 Task: Look for space in Uychi, Uzbekistan from 14th June, 2023 to 30th June, 2023 for 5 adults in price range Rs.8000 to Rs.12000. Place can be entire place or private room with 5 bedrooms having 5 beds and 5 bathrooms. Property type can be house, flat, guest house. Amenities needed are: wifi, TV, free parkinig on premises, gym, breakfast. Booking option can be shelf check-in. Required host language is English.
Action: Mouse moved to (599, 138)
Screenshot: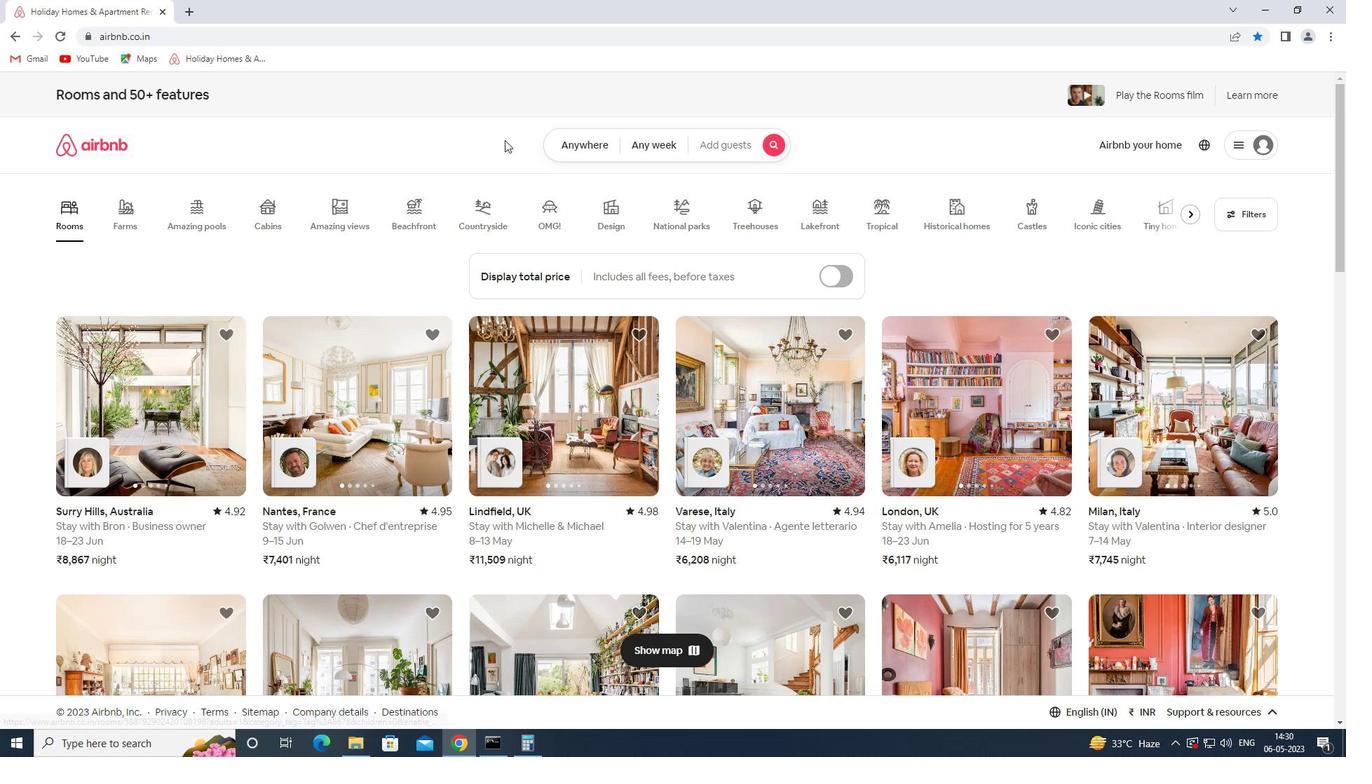 
Action: Mouse pressed left at (599, 138)
Screenshot: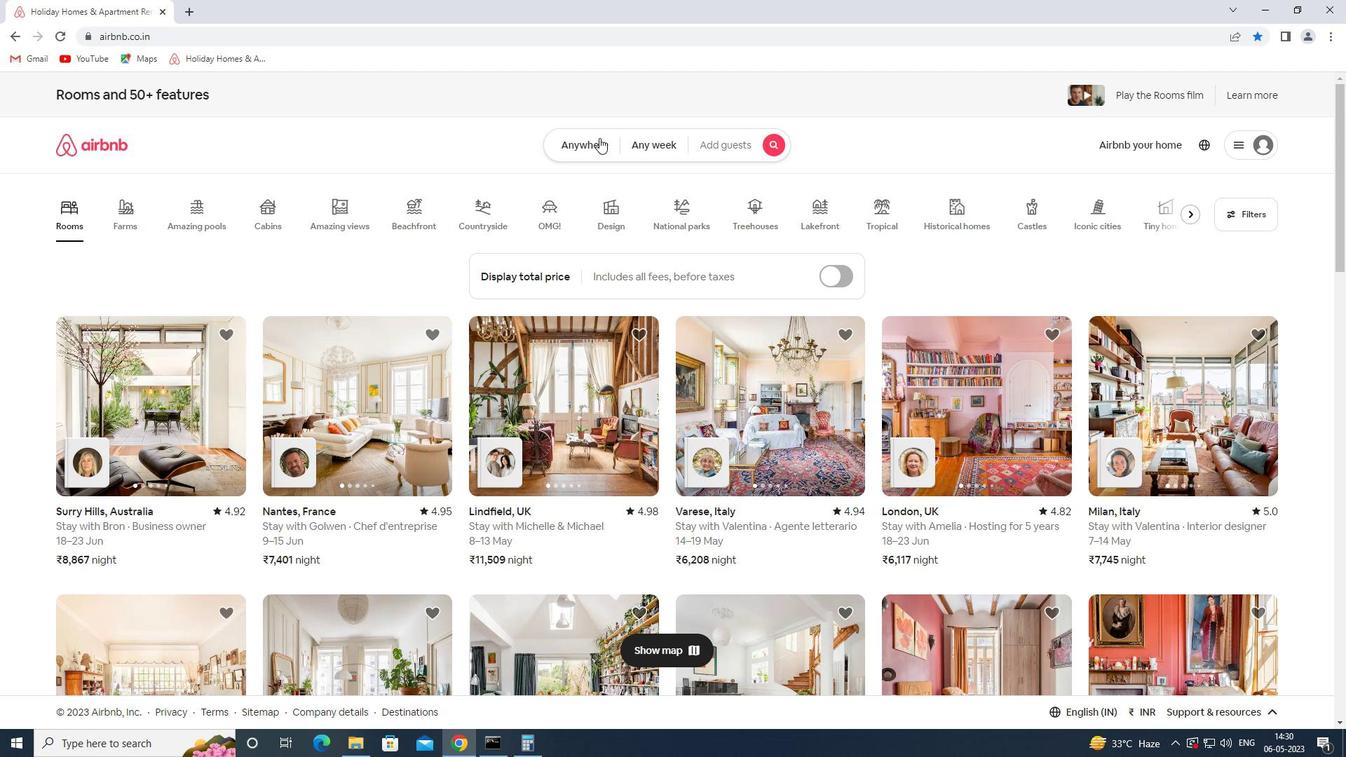 
Action: Mouse moved to (498, 197)
Screenshot: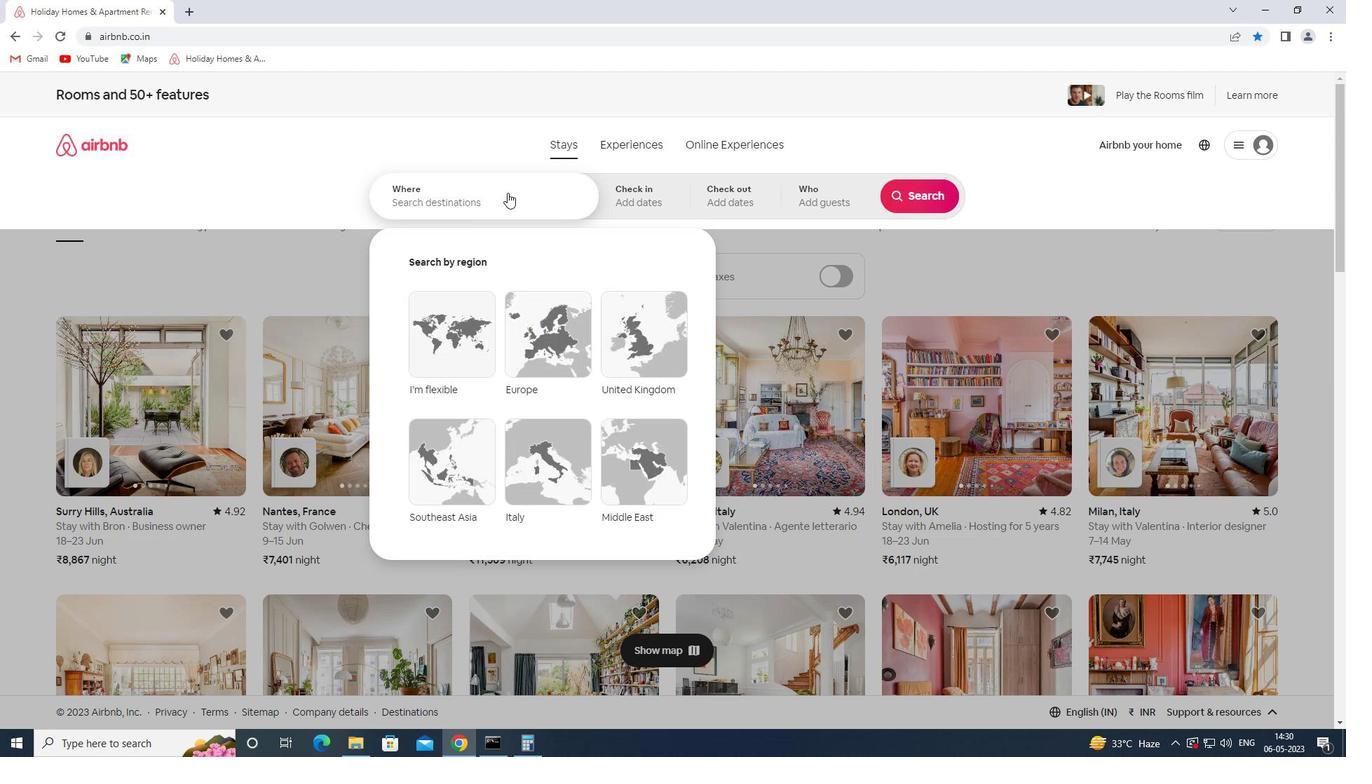 
Action: Mouse pressed left at (498, 197)
Screenshot: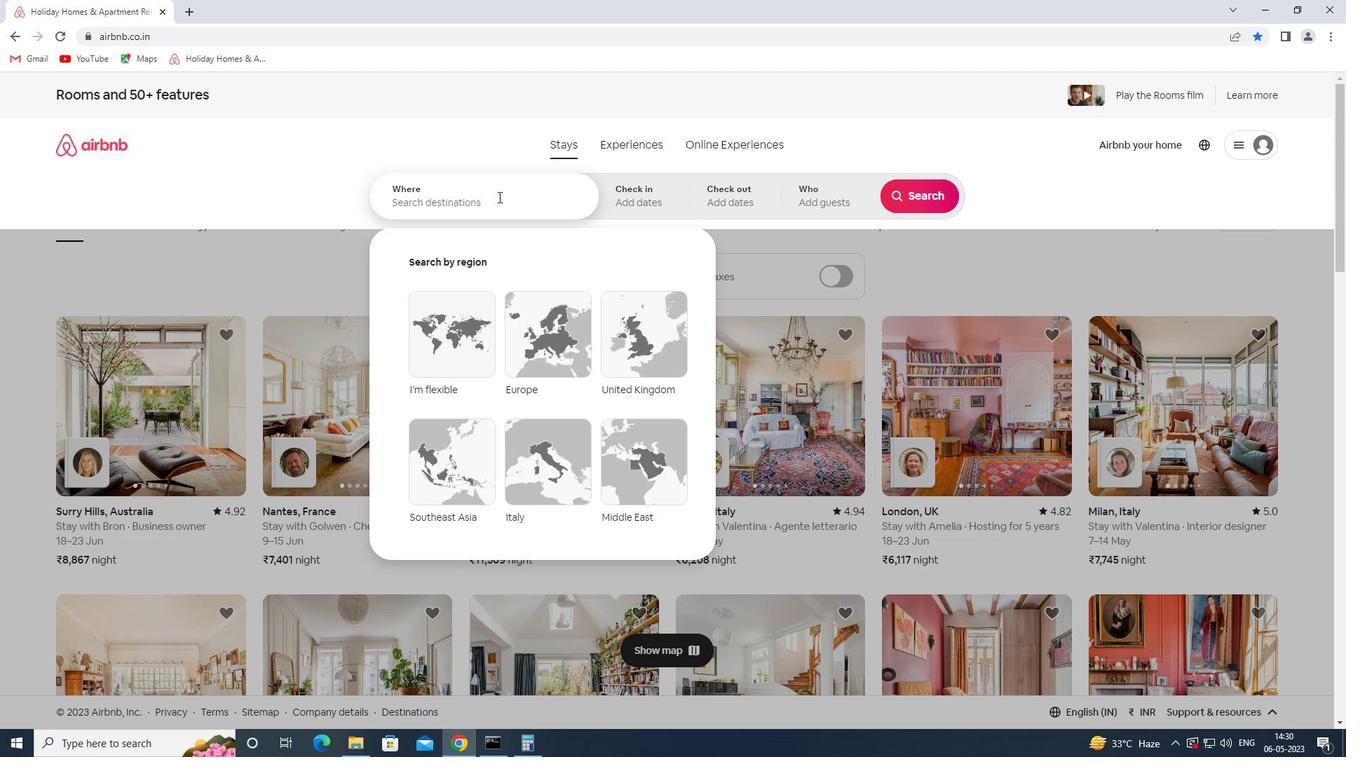 
Action: Key pressed uychi<Key.space>
Screenshot: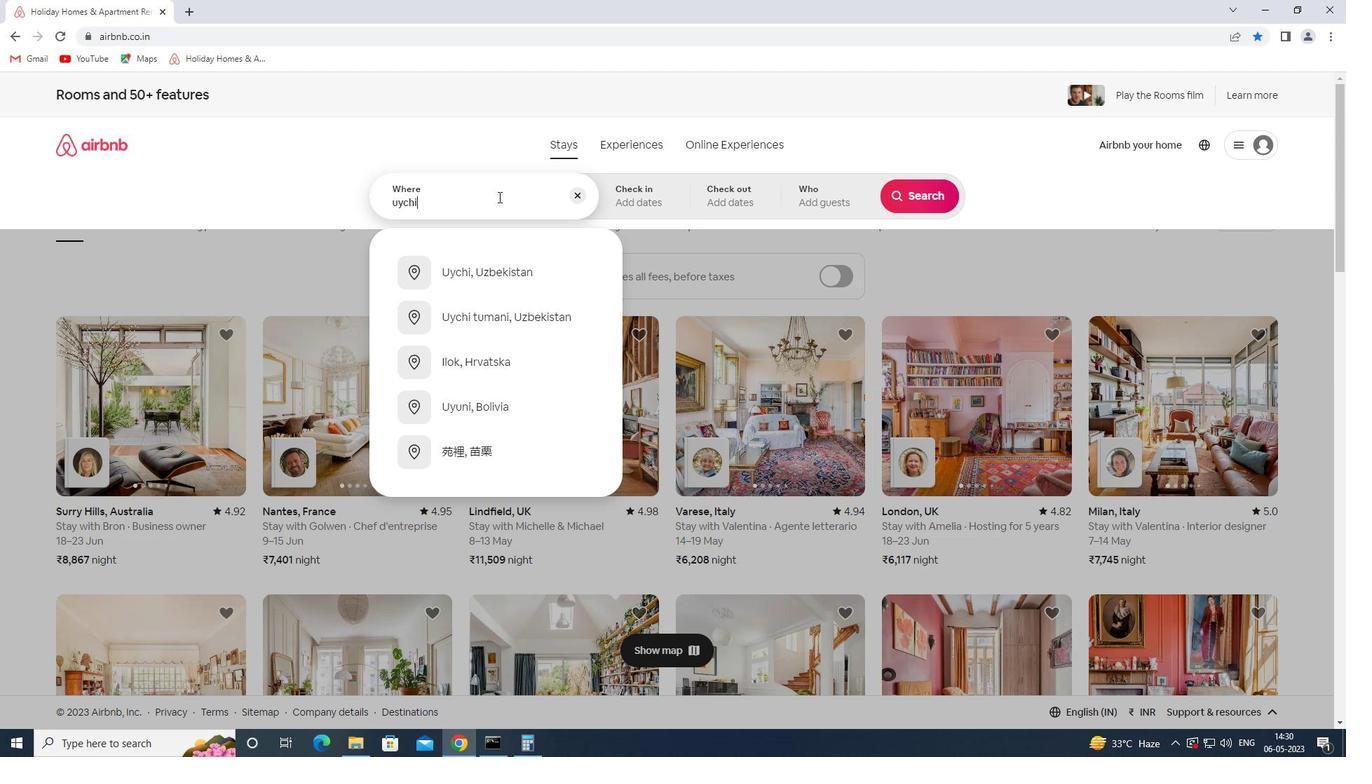 
Action: Mouse moved to (501, 265)
Screenshot: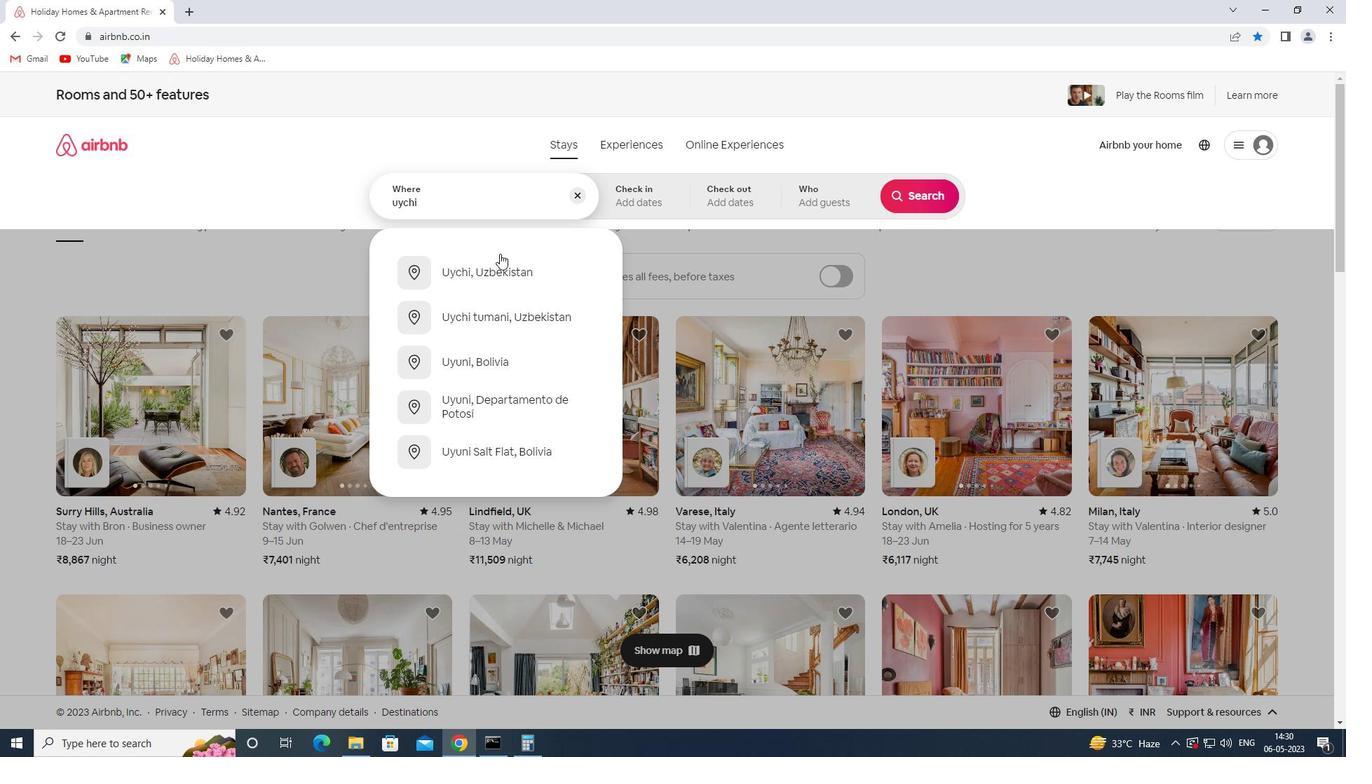 
Action: Mouse pressed left at (501, 265)
Screenshot: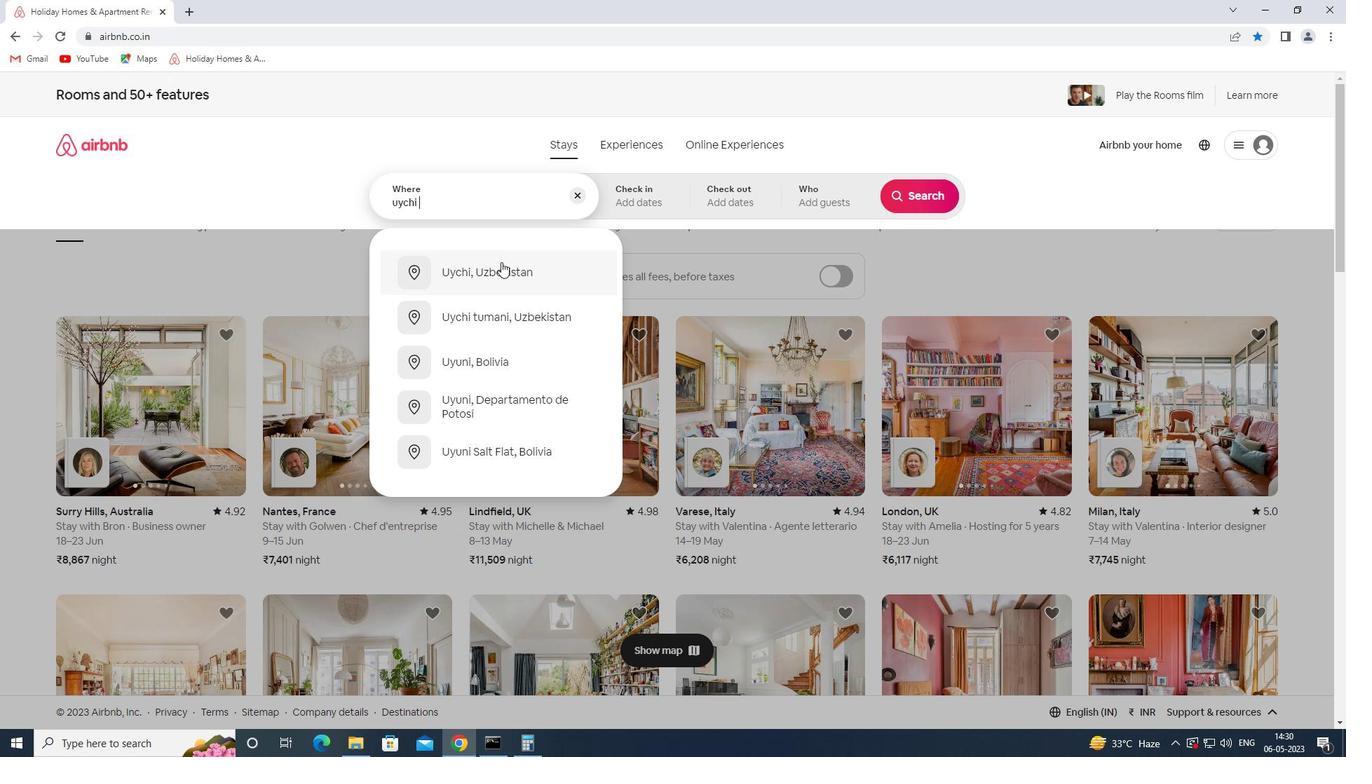 
Action: Mouse moved to (805, 434)
Screenshot: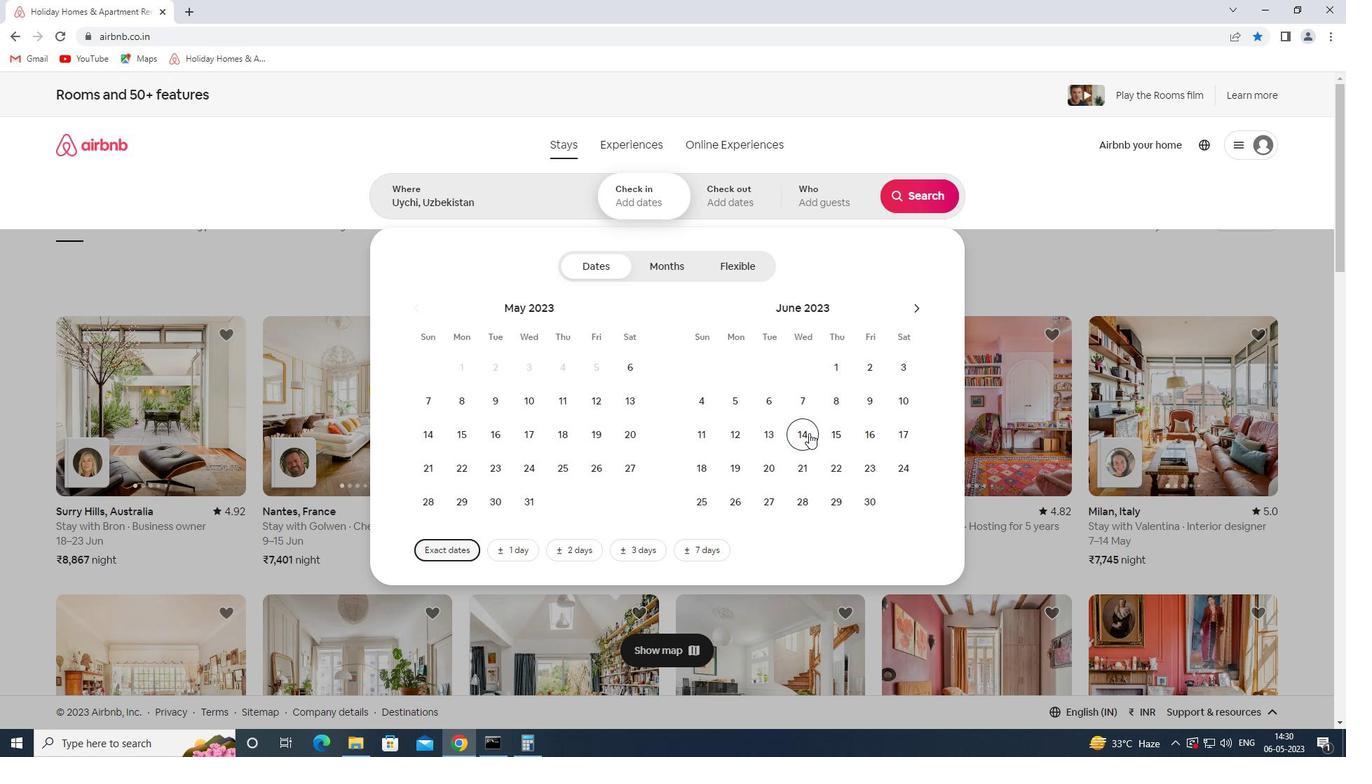 
Action: Mouse pressed left at (805, 434)
Screenshot: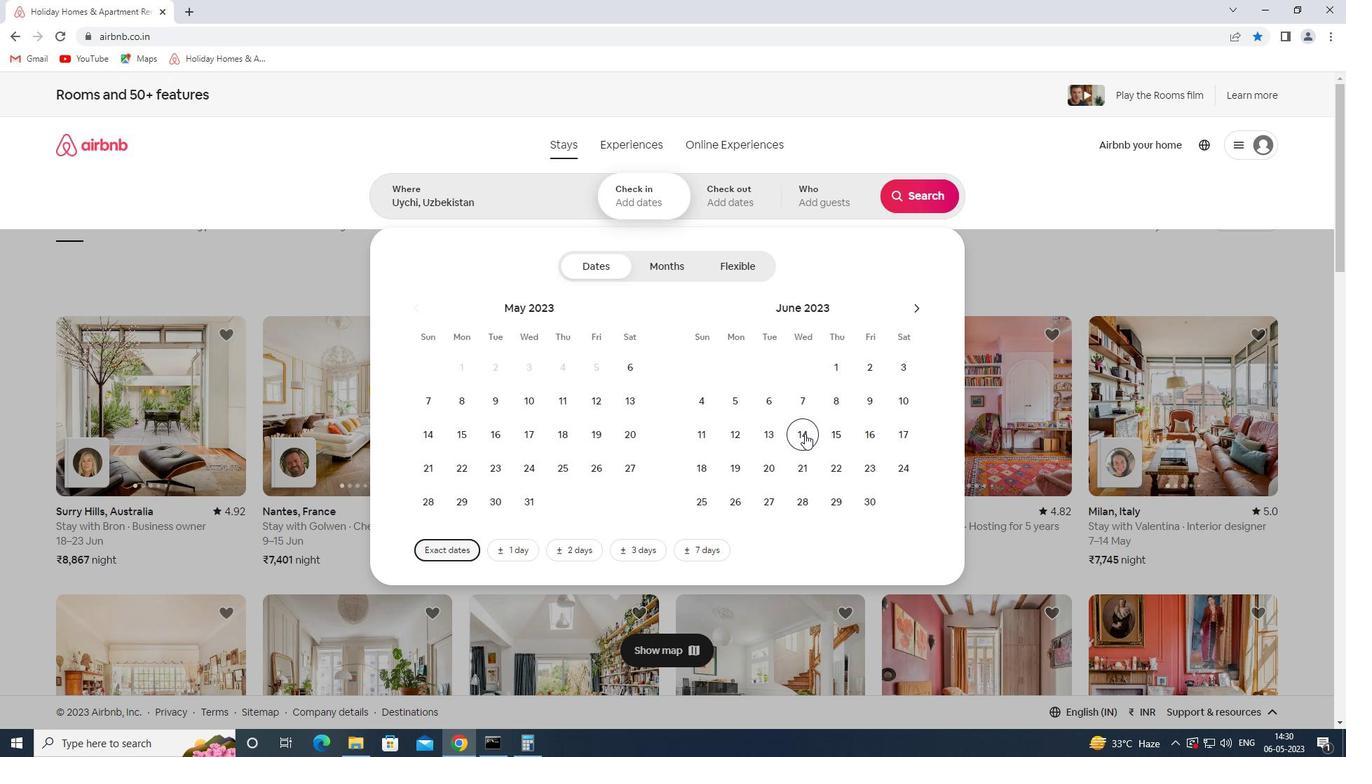 
Action: Mouse moved to (867, 505)
Screenshot: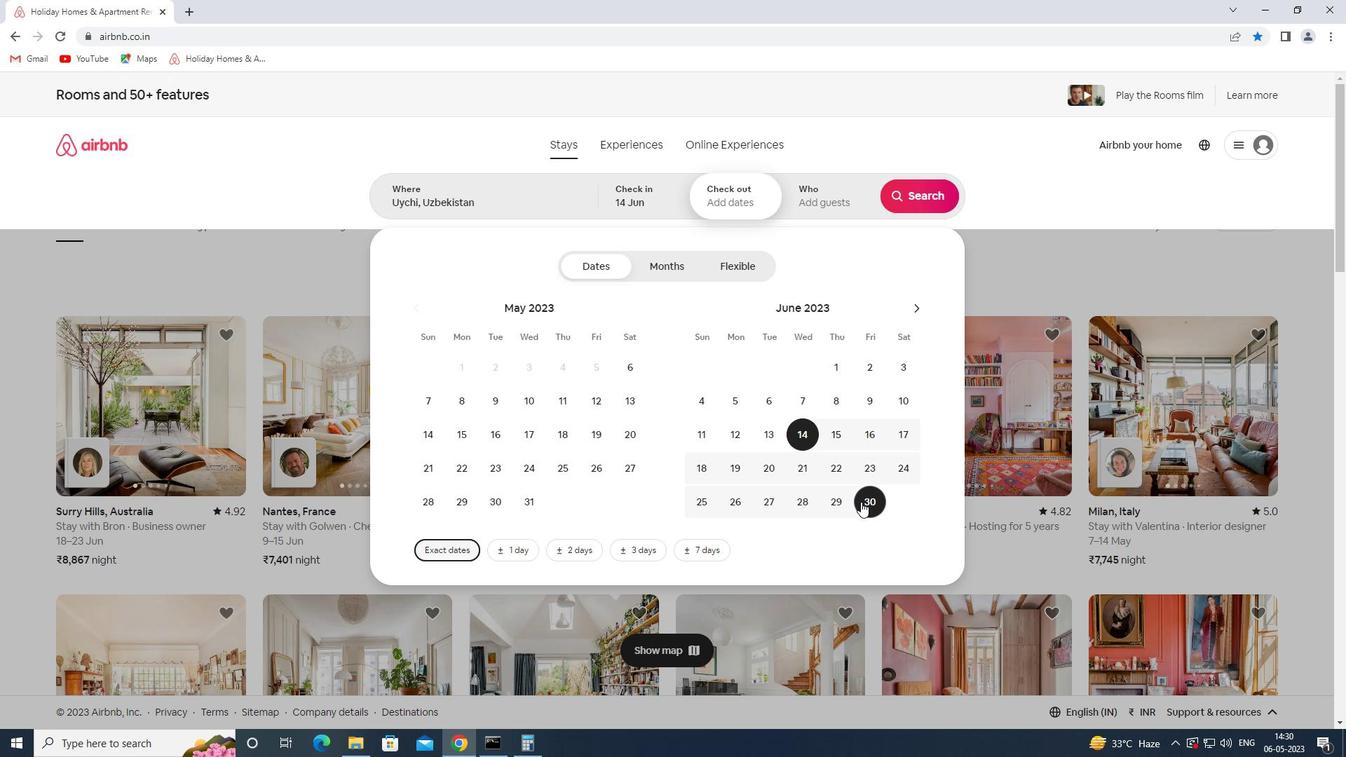 
Action: Mouse pressed left at (867, 505)
Screenshot: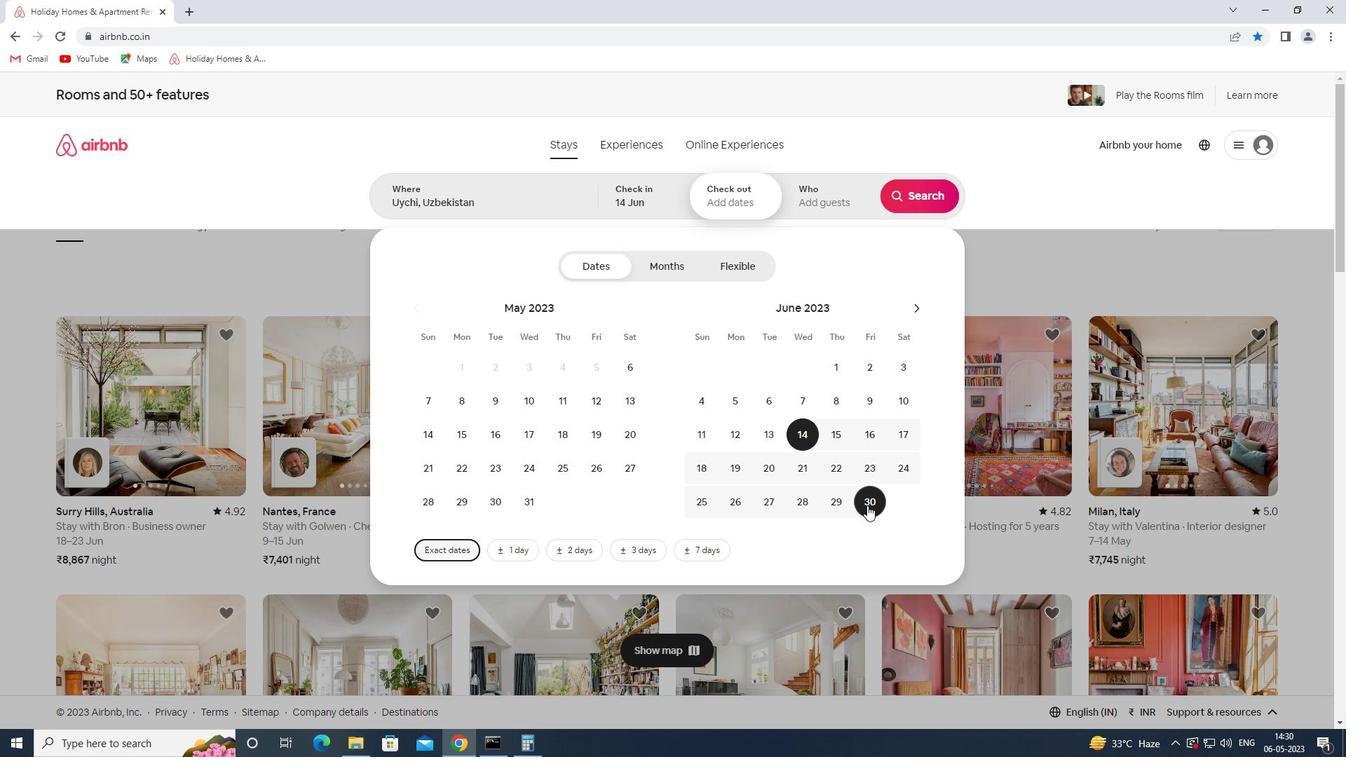 
Action: Mouse moved to (824, 207)
Screenshot: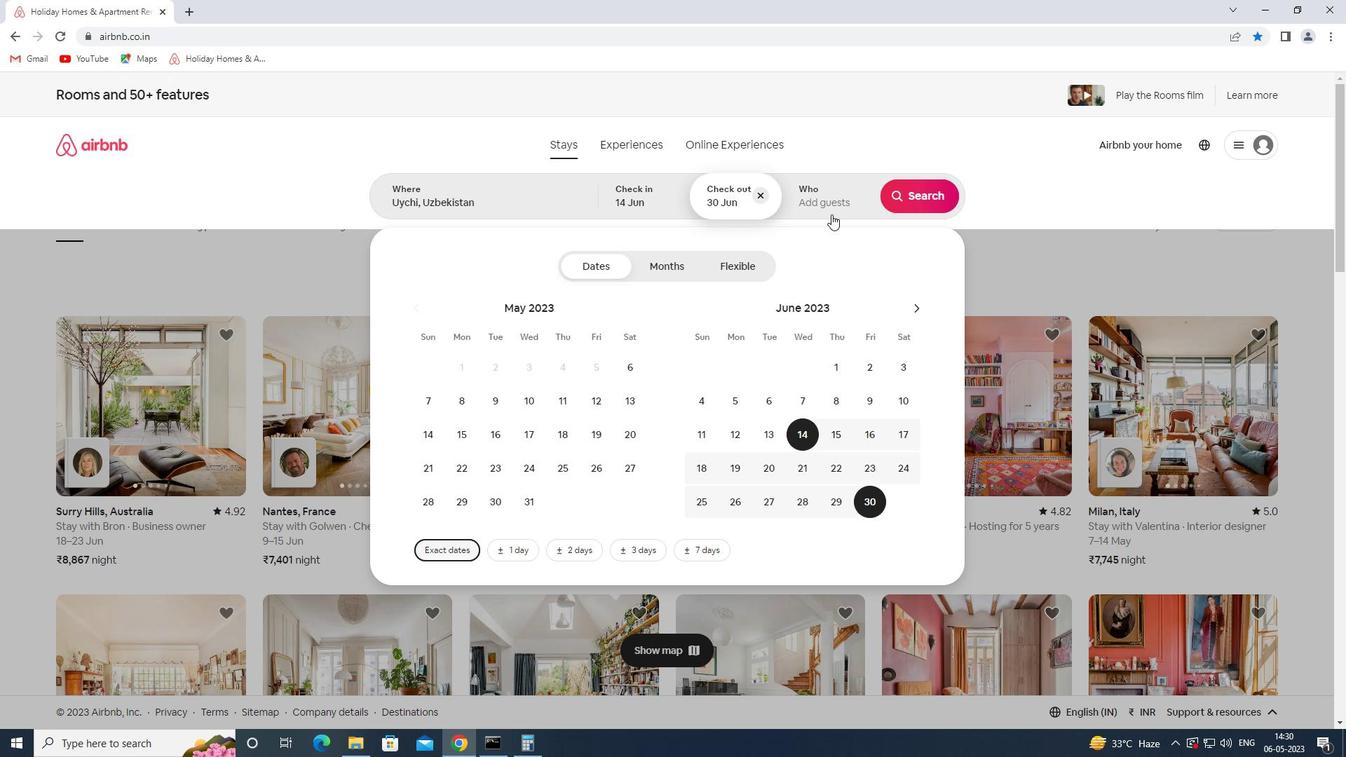 
Action: Mouse pressed left at (824, 207)
Screenshot: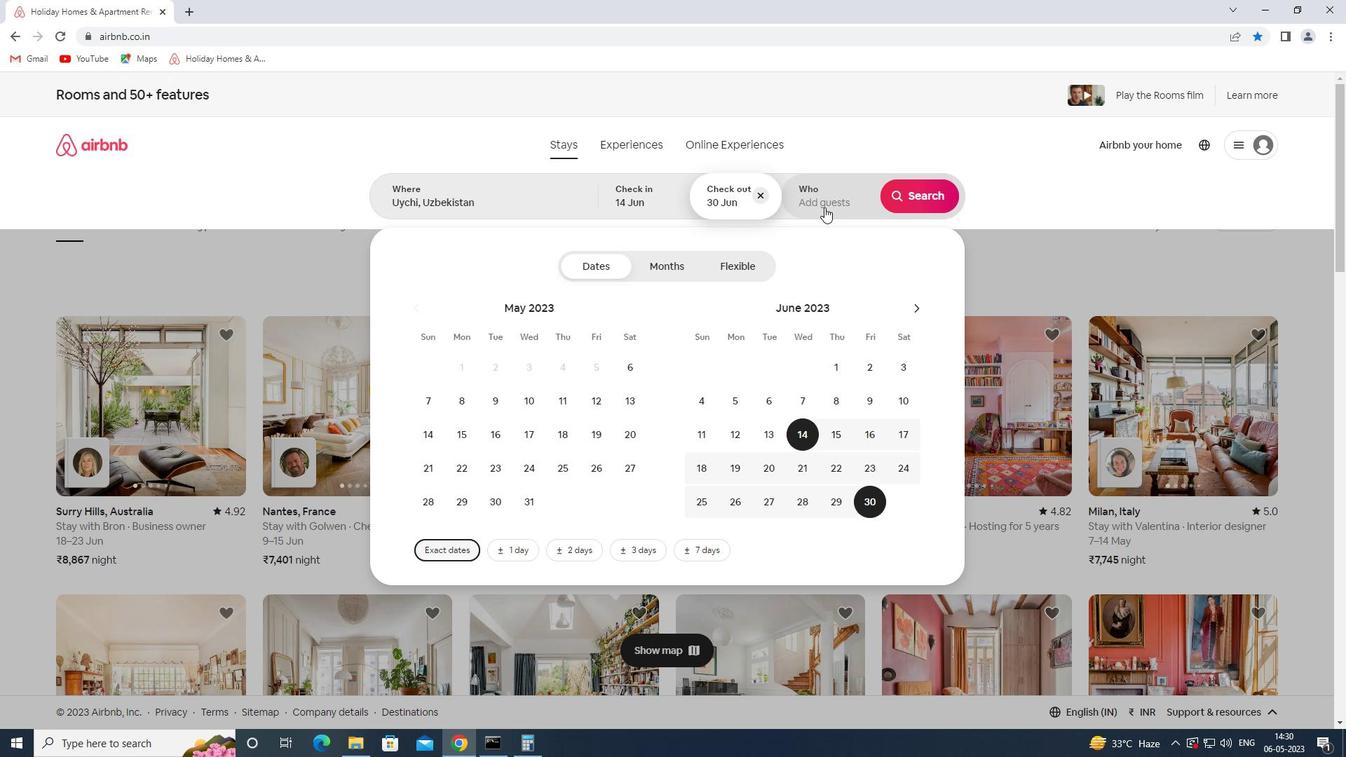 
Action: Mouse moved to (919, 268)
Screenshot: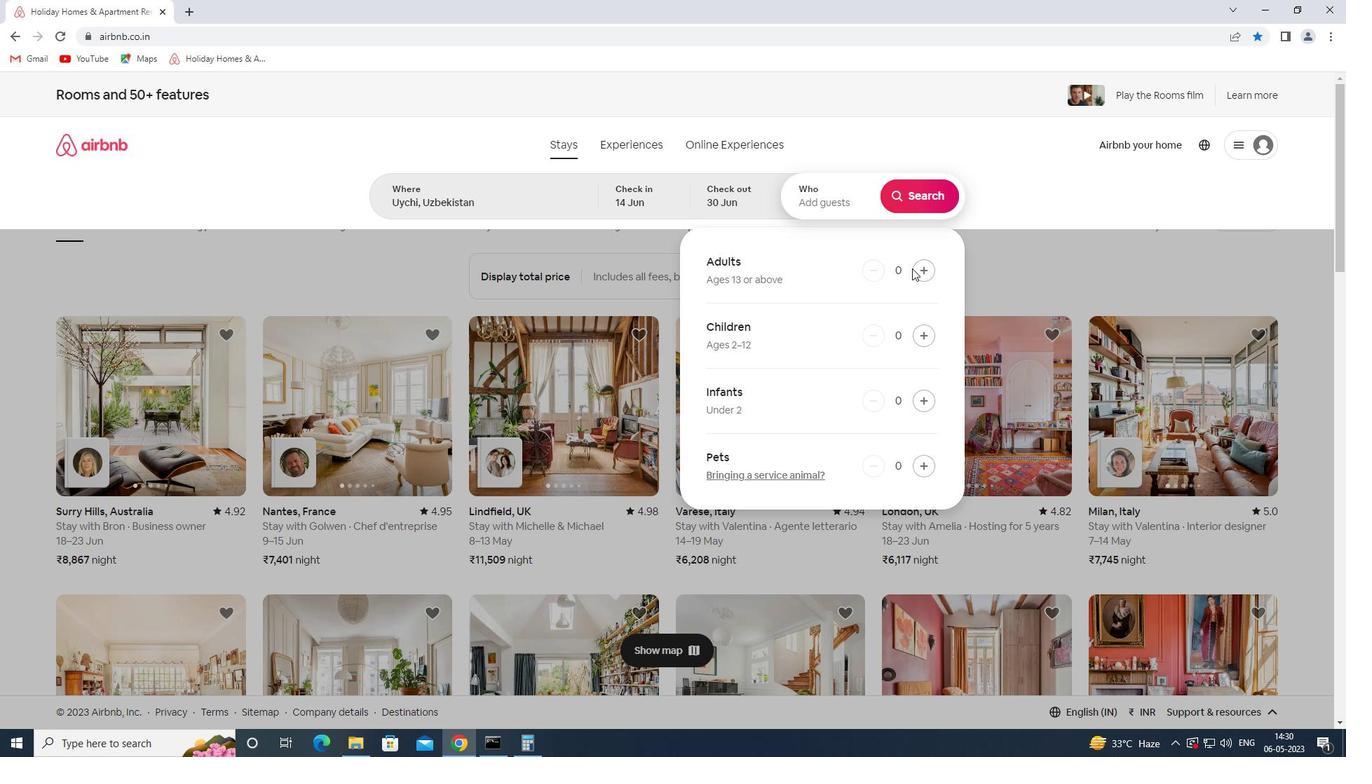
Action: Mouse pressed left at (919, 268)
Screenshot: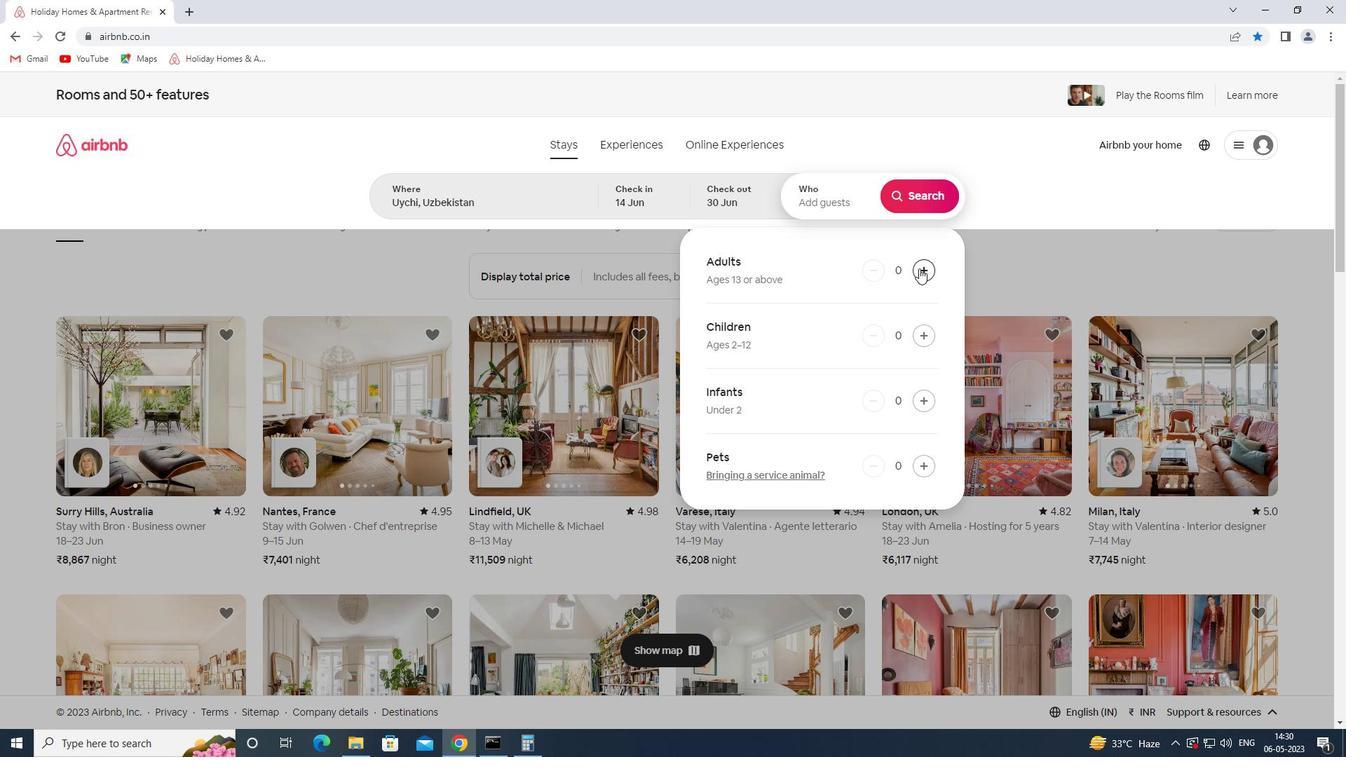 
Action: Mouse pressed left at (919, 268)
Screenshot: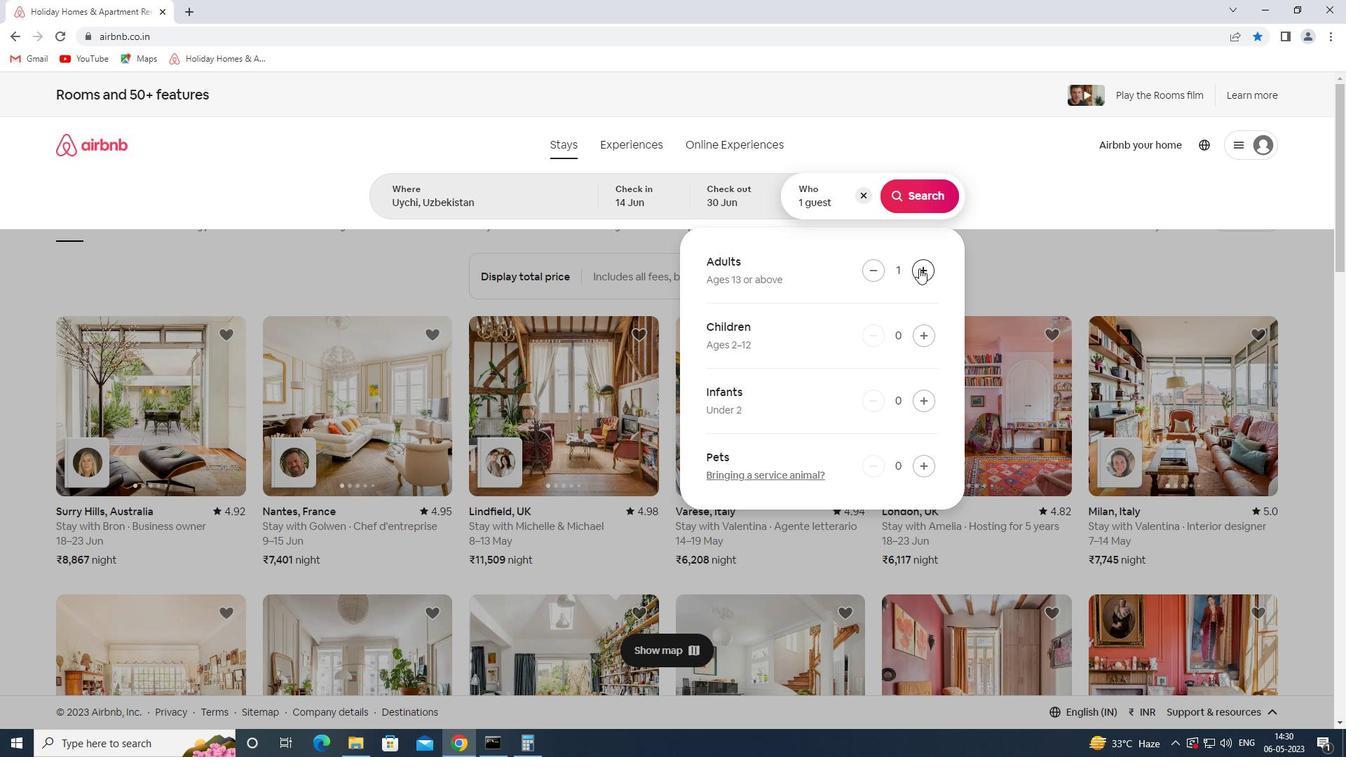 
Action: Mouse pressed left at (919, 268)
Screenshot: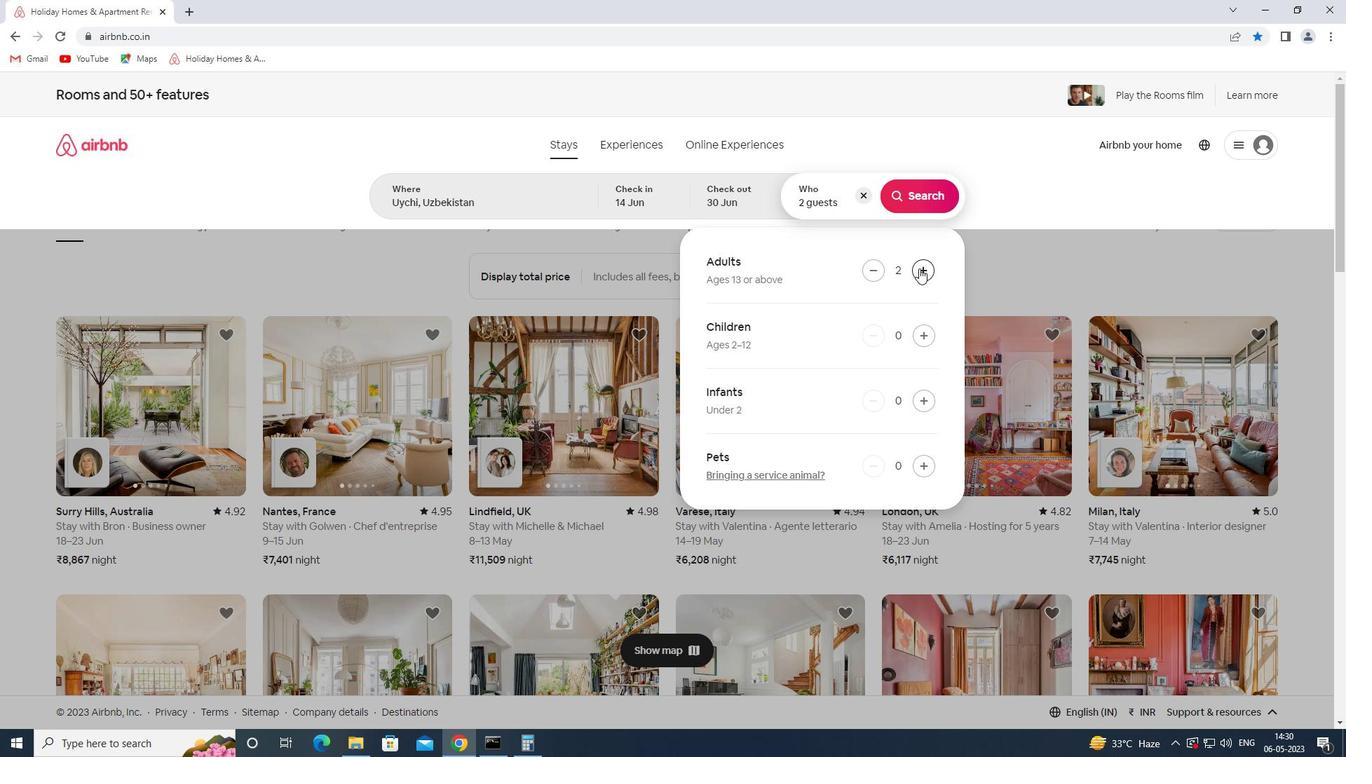 
Action: Mouse pressed left at (919, 268)
Screenshot: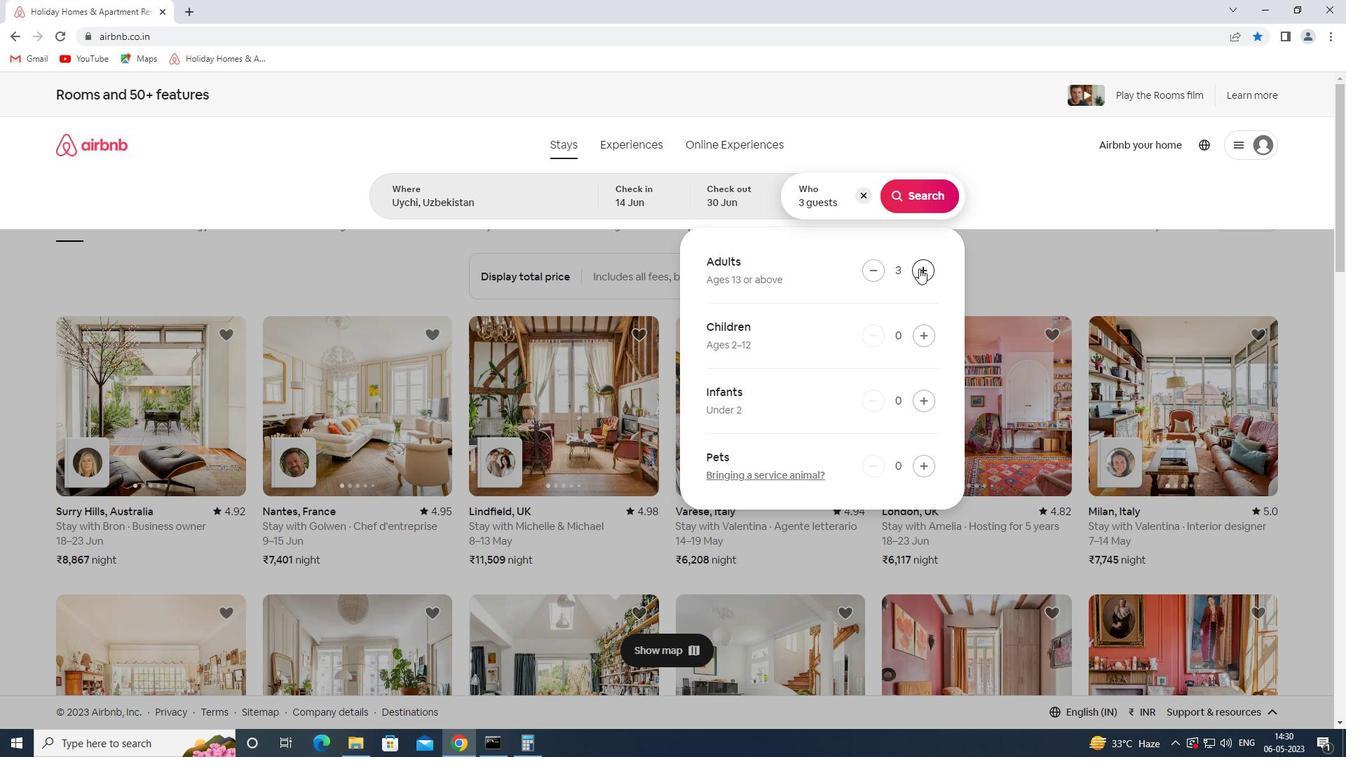 
Action: Mouse pressed left at (919, 268)
Screenshot: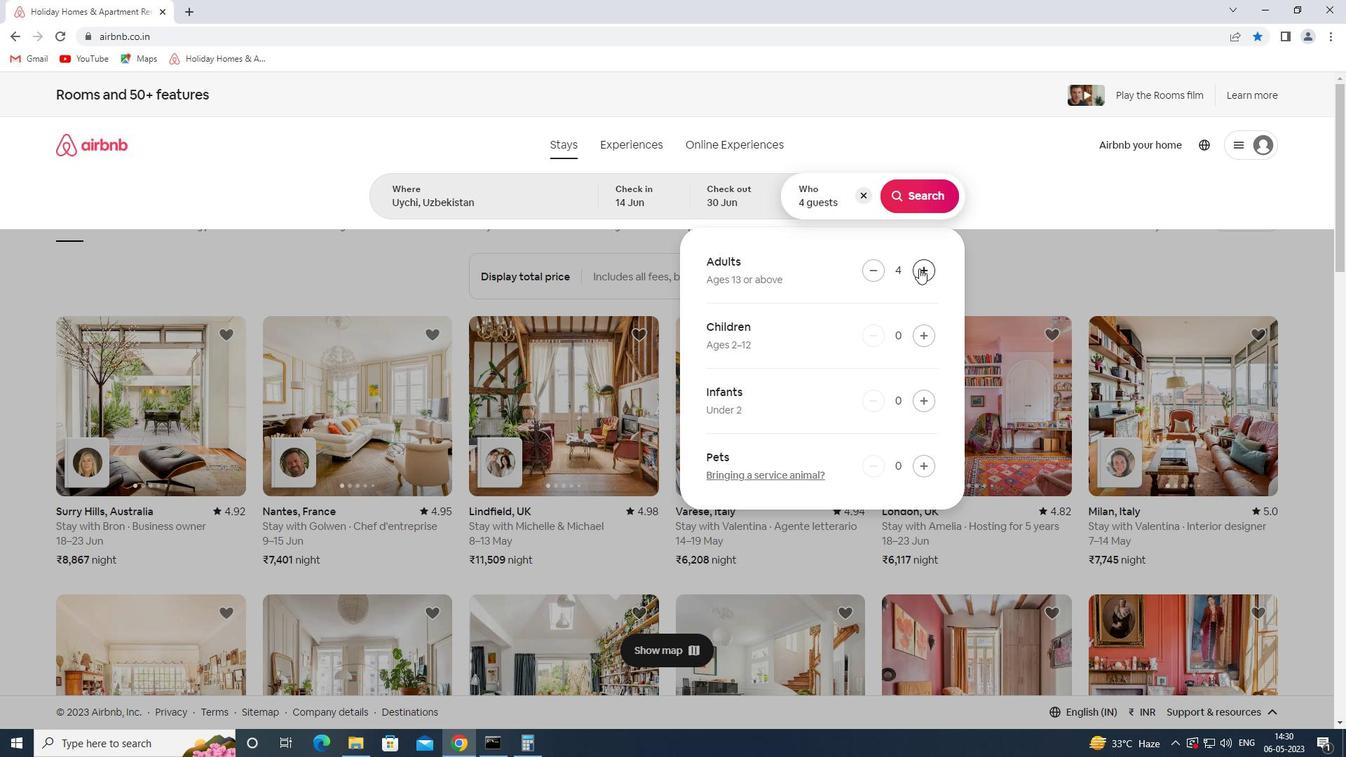 
Action: Mouse moved to (912, 199)
Screenshot: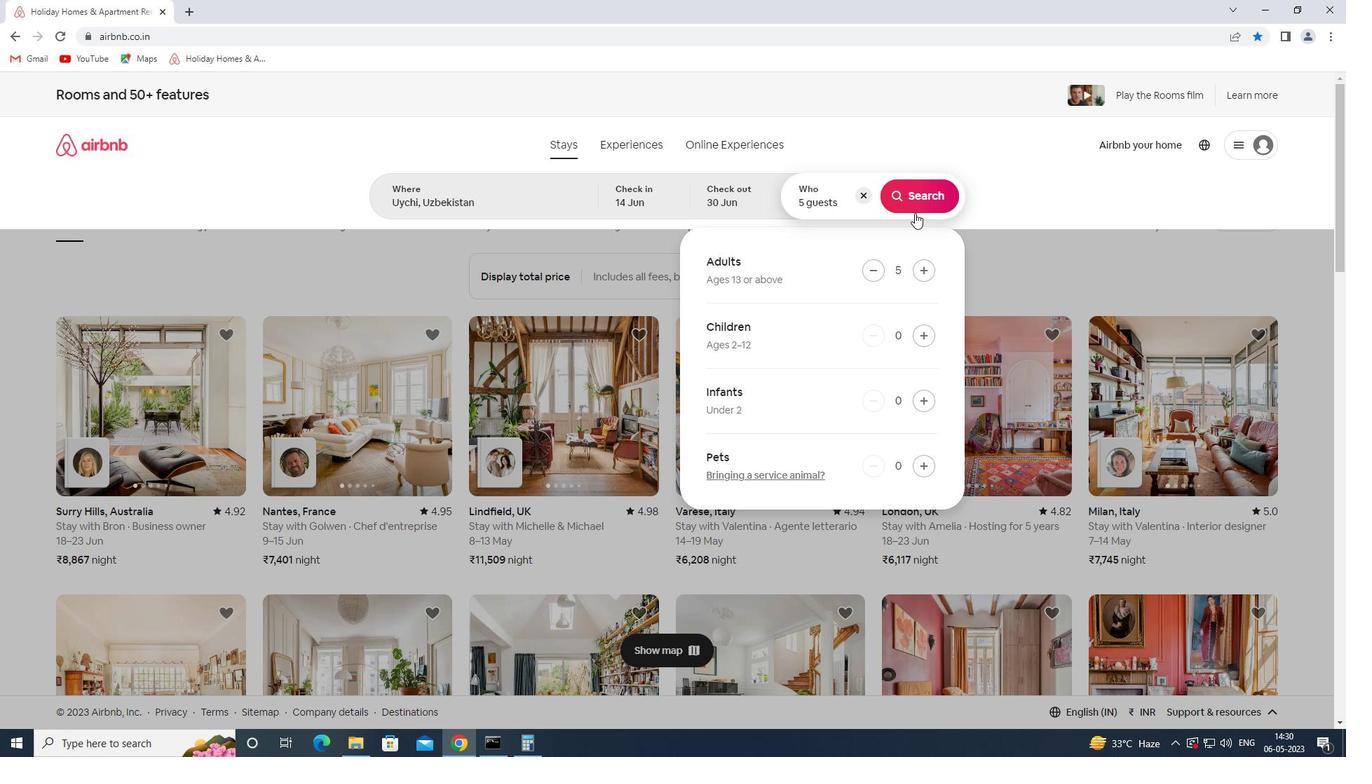 
Action: Mouse pressed left at (912, 199)
Screenshot: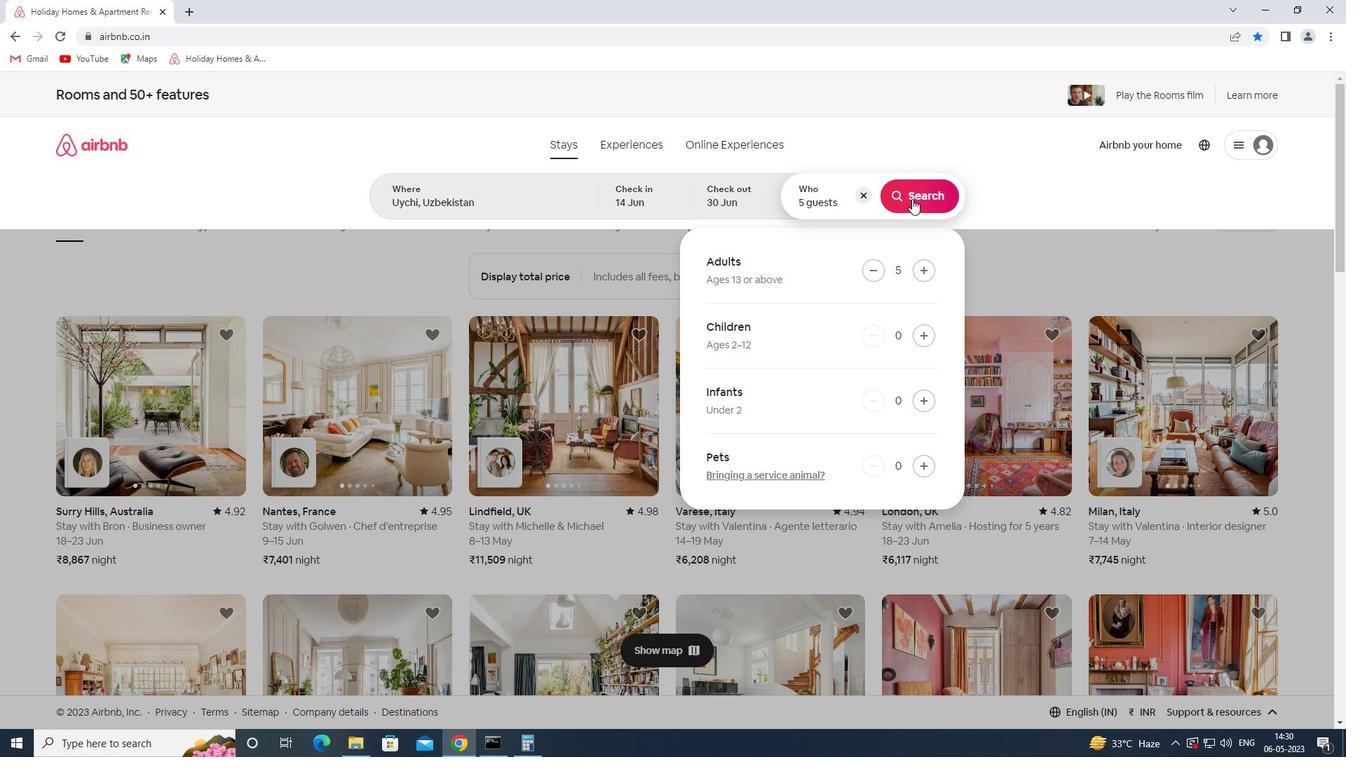 
Action: Mouse moved to (1279, 160)
Screenshot: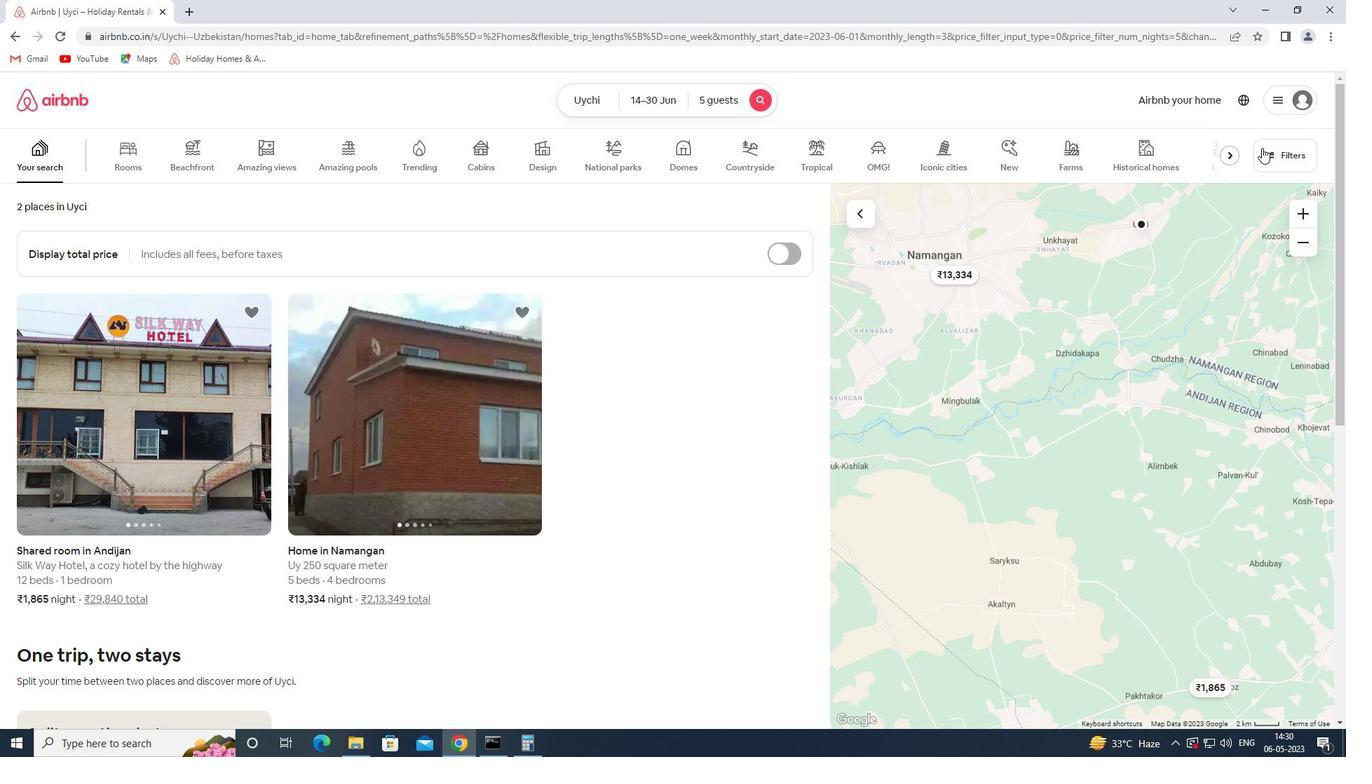 
Action: Mouse pressed left at (1279, 160)
Screenshot: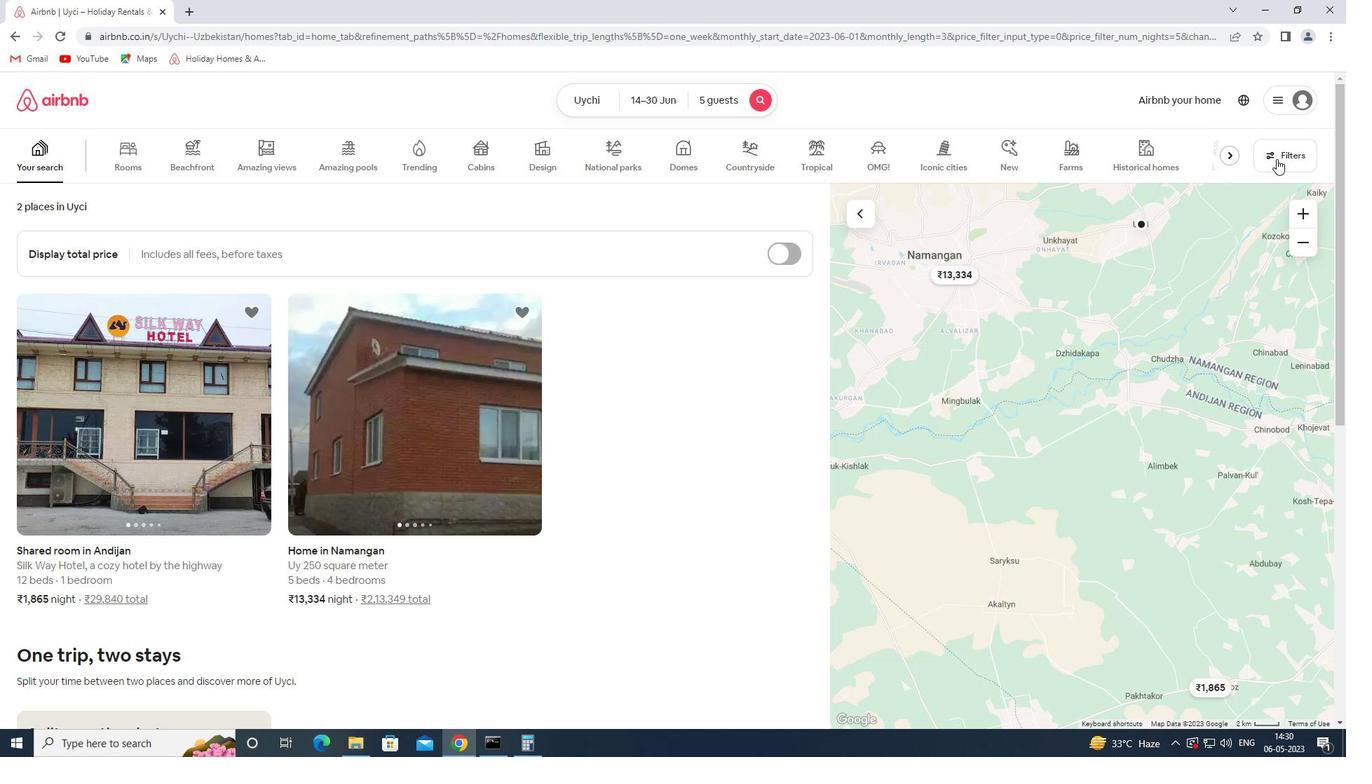 
Action: Mouse moved to (518, 501)
Screenshot: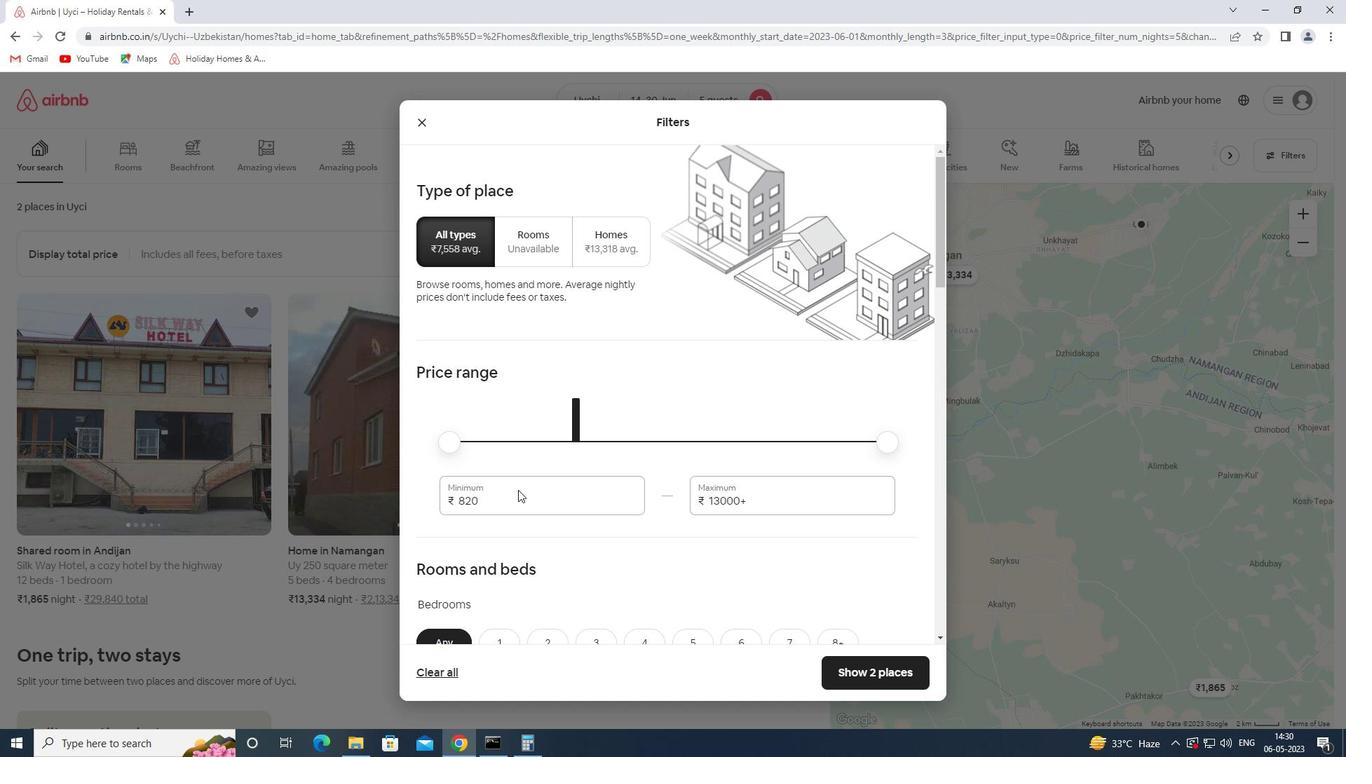 
Action: Mouse pressed left at (518, 501)
Screenshot: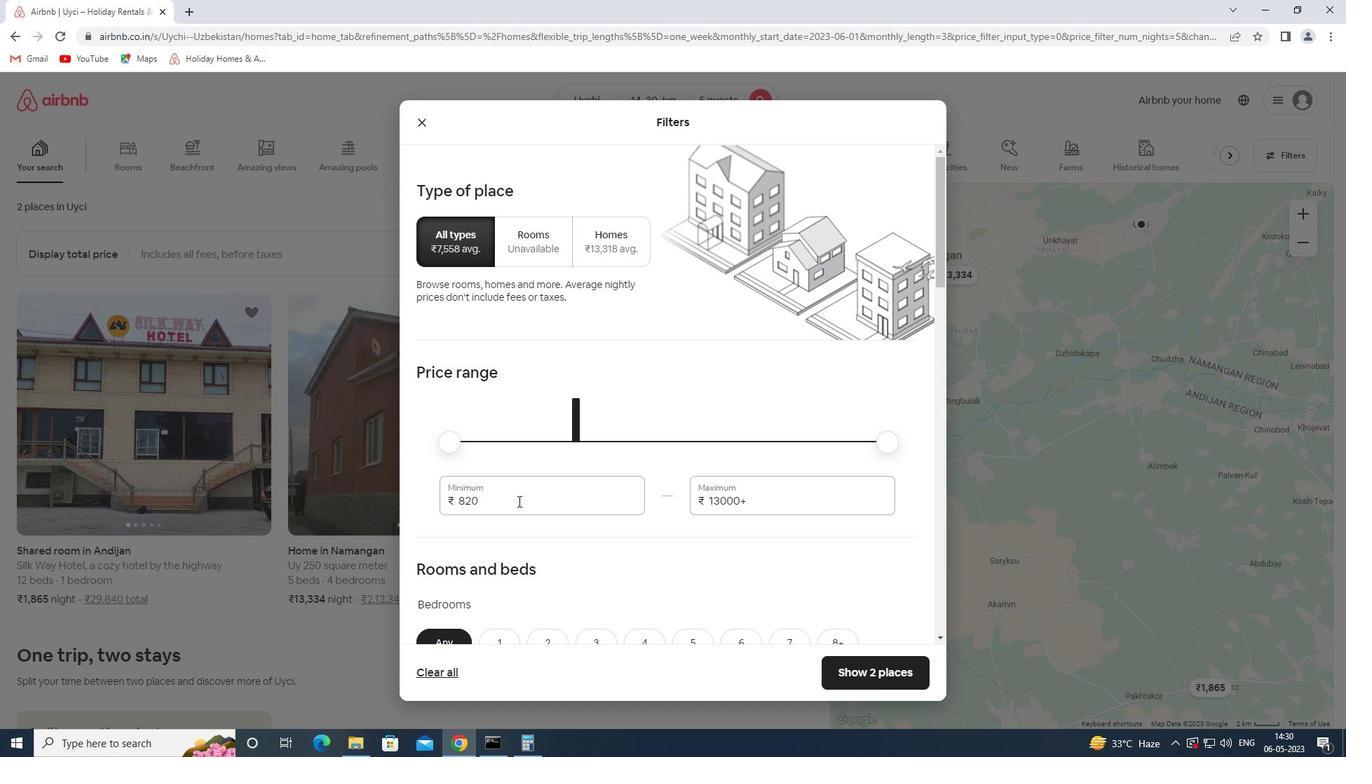 
Action: Mouse pressed left at (518, 501)
Screenshot: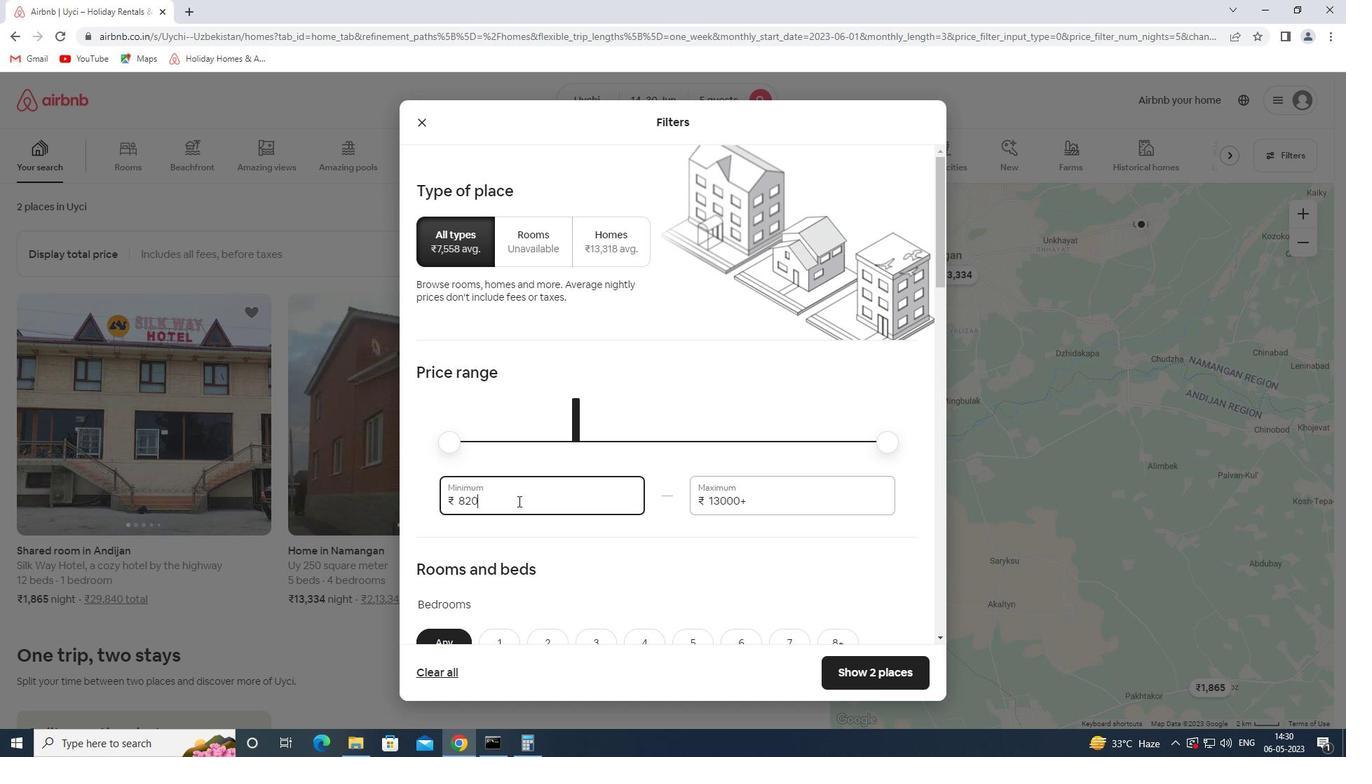 
Action: Mouse pressed left at (518, 501)
Screenshot: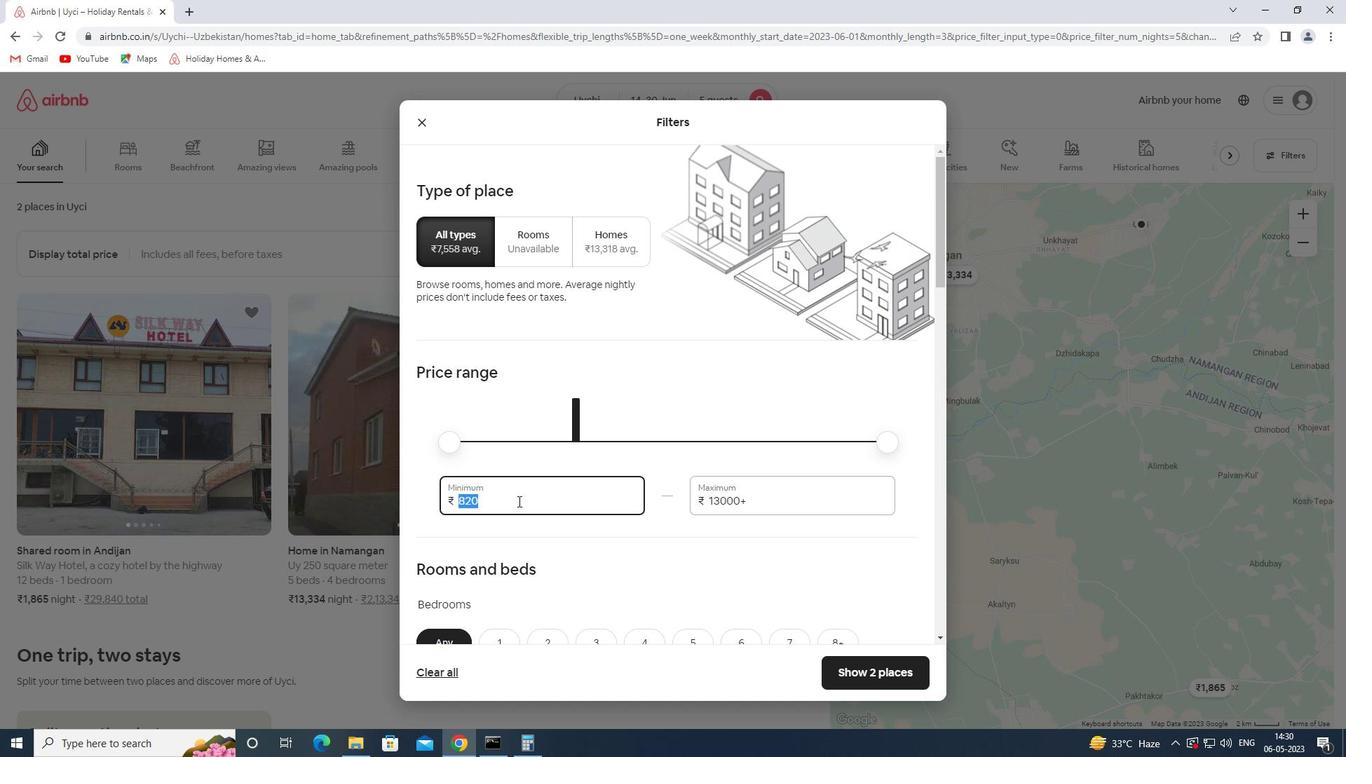 
Action: Mouse pressed left at (518, 501)
Screenshot: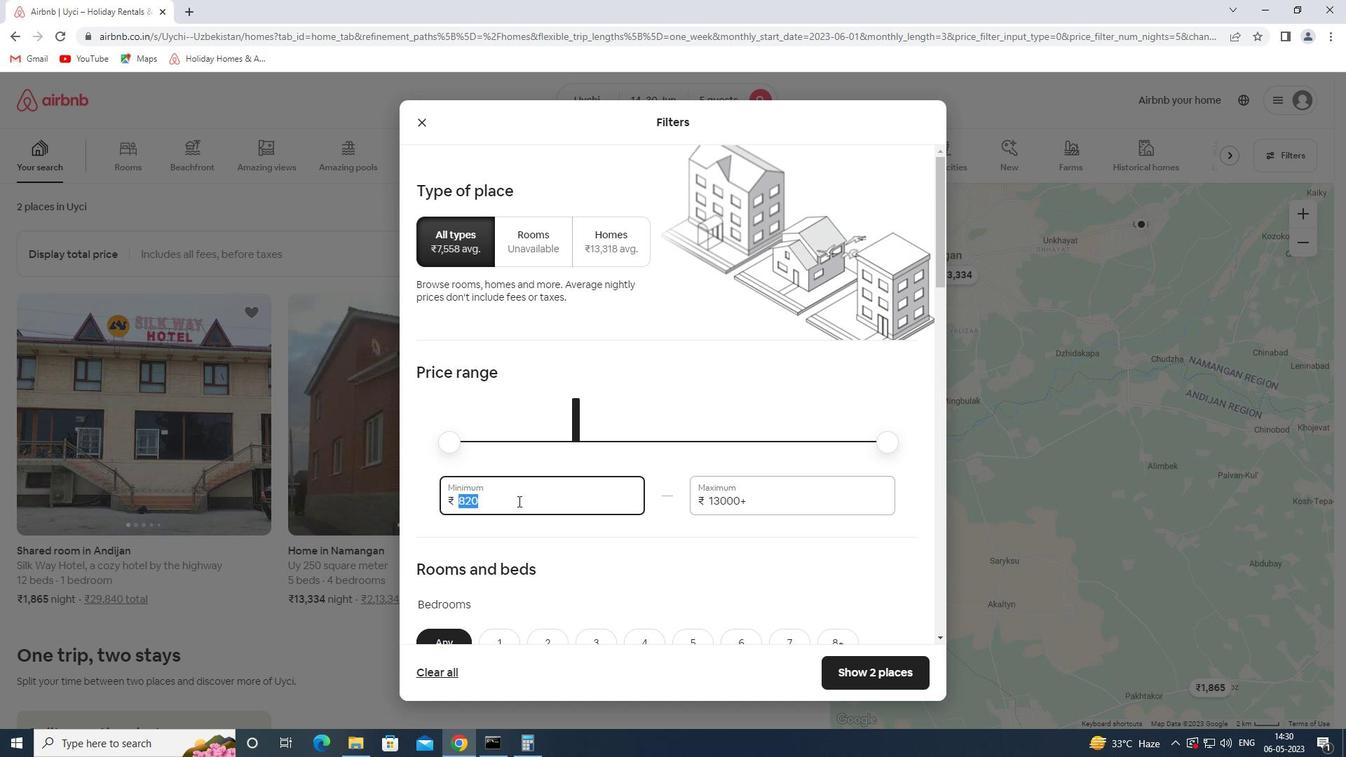 
Action: Key pressed 0<Key.backspace><Key.backspace>8000<Key.tab>12000
Screenshot: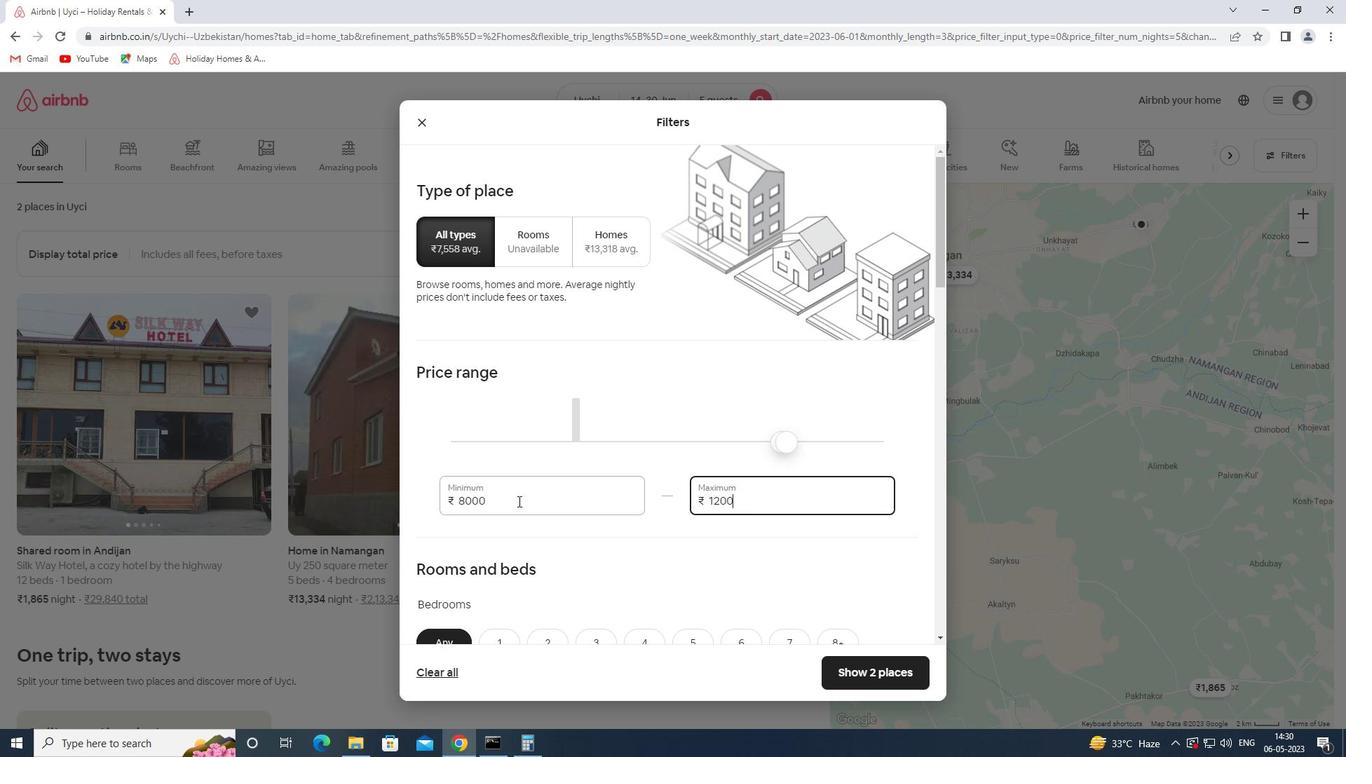 
Action: Mouse moved to (543, 457)
Screenshot: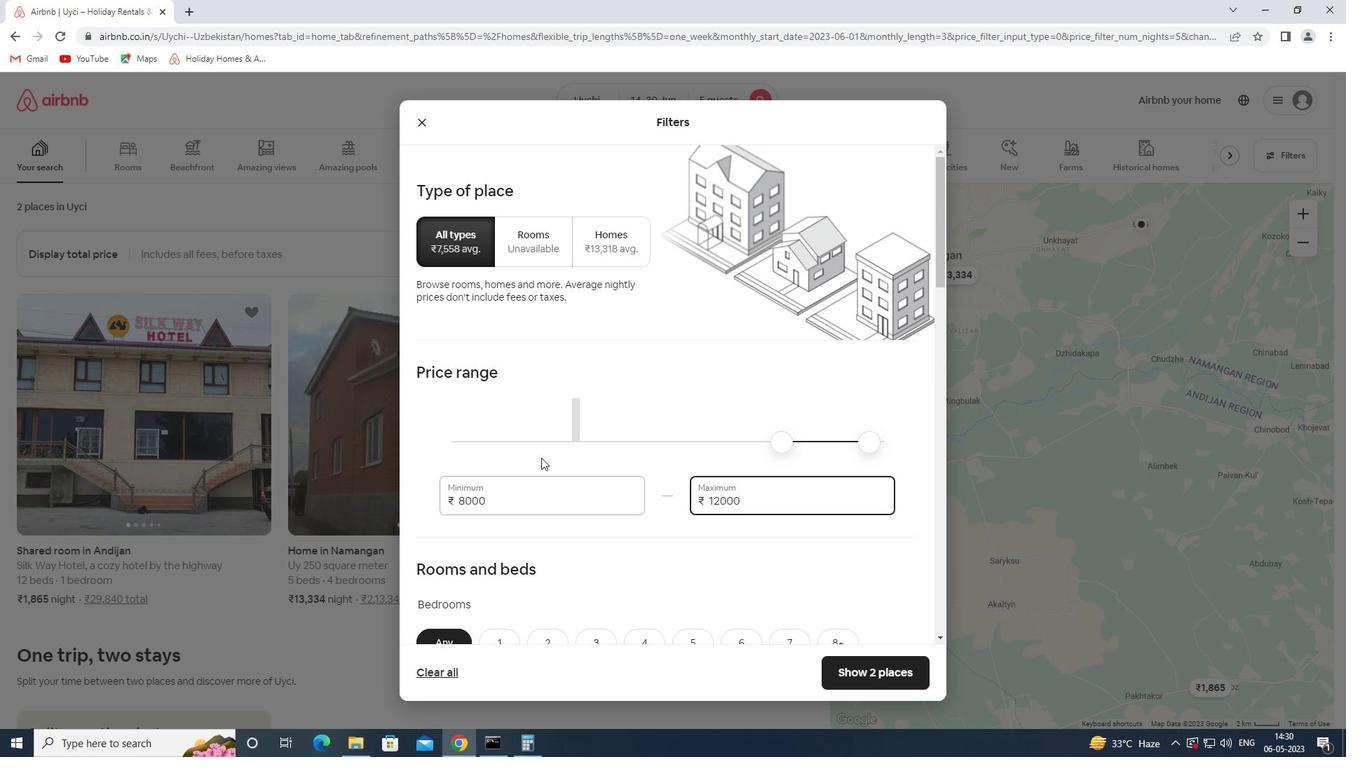 
Action: Mouse scrolled (543, 456) with delta (0, 0)
Screenshot: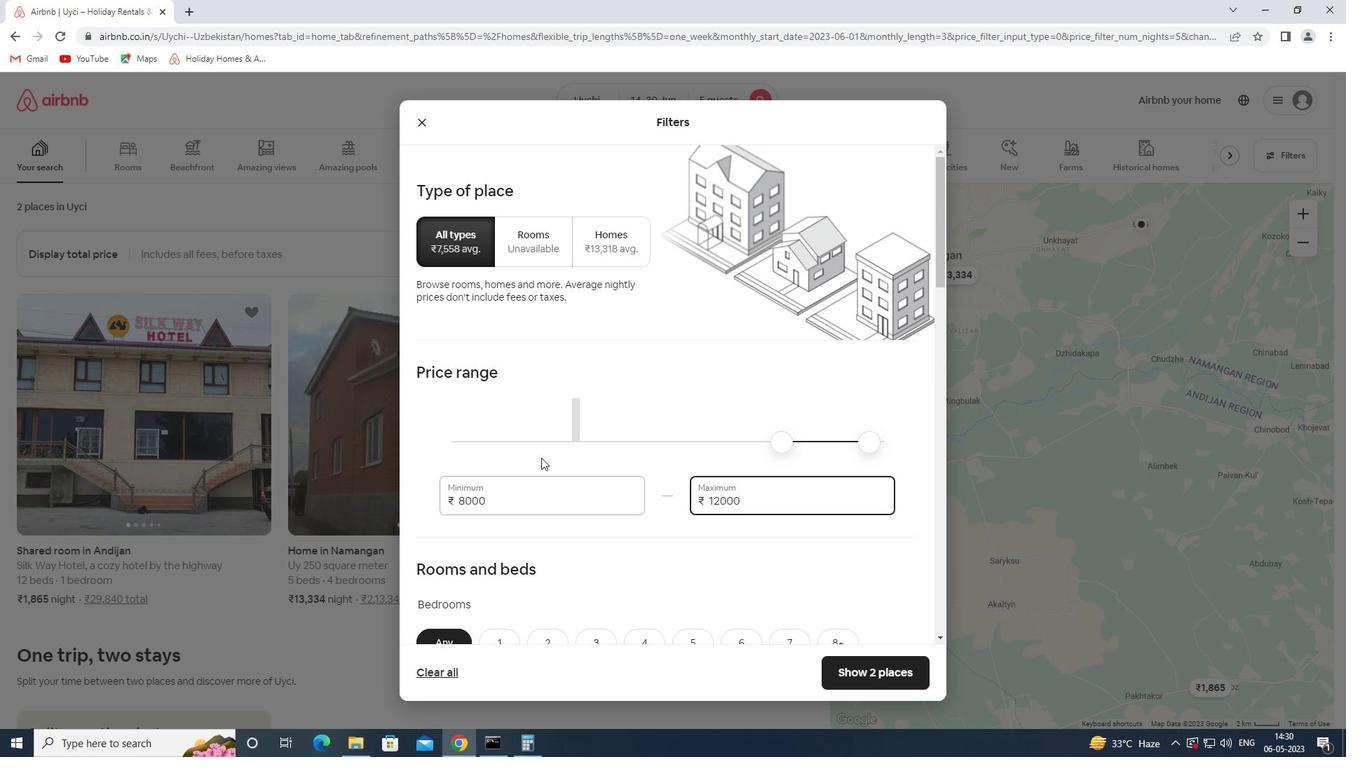 
Action: Mouse moved to (547, 455)
Screenshot: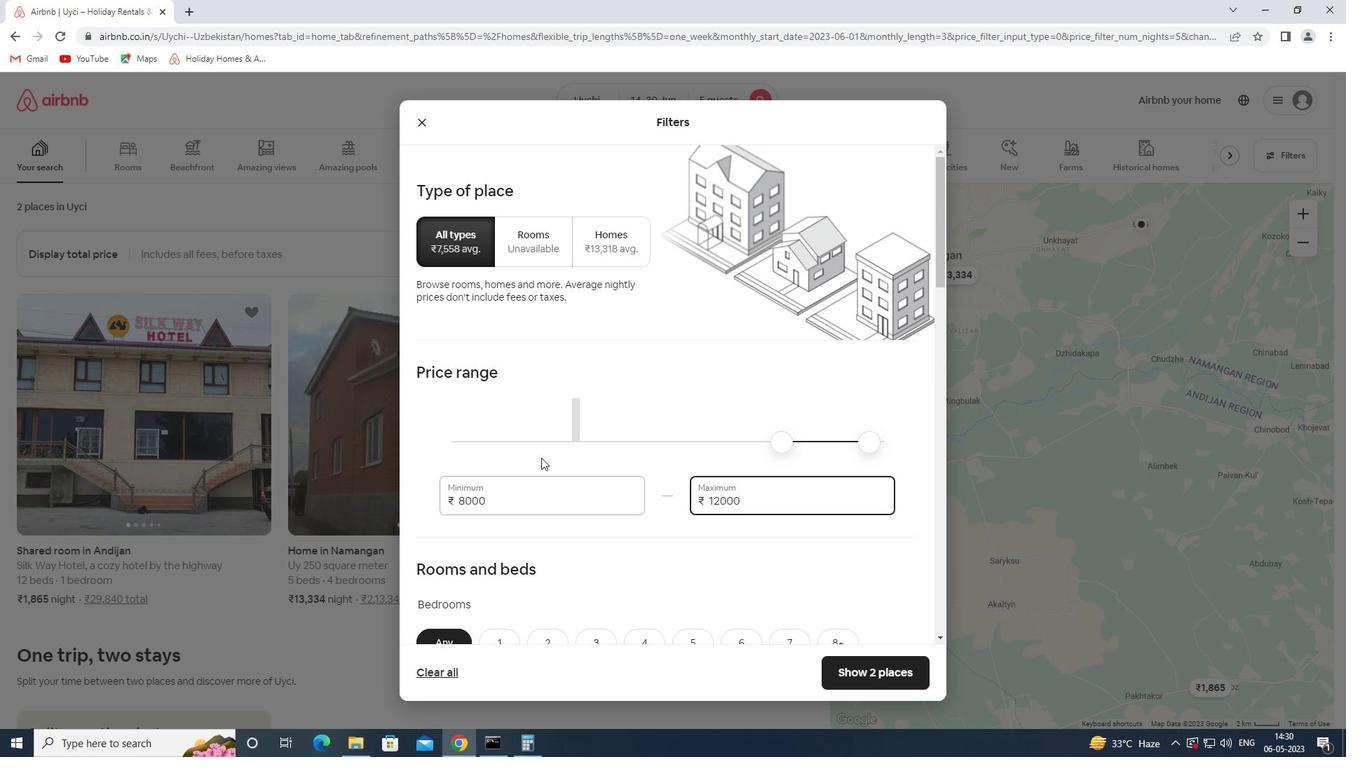 
Action: Mouse scrolled (547, 455) with delta (0, 0)
Screenshot: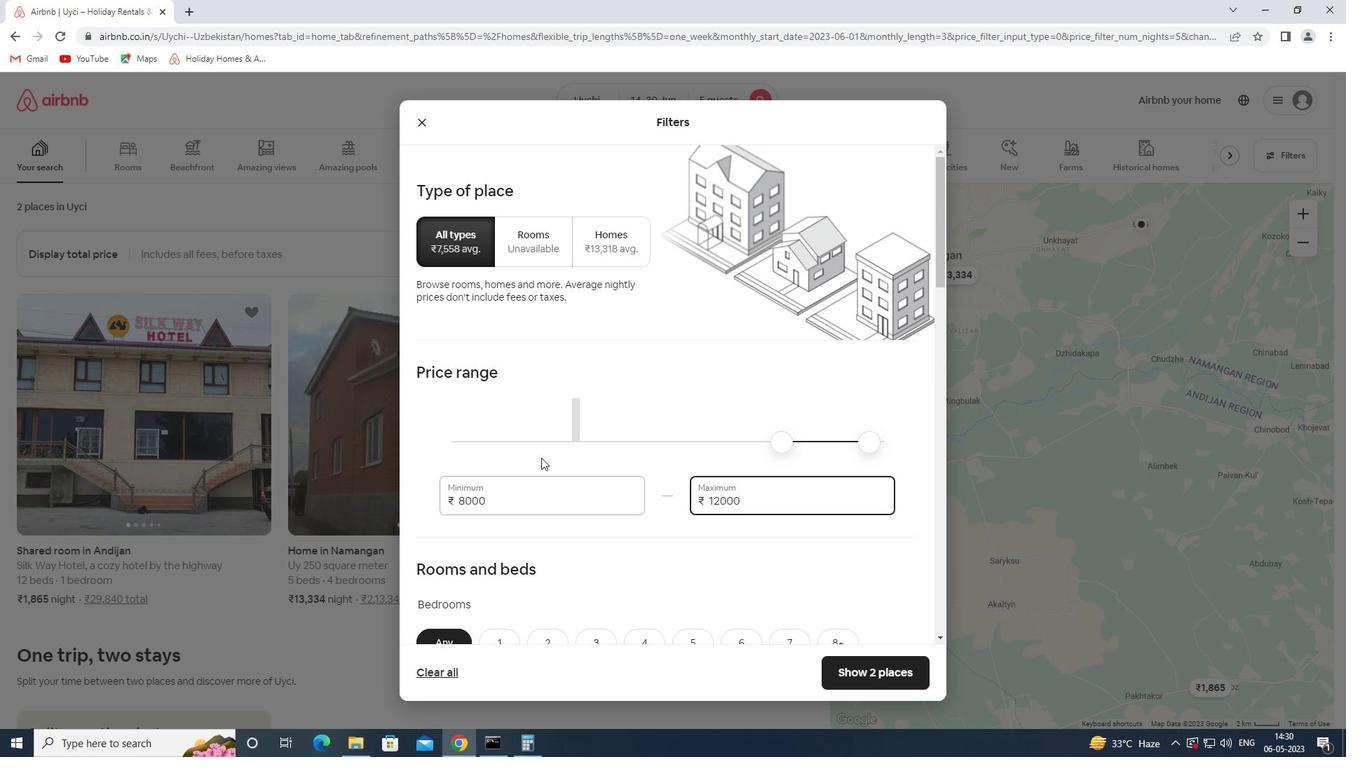 
Action: Mouse moved to (551, 455)
Screenshot: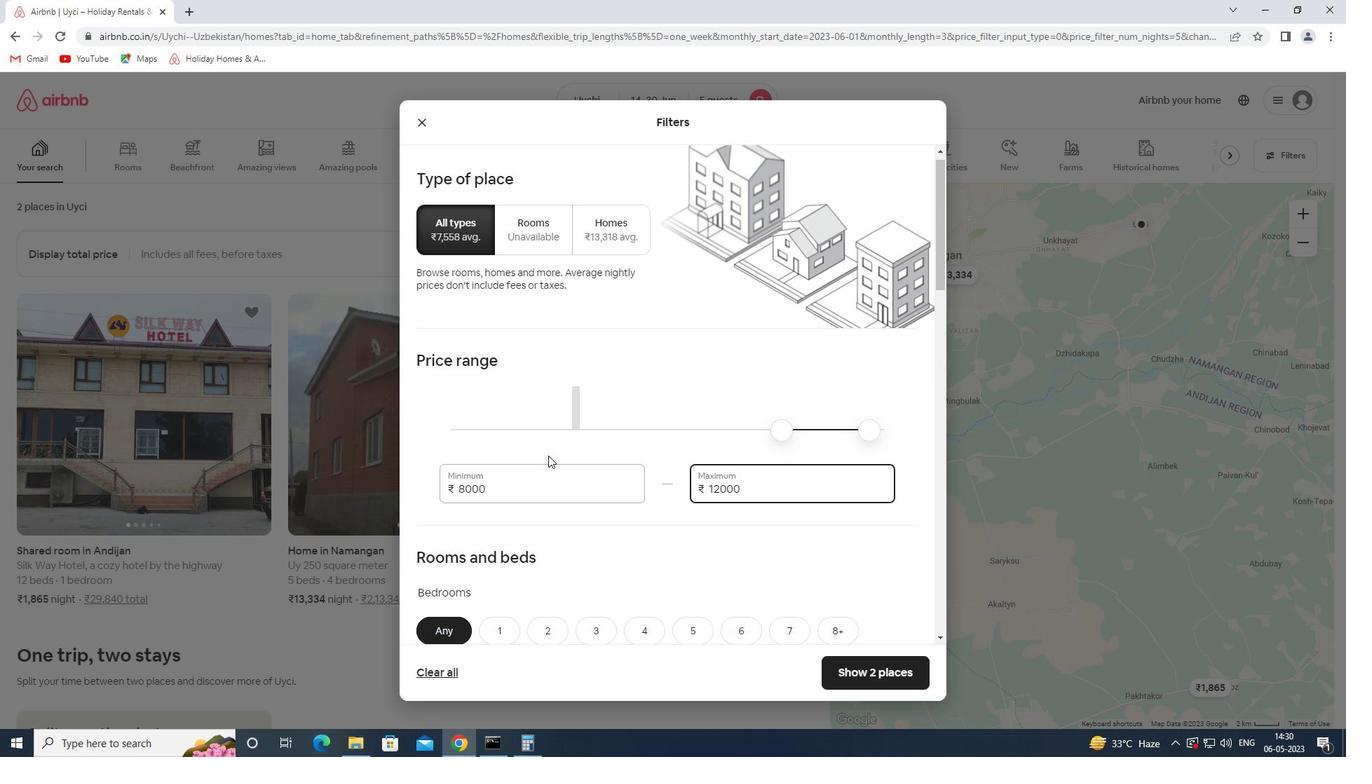 
Action: Mouse scrolled (551, 454) with delta (0, 0)
Screenshot: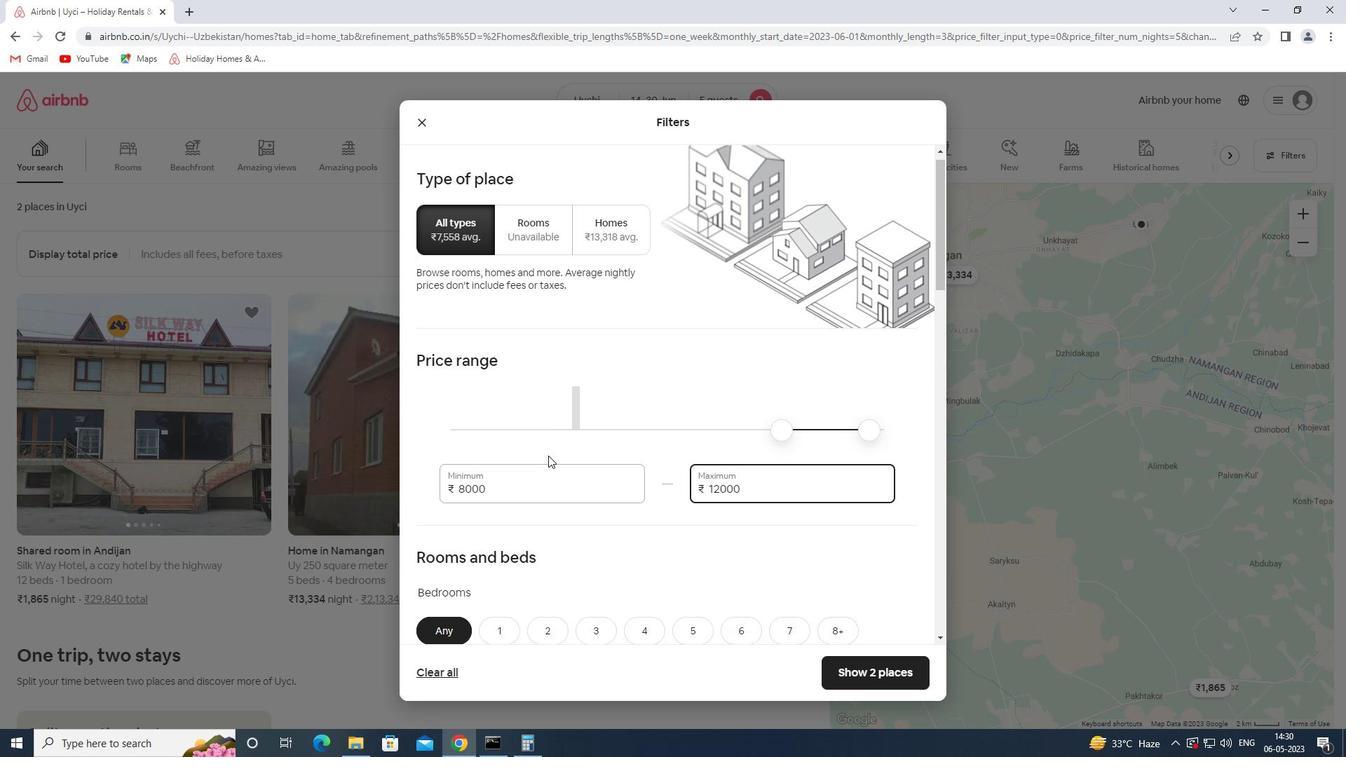 
Action: Mouse scrolled (551, 454) with delta (0, 0)
Screenshot: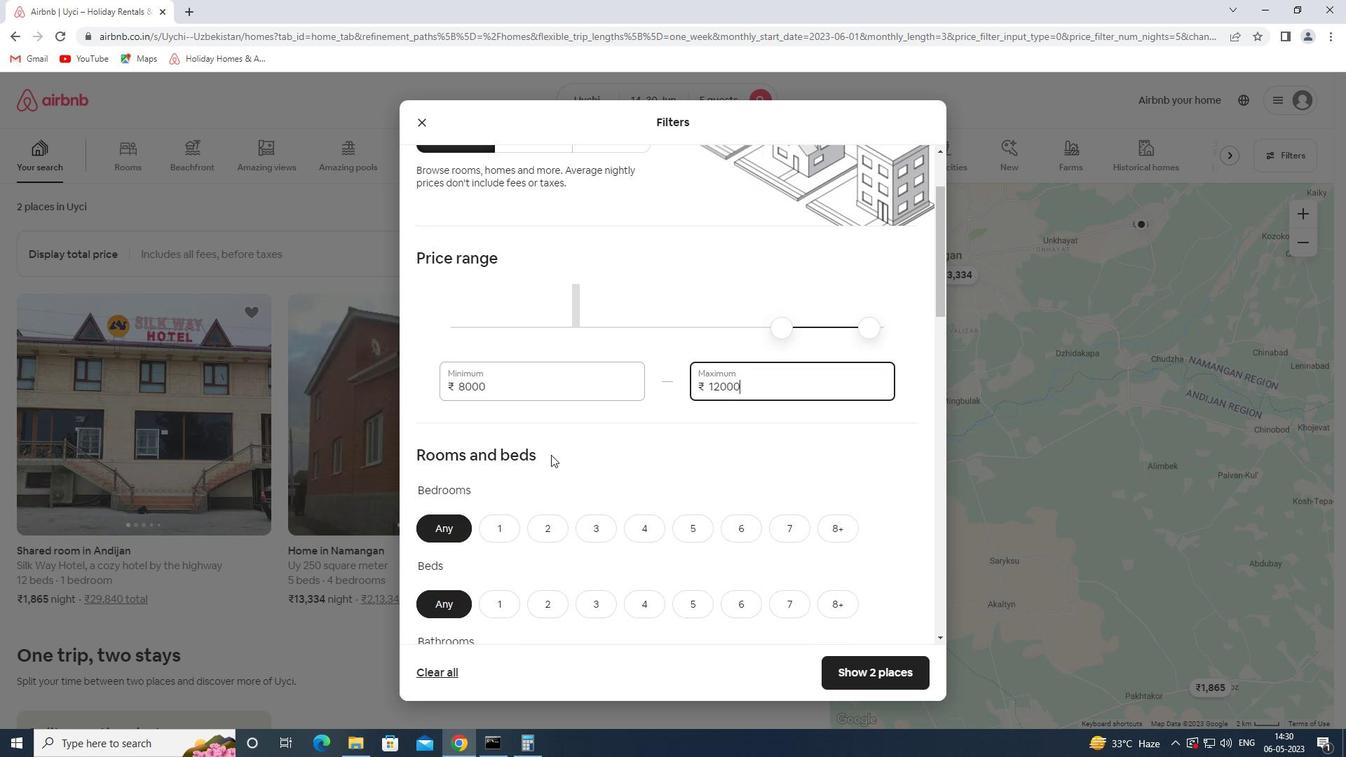 
Action: Mouse scrolled (551, 454) with delta (0, 0)
Screenshot: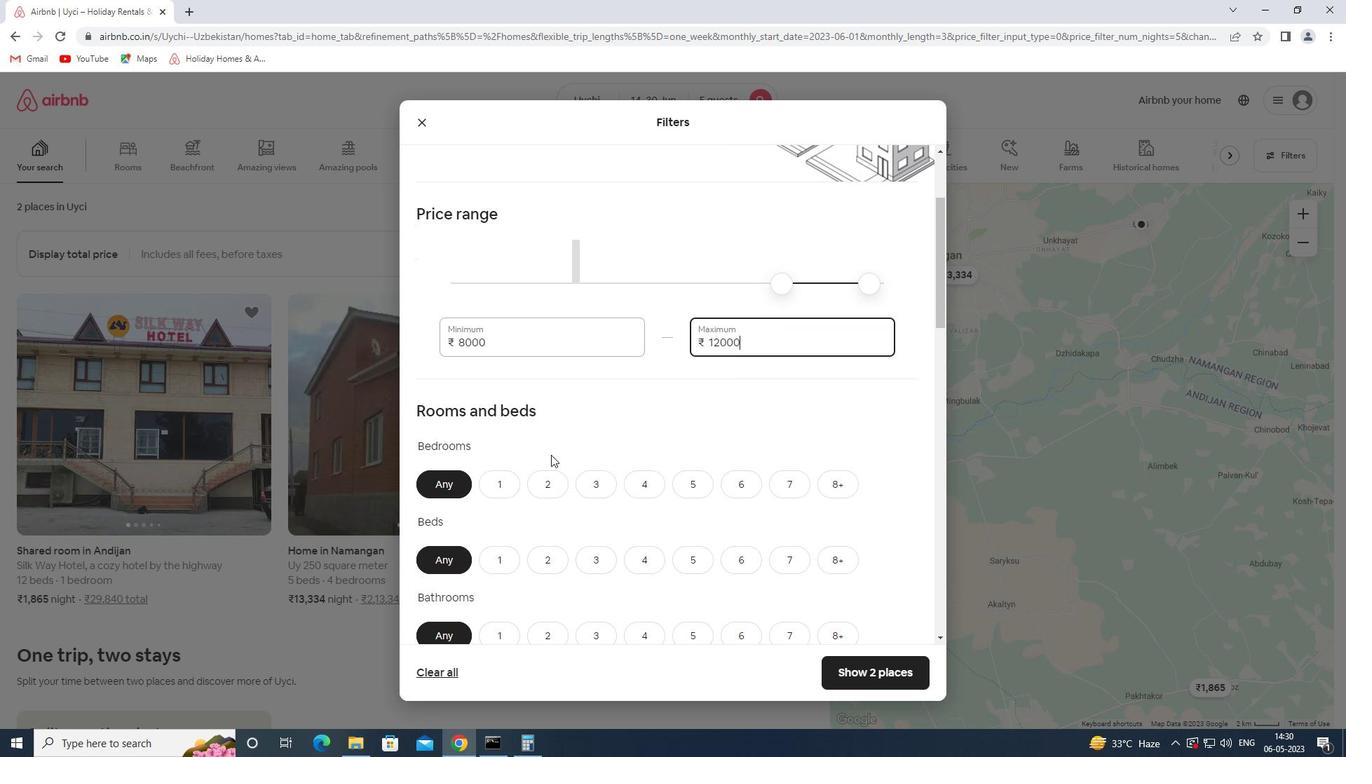 
Action: Mouse moved to (554, 453)
Screenshot: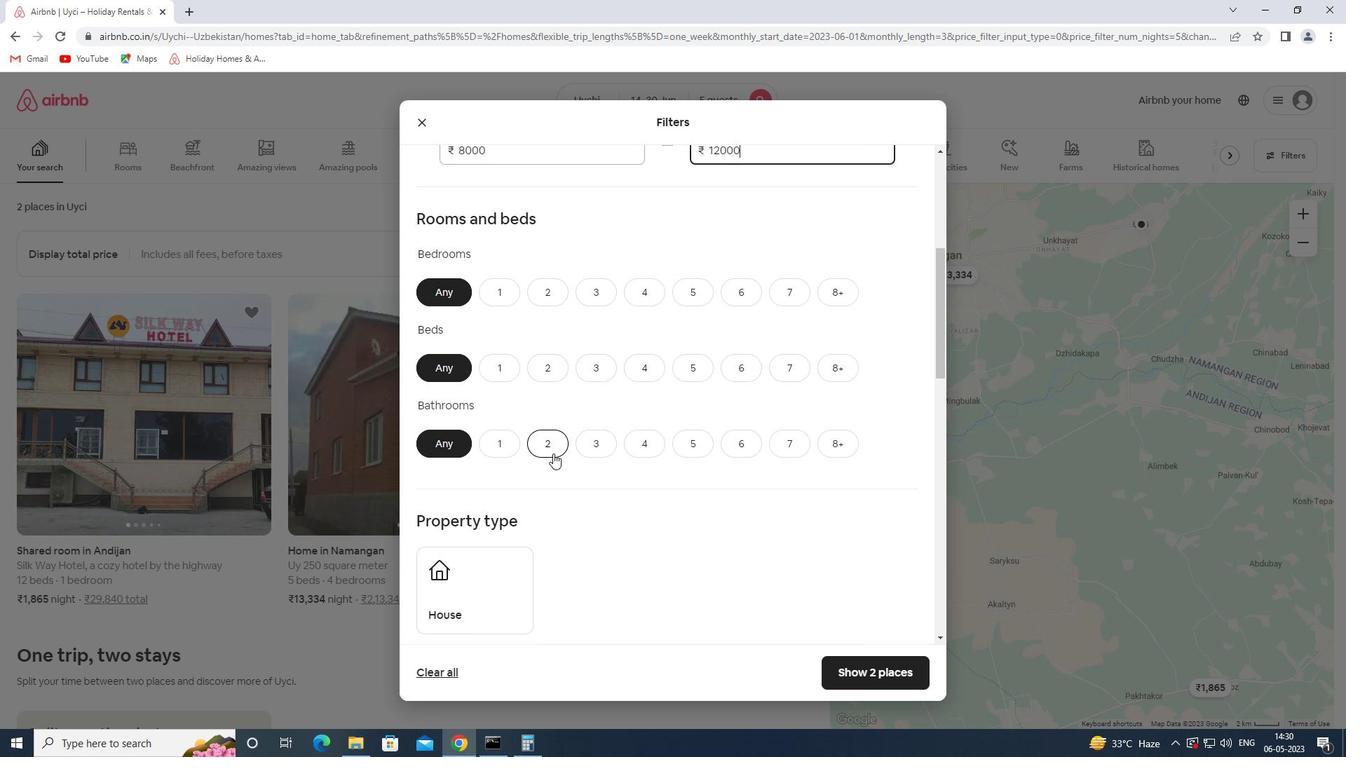 
Action: Mouse scrolled (554, 453) with delta (0, 0)
Screenshot: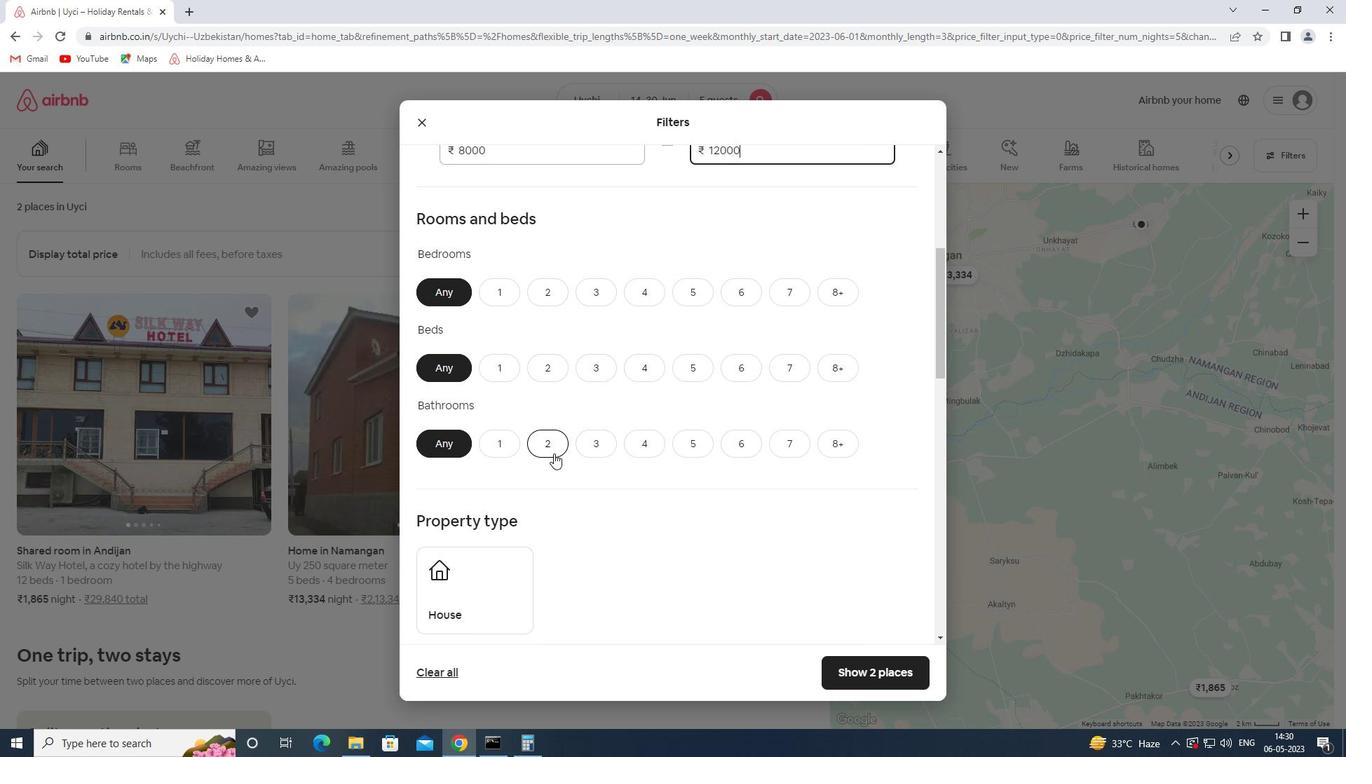 
Action: Mouse moved to (691, 223)
Screenshot: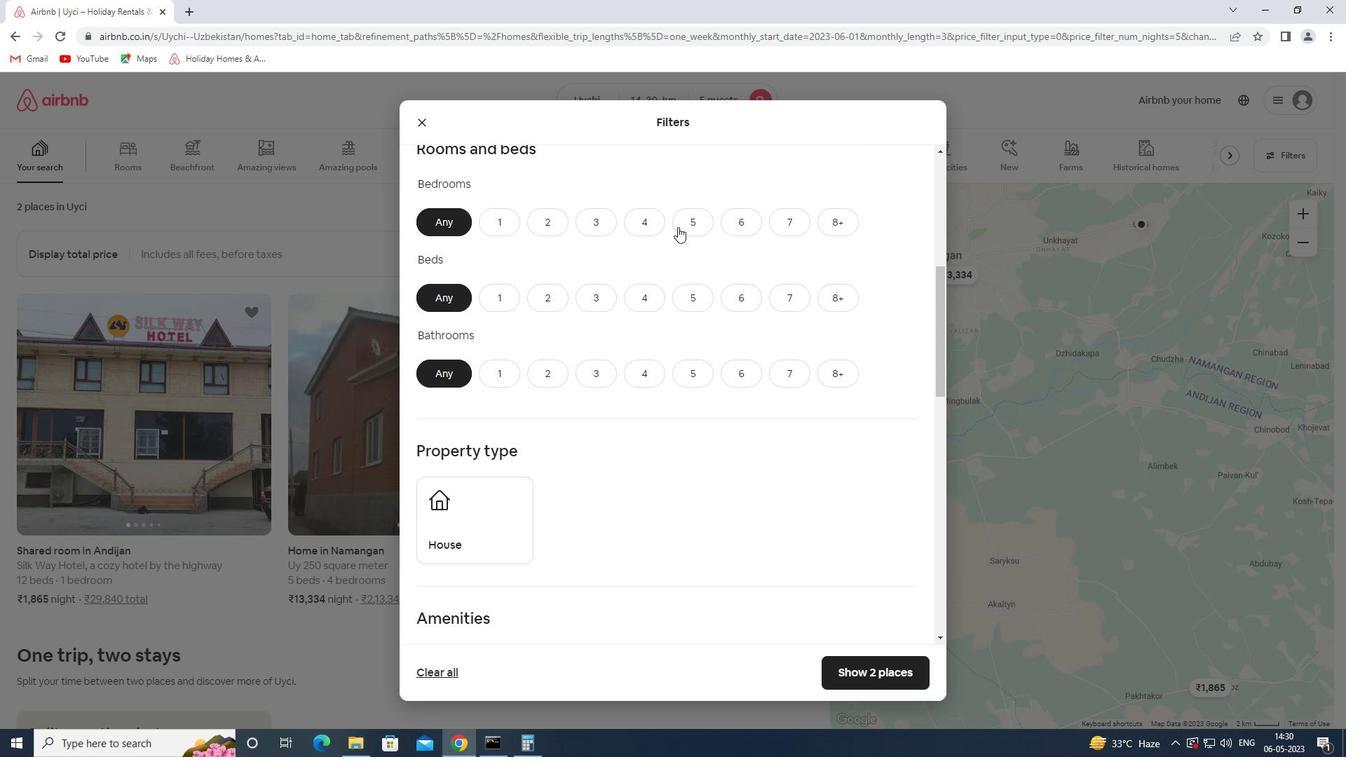 
Action: Mouse pressed left at (691, 223)
Screenshot: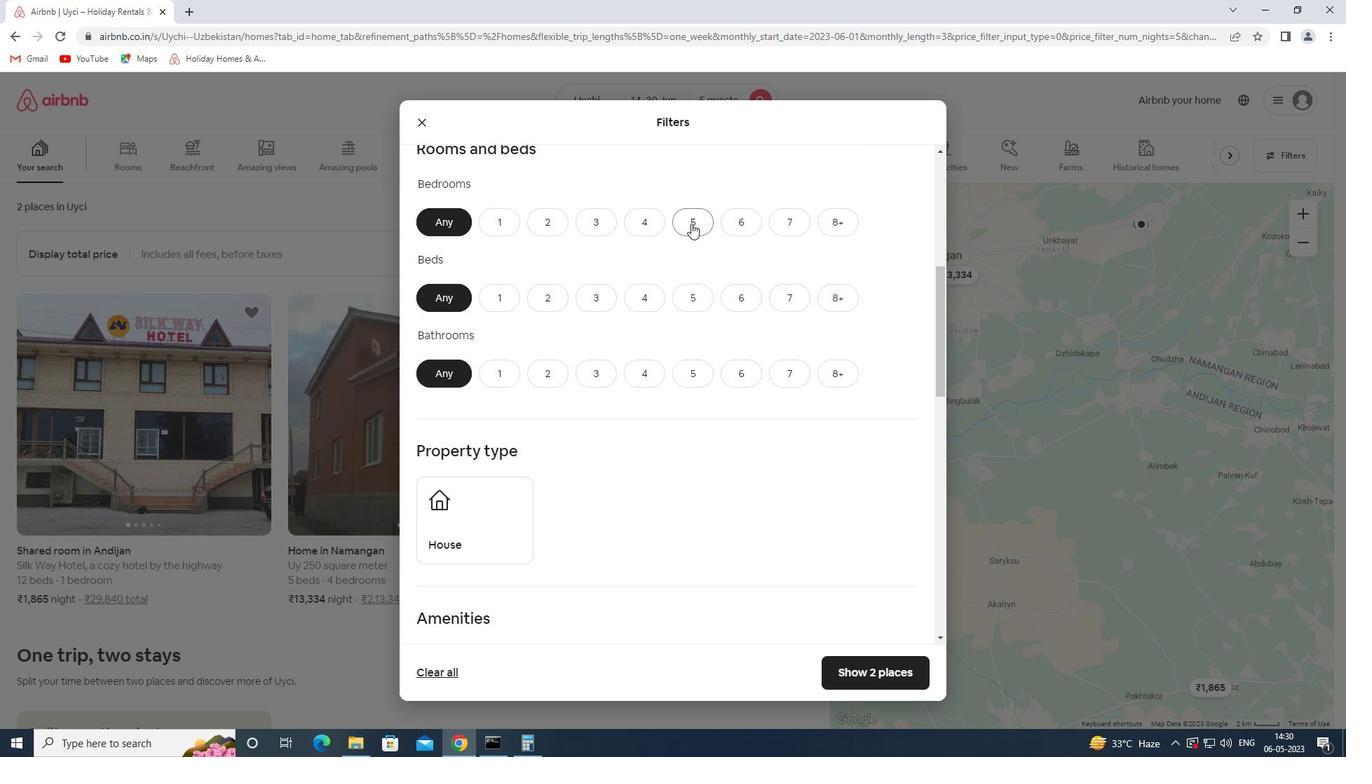 
Action: Mouse moved to (691, 299)
Screenshot: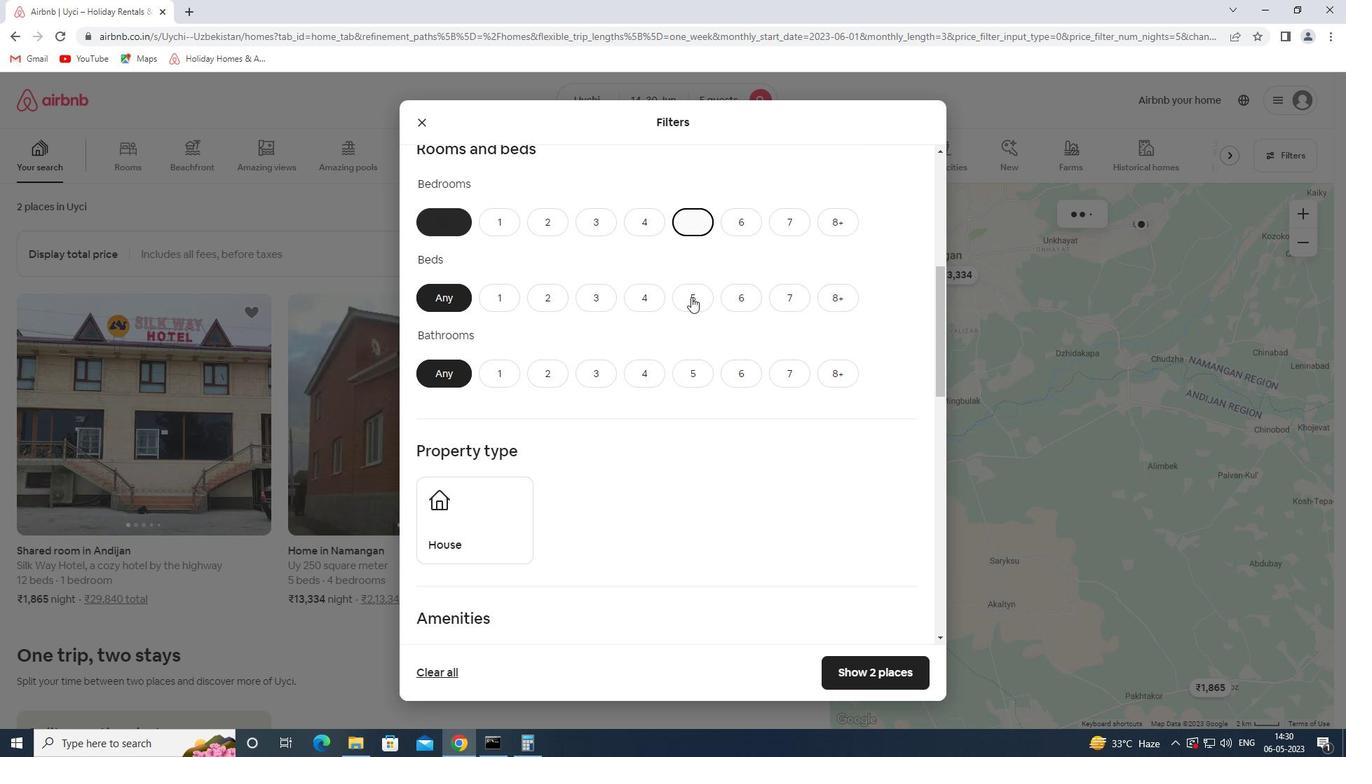 
Action: Mouse pressed left at (691, 299)
Screenshot: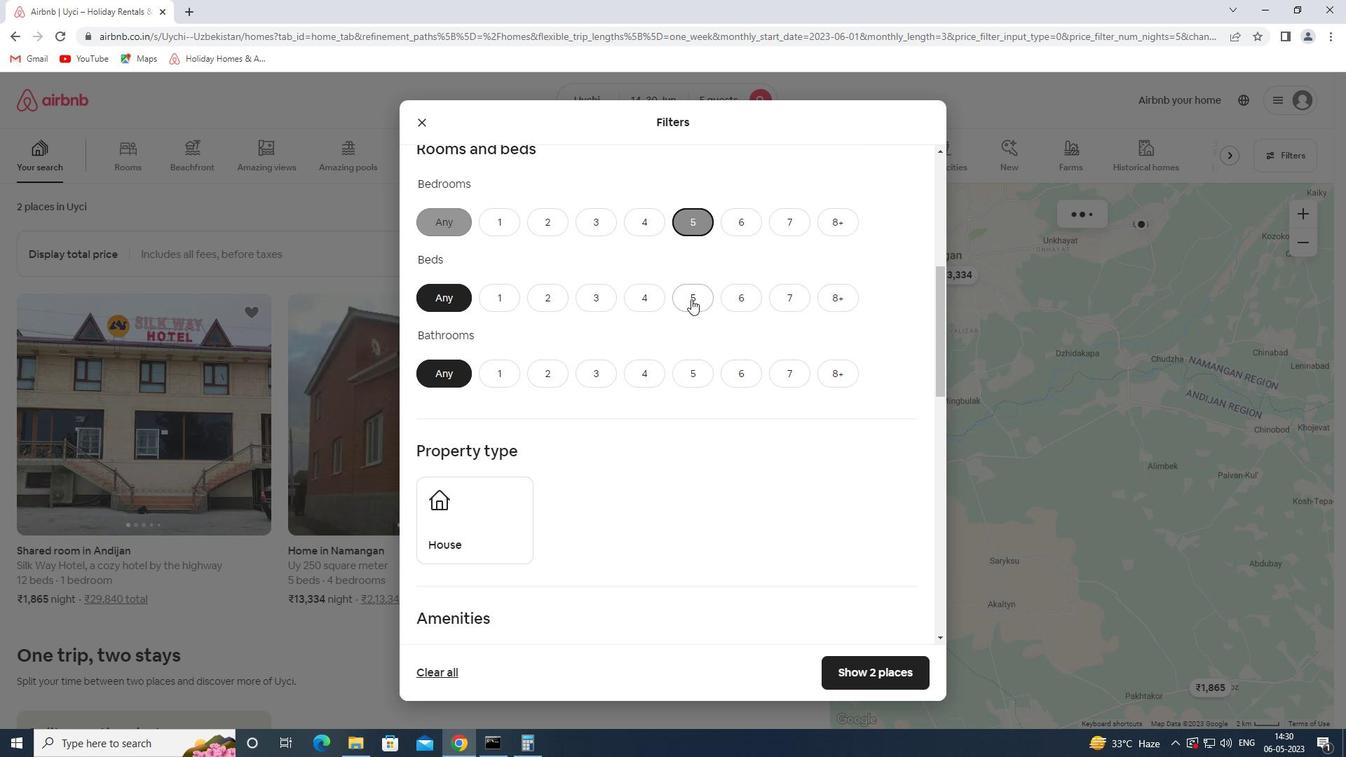 
Action: Mouse moved to (695, 372)
Screenshot: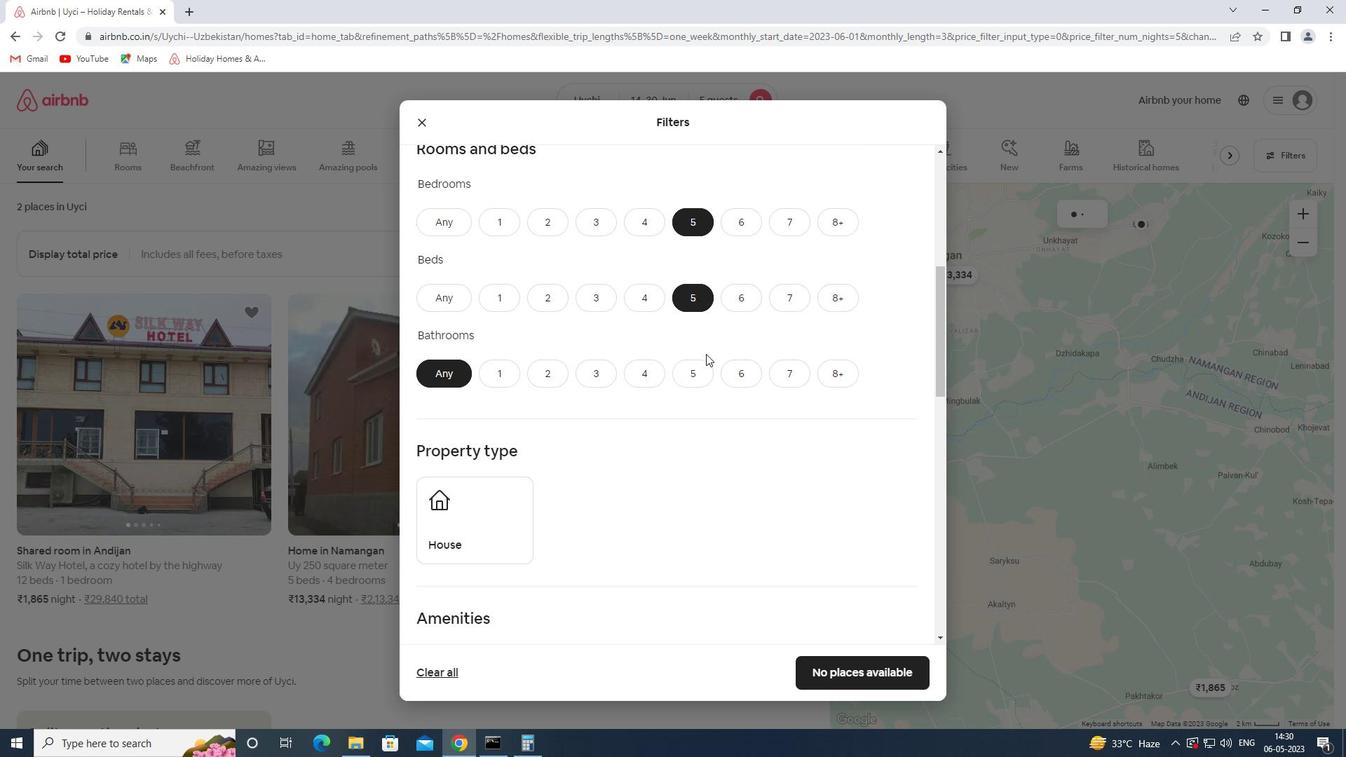 
Action: Mouse pressed left at (695, 372)
Screenshot: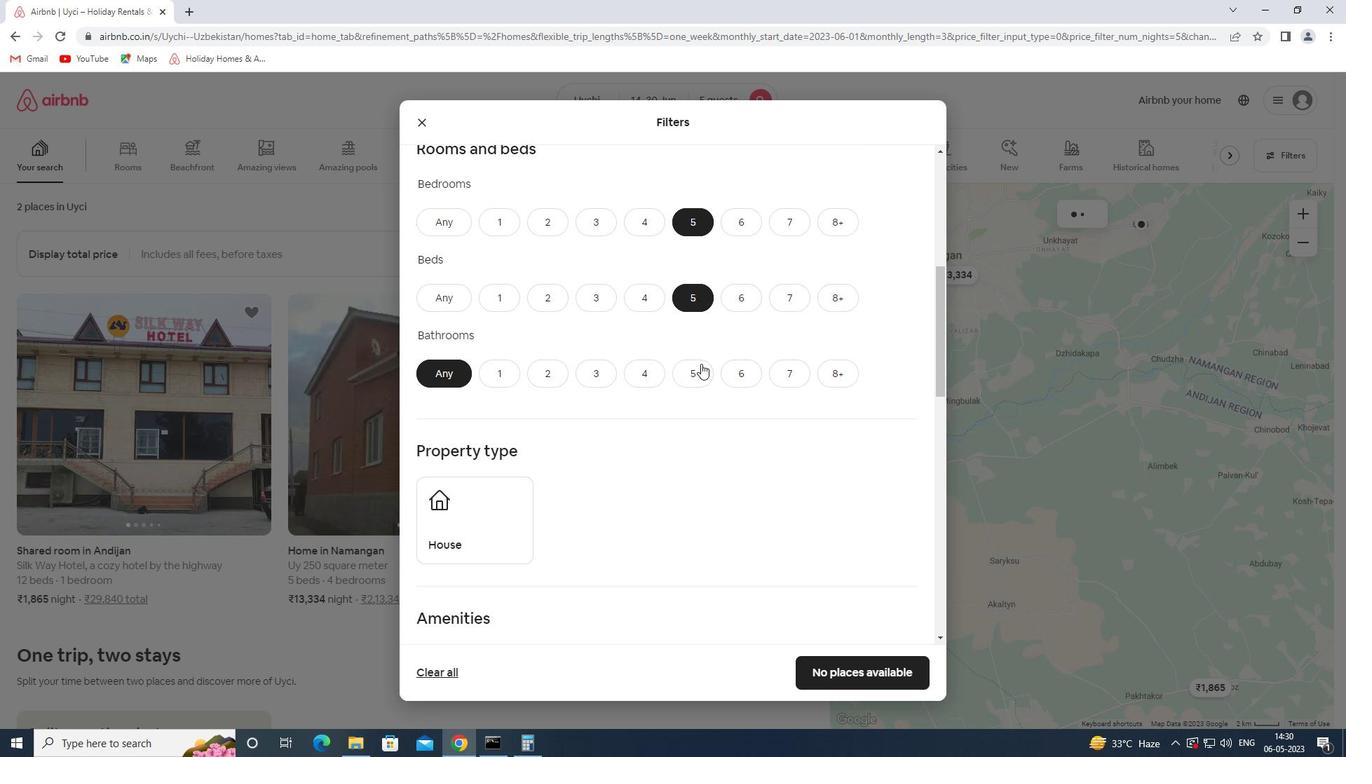 
Action: Mouse moved to (465, 508)
Screenshot: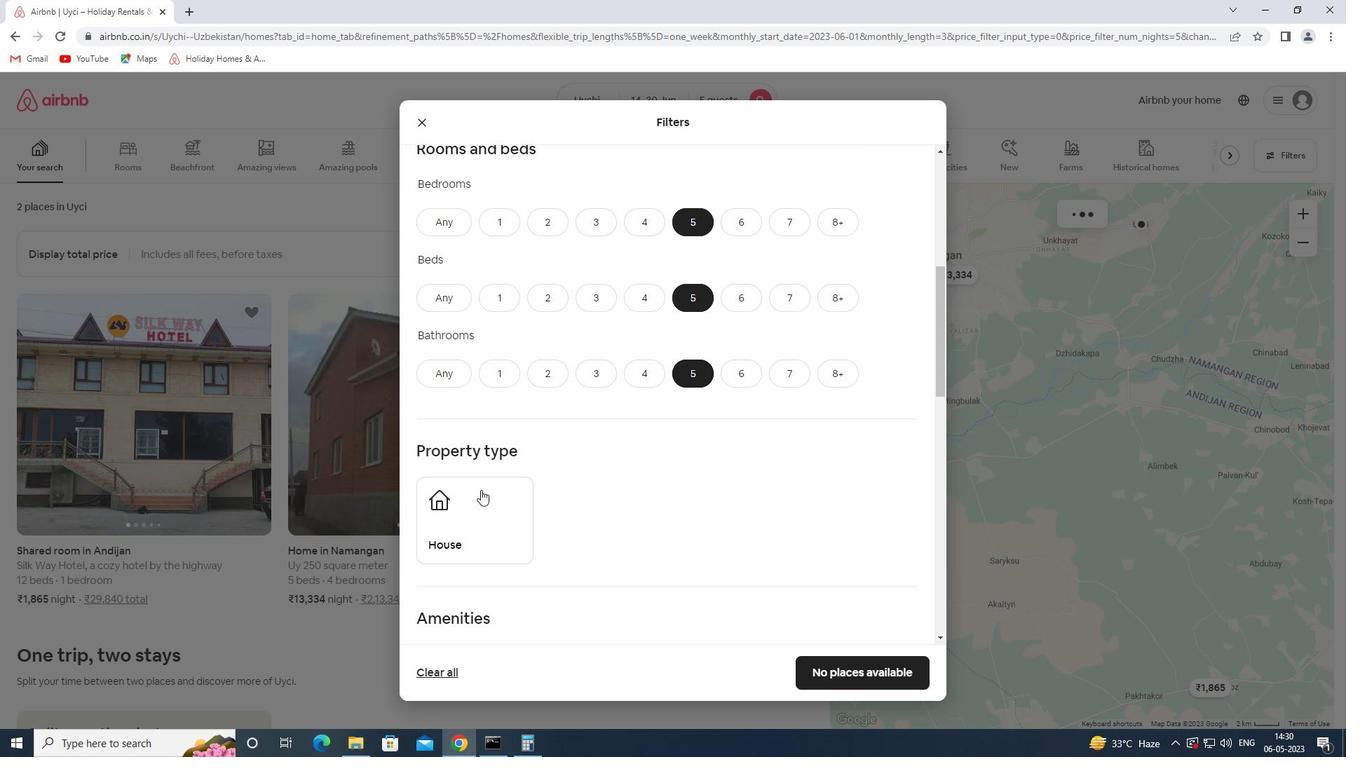 
Action: Mouse pressed left at (465, 508)
Screenshot: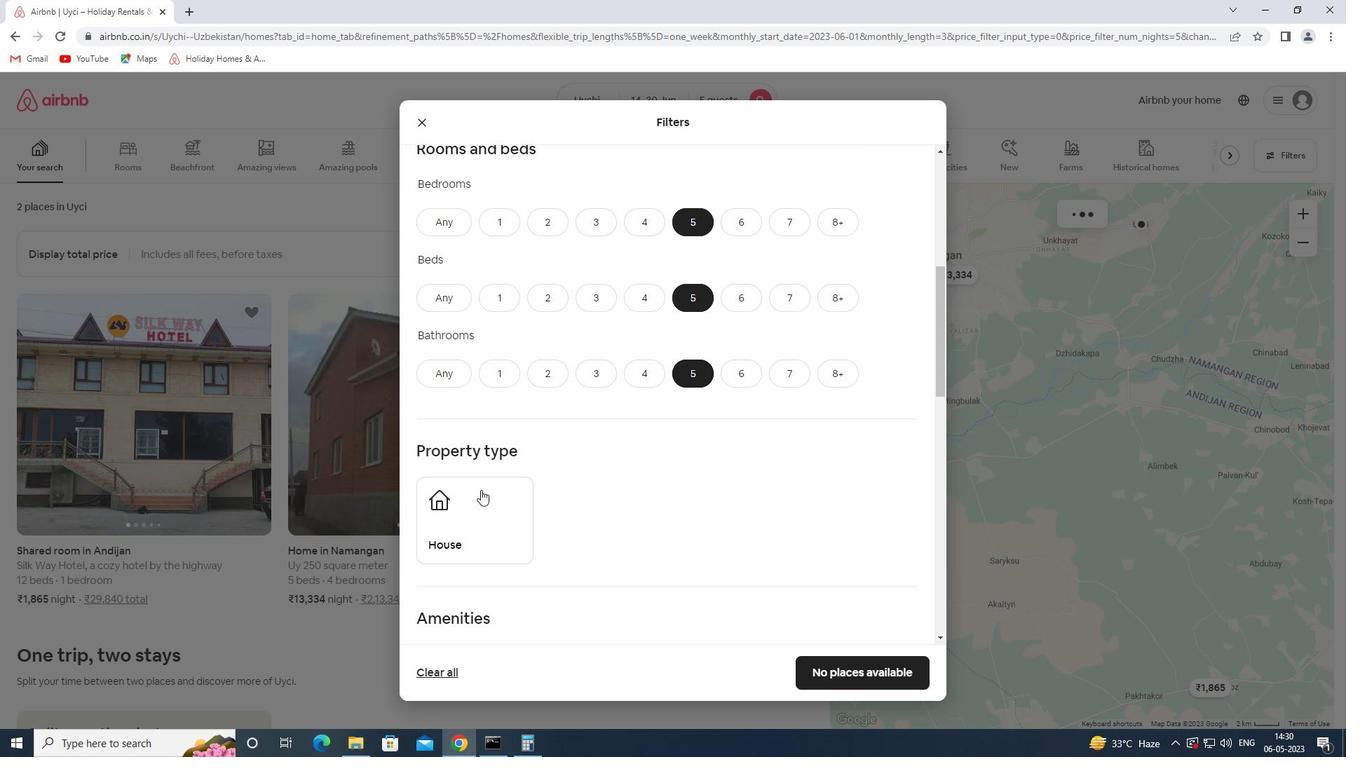 
Action: Mouse moved to (649, 408)
Screenshot: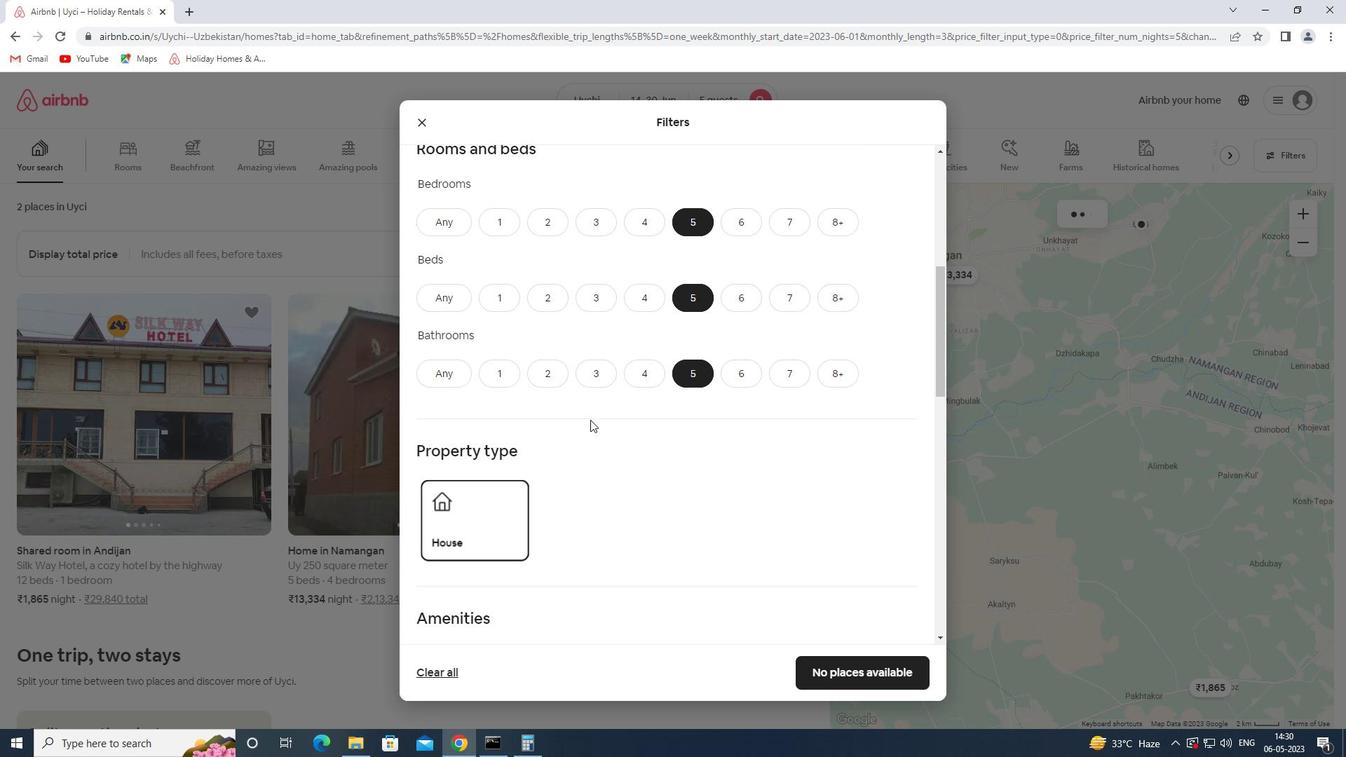 
Action: Mouse scrolled (649, 408) with delta (0, 0)
Screenshot: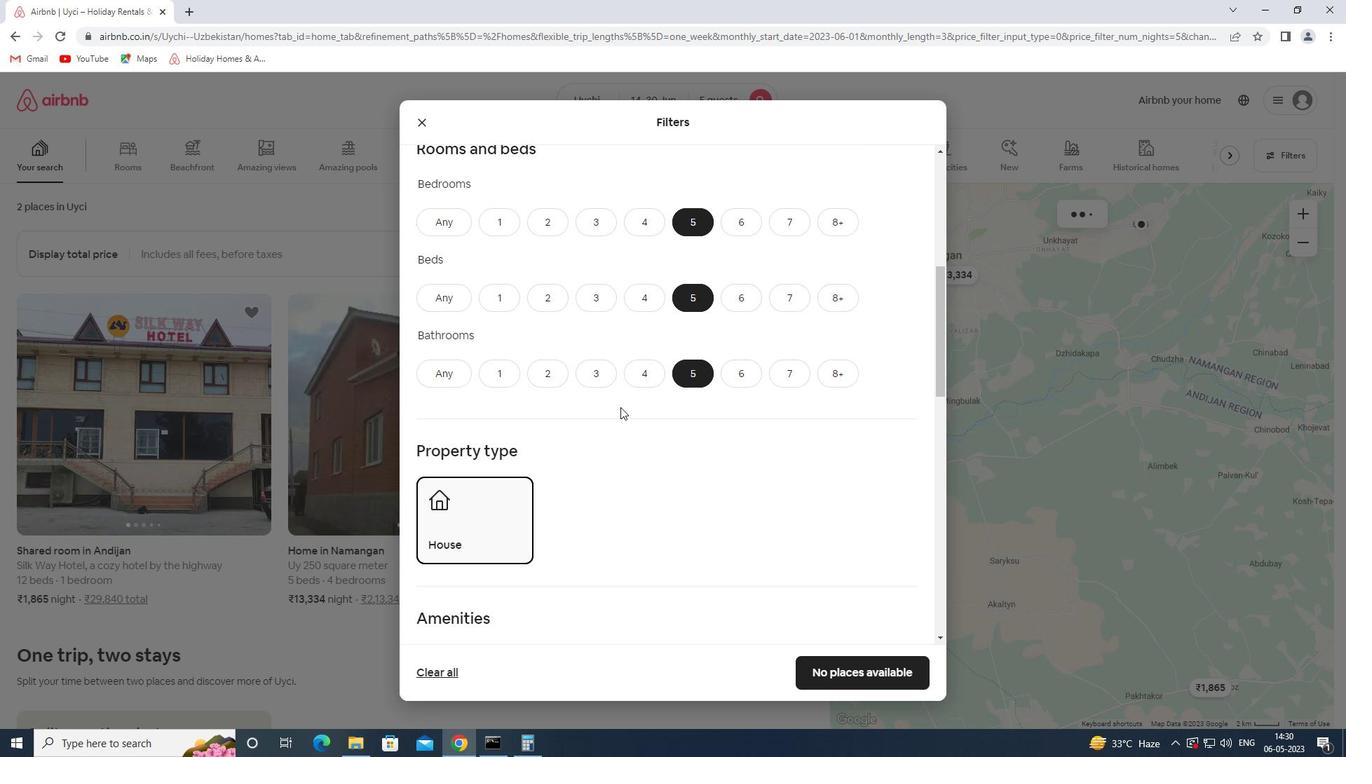 
Action: Mouse scrolled (649, 408) with delta (0, 0)
Screenshot: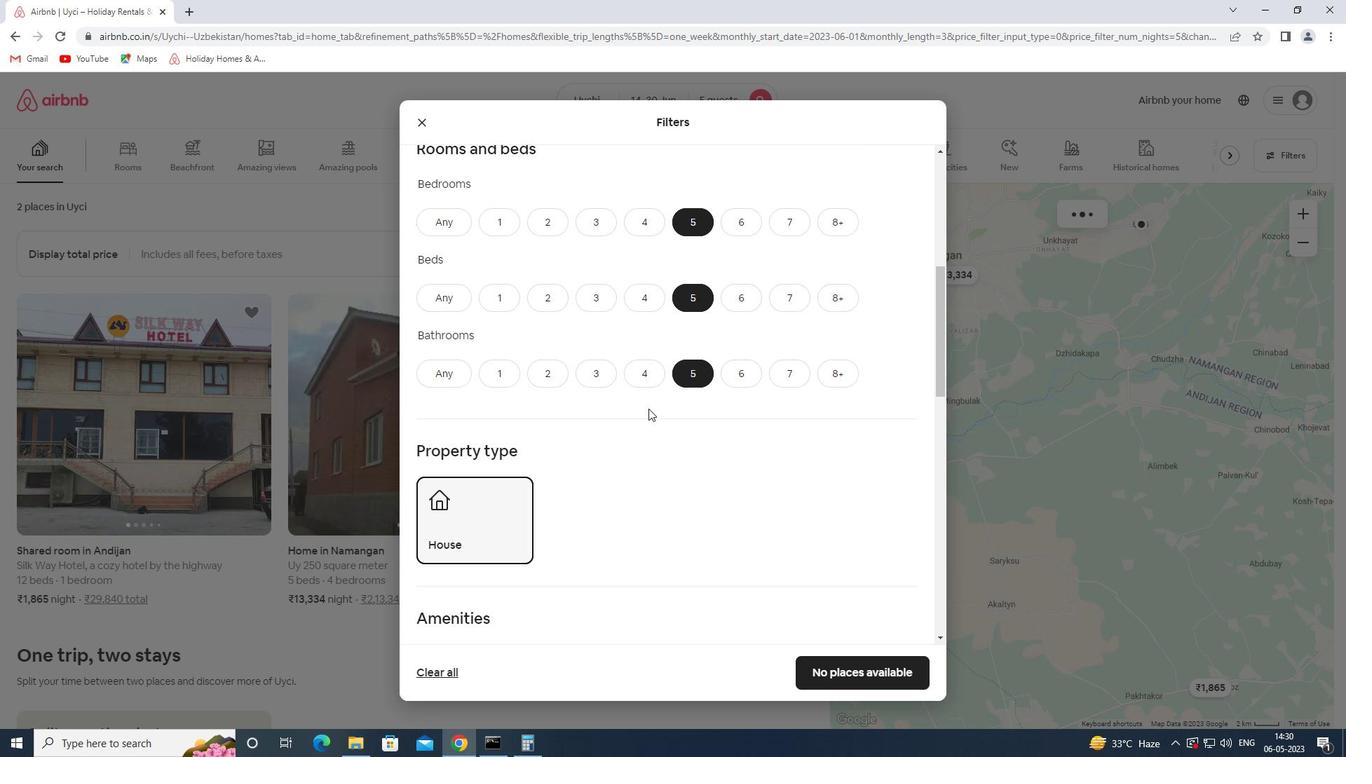 
Action: Mouse scrolled (649, 408) with delta (0, 0)
Screenshot: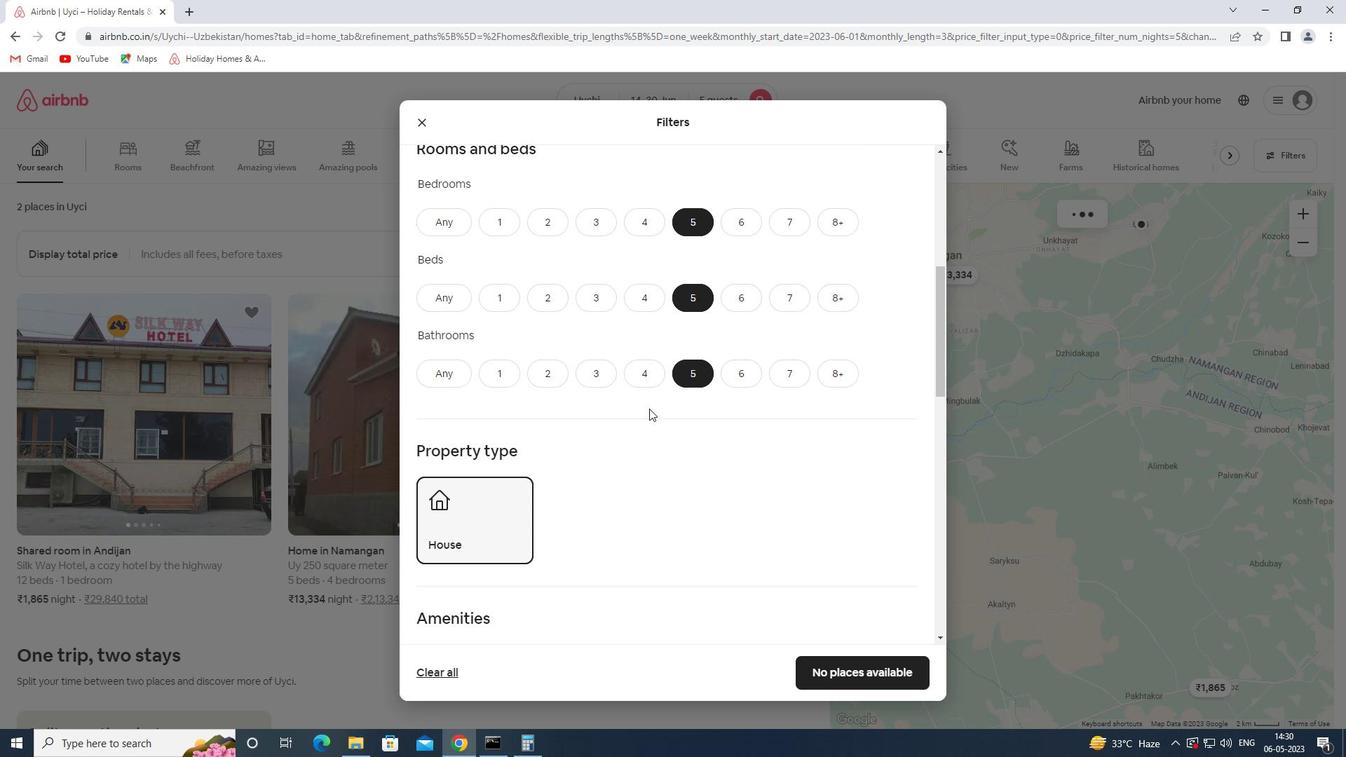 
Action: Mouse moved to (474, 479)
Screenshot: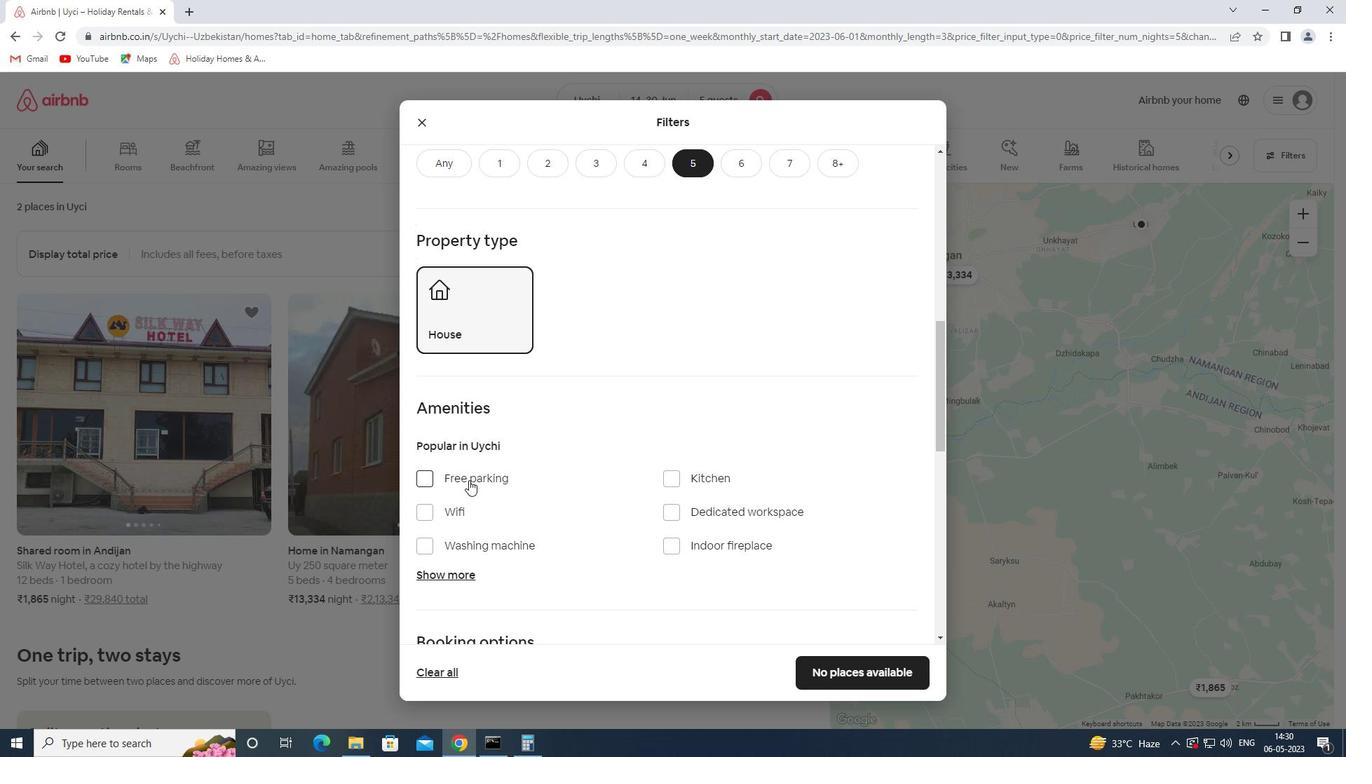 
Action: Mouse pressed left at (474, 479)
Screenshot: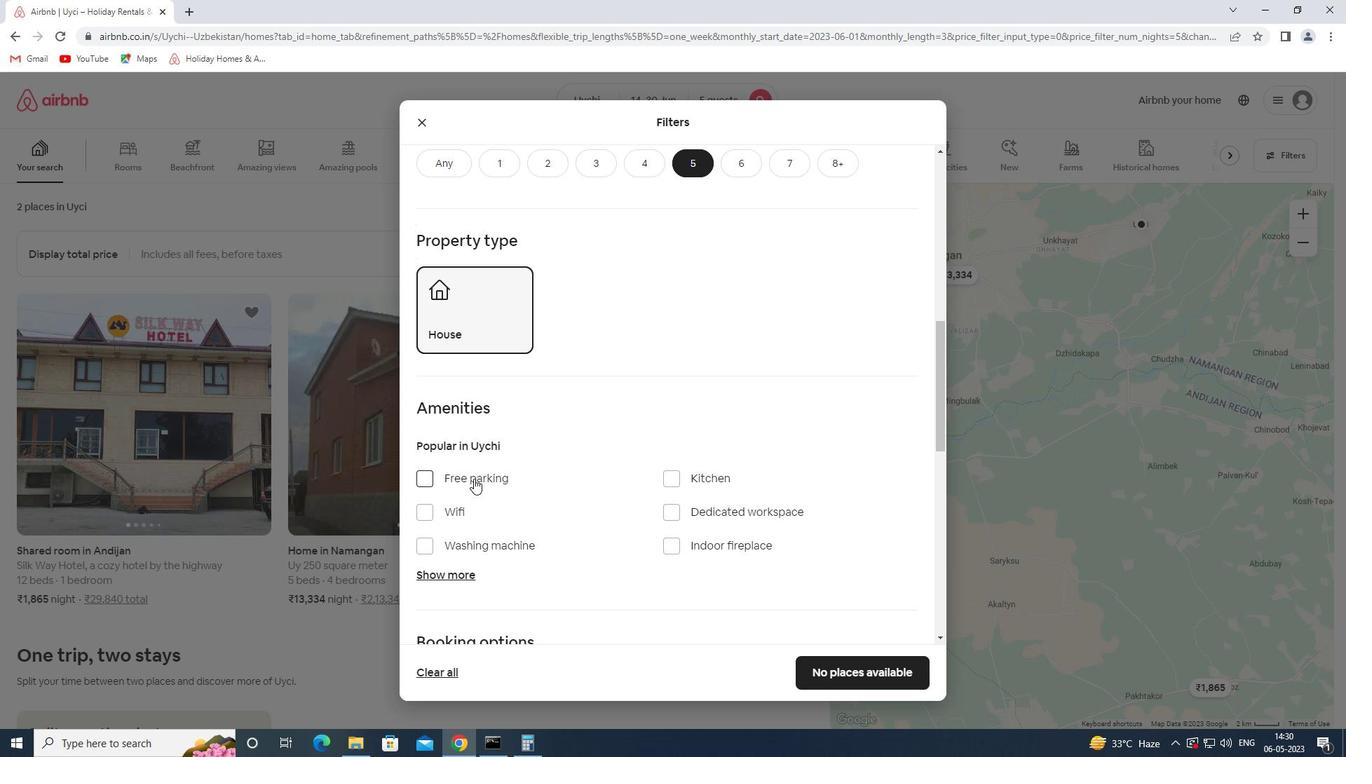
Action: Mouse moved to (441, 514)
Screenshot: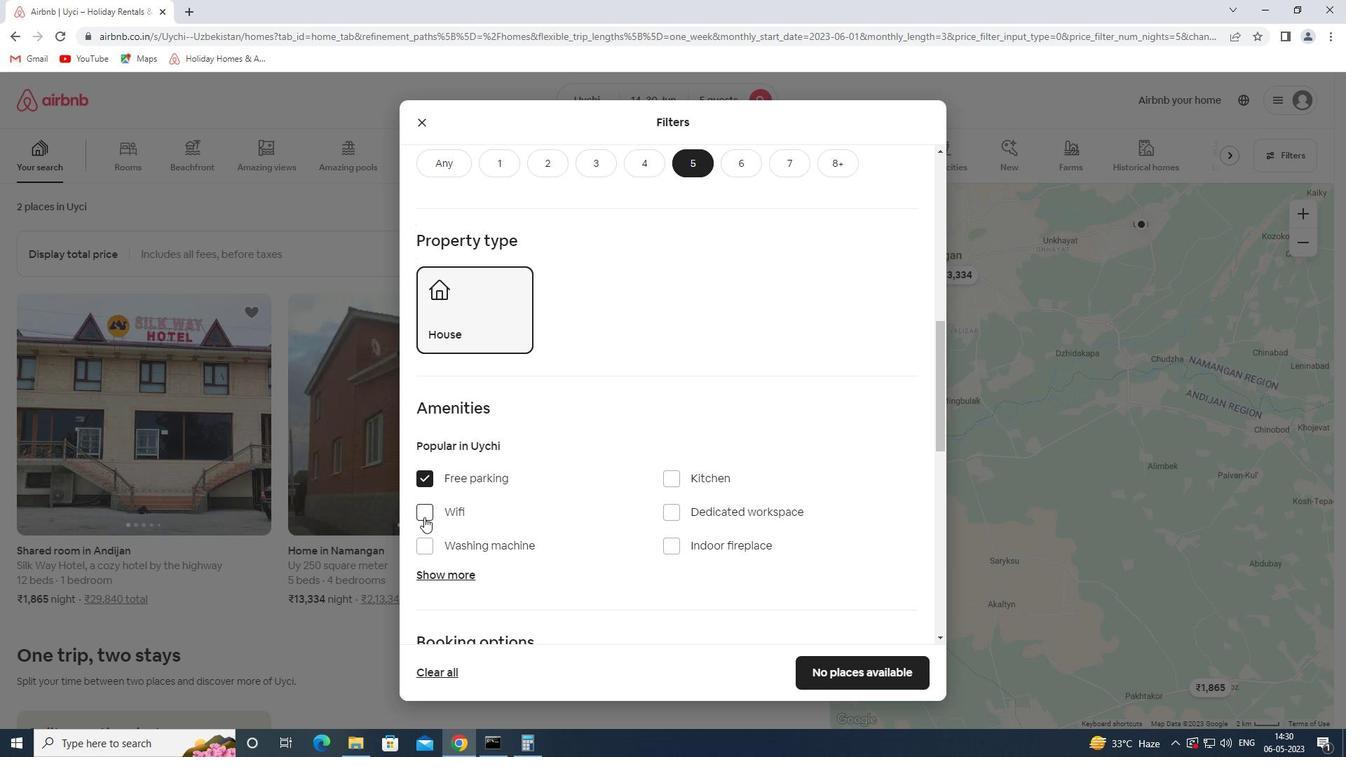
Action: Mouse pressed left at (441, 514)
Screenshot: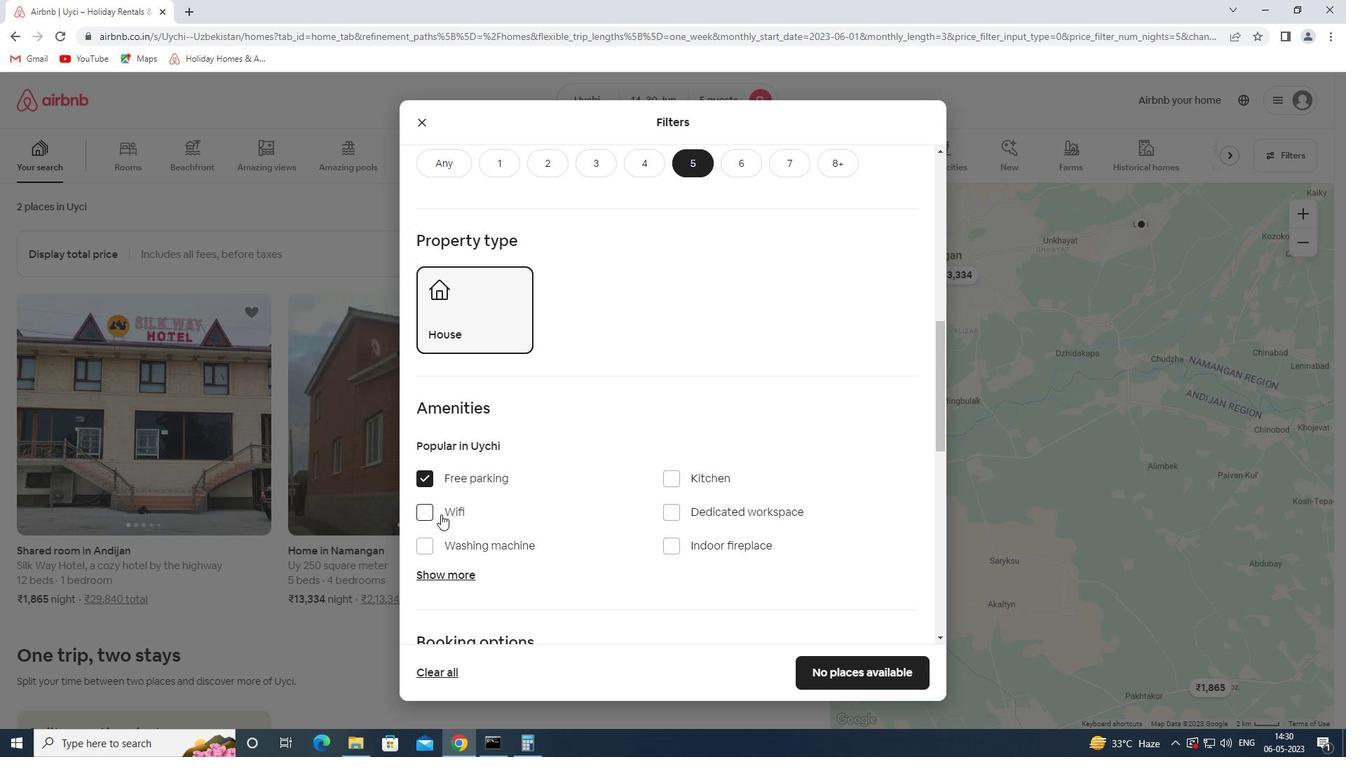
Action: Mouse moved to (458, 572)
Screenshot: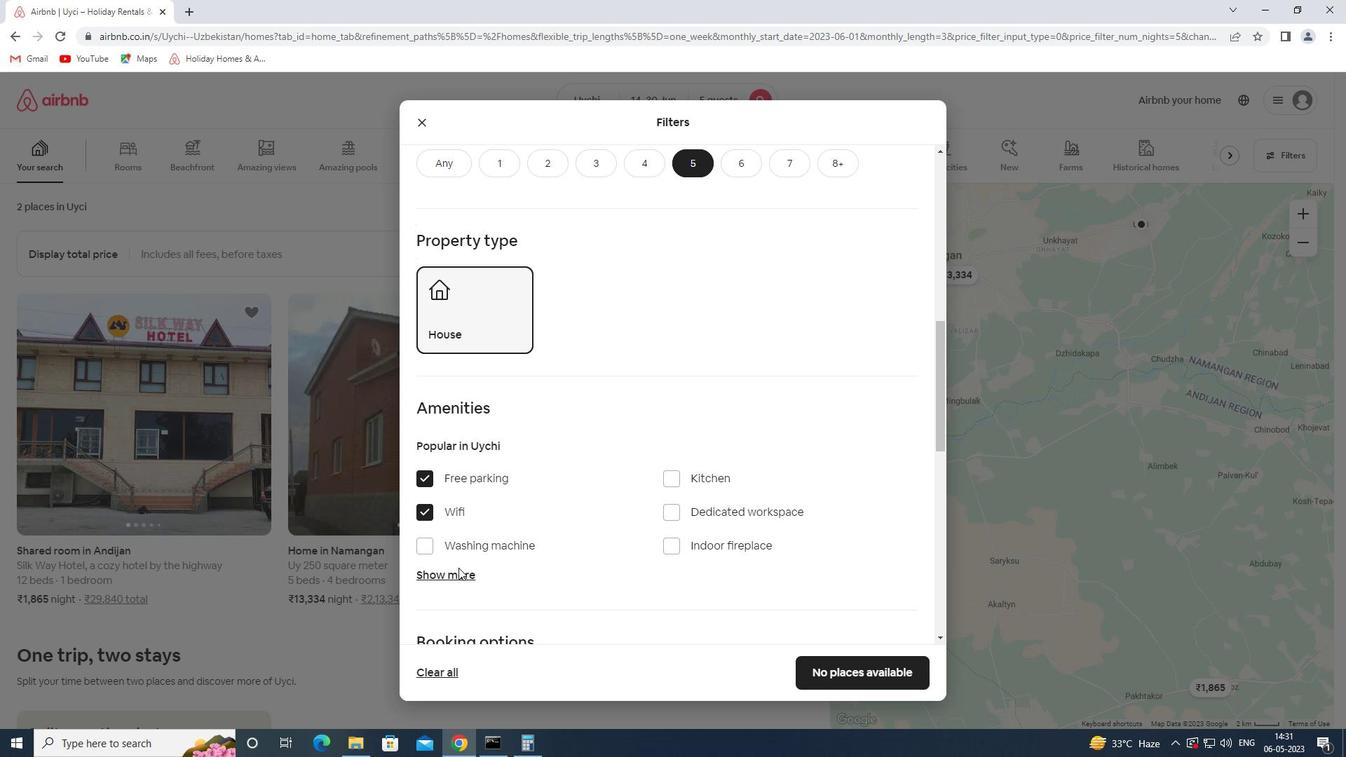 
Action: Mouse pressed left at (458, 572)
Screenshot: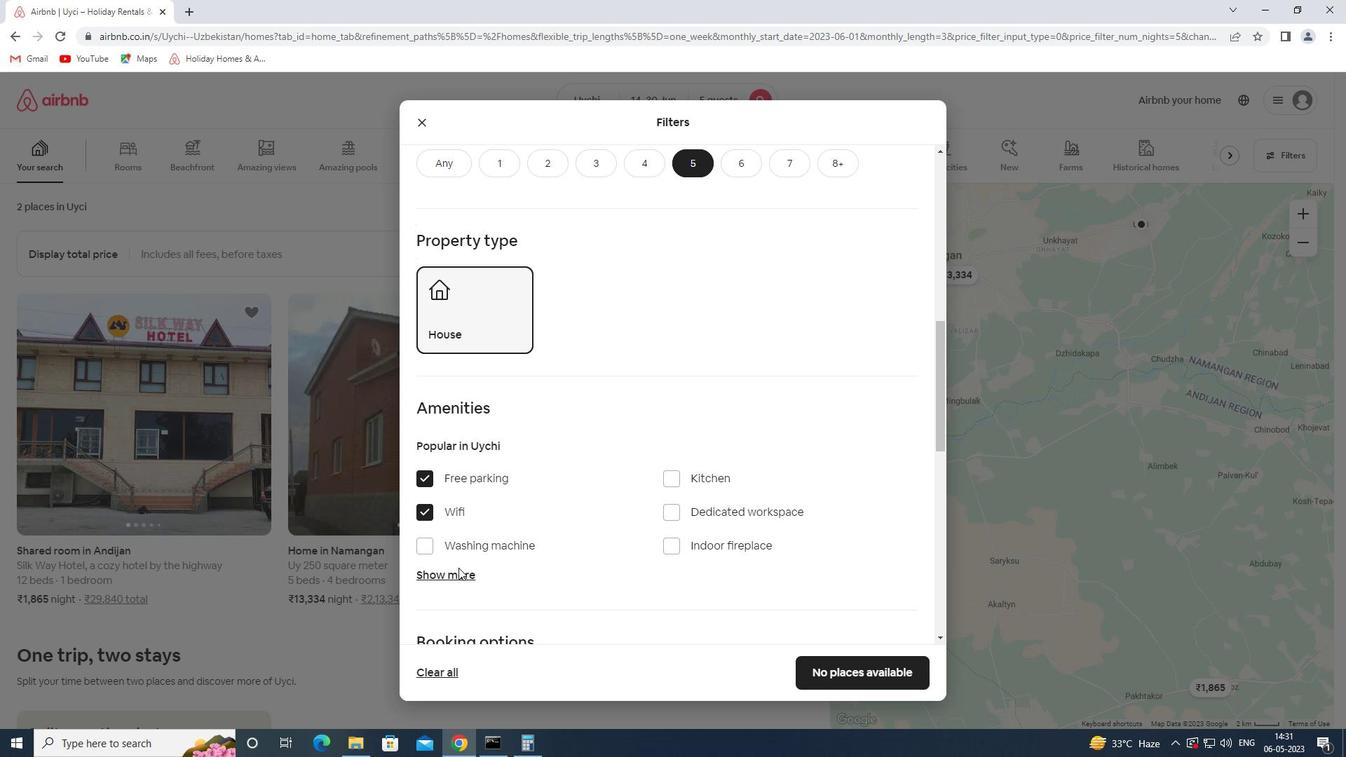 
Action: Mouse moved to (594, 531)
Screenshot: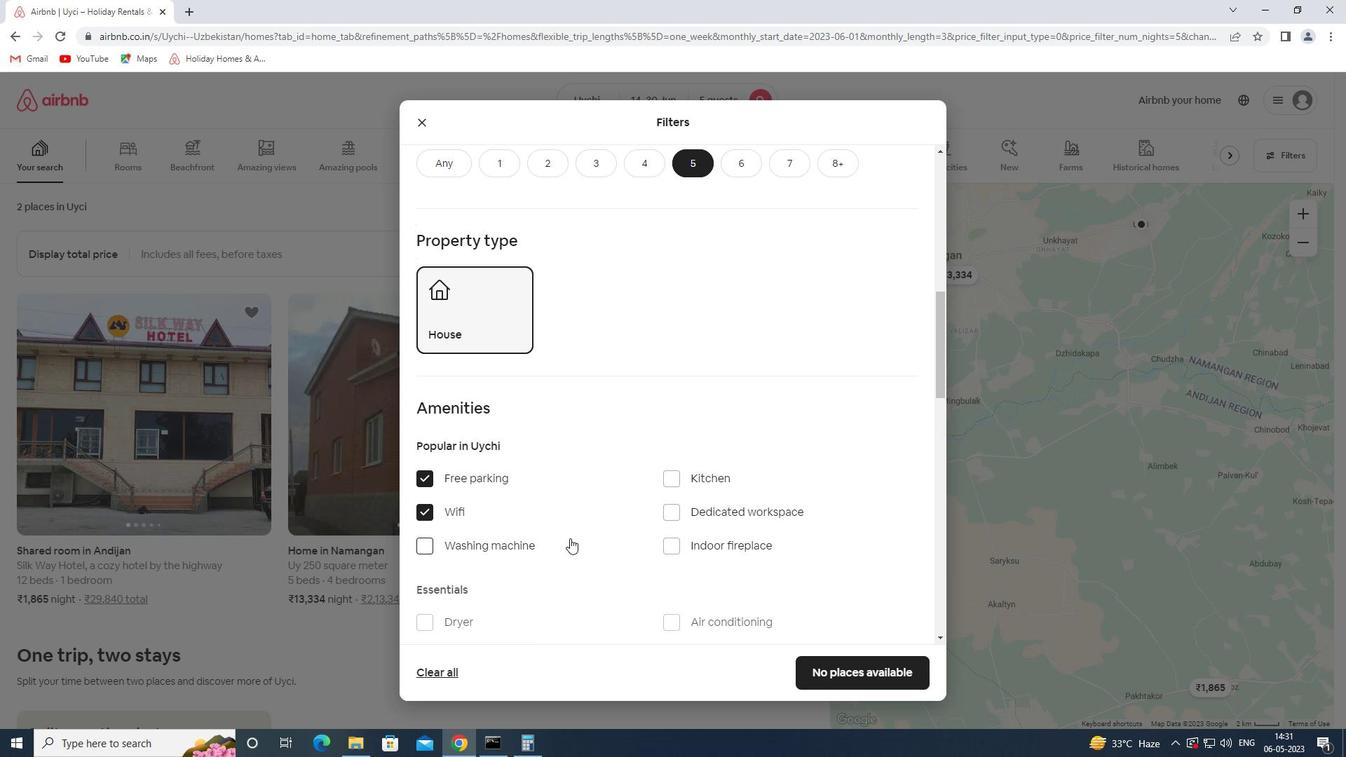 
Action: Mouse scrolled (594, 530) with delta (0, 0)
Screenshot: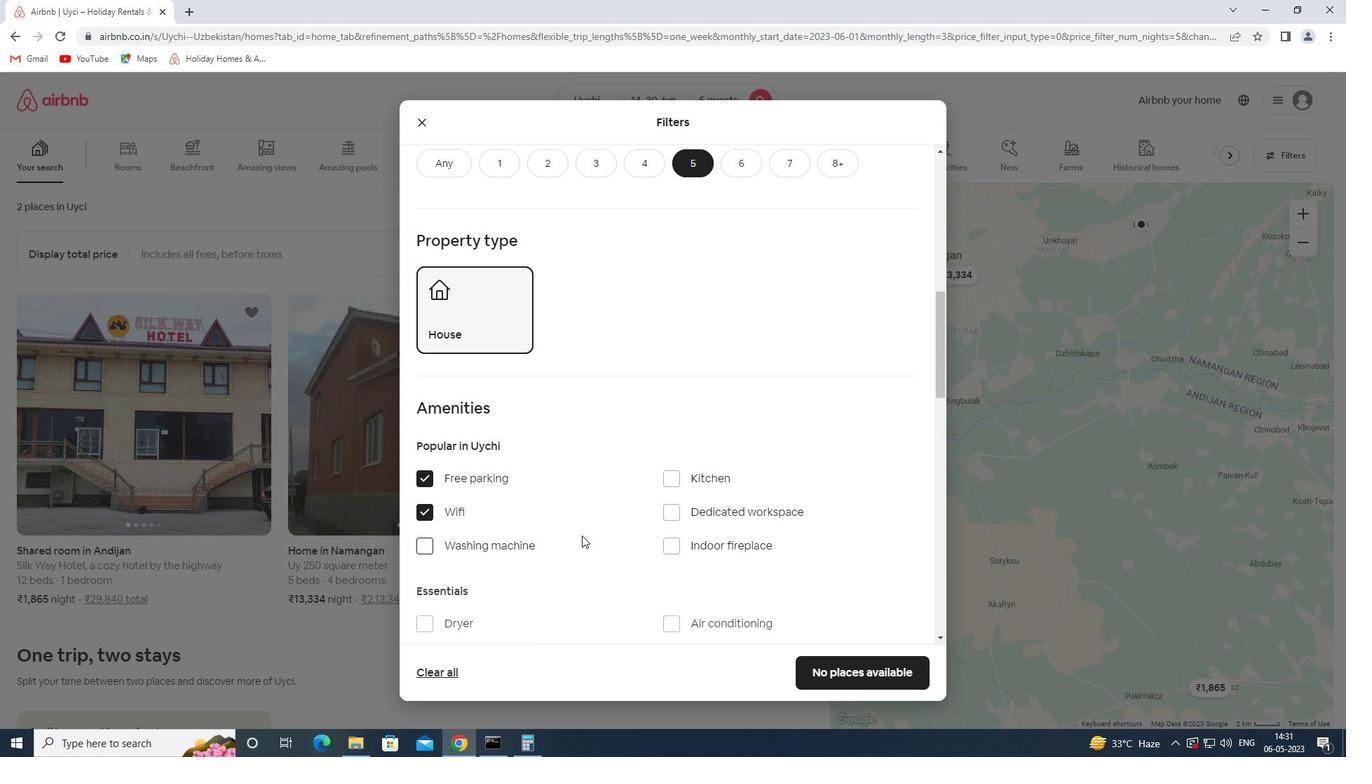 
Action: Mouse moved to (594, 531)
Screenshot: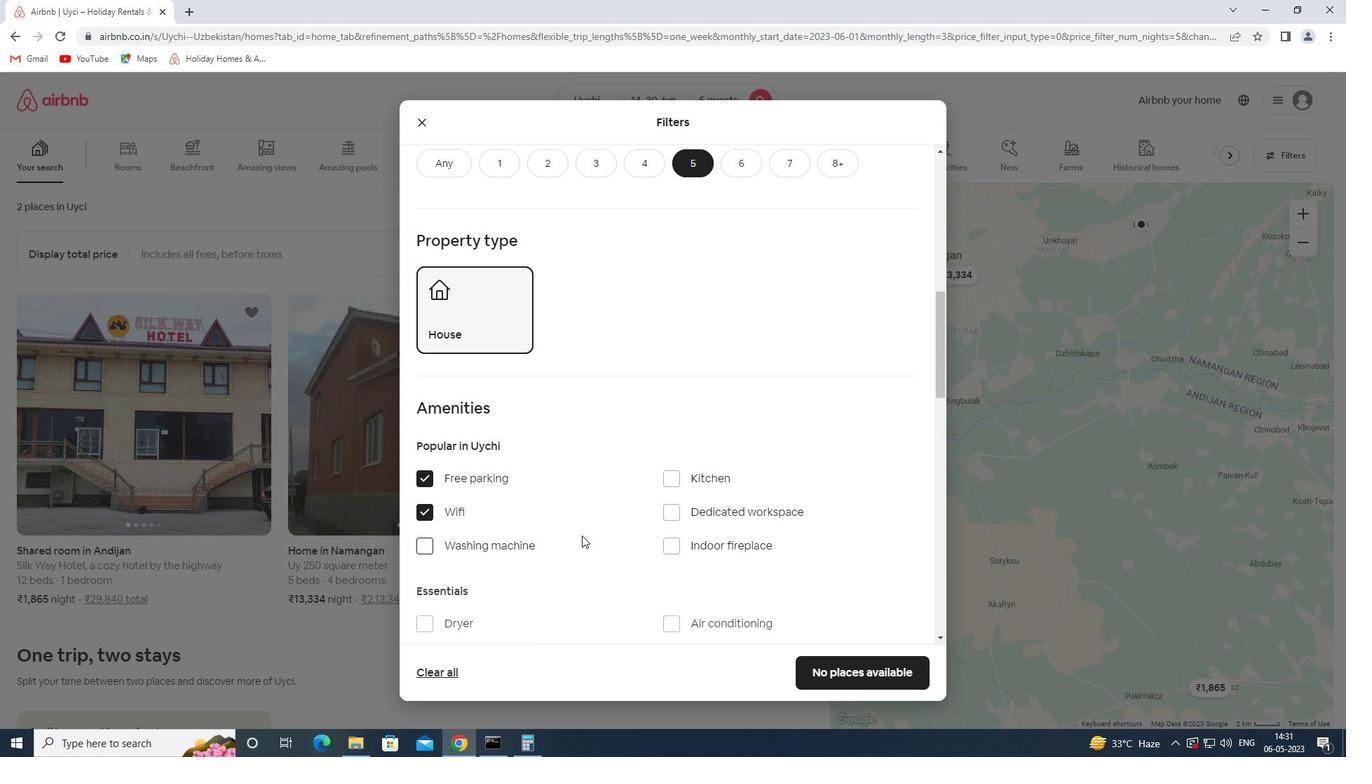 
Action: Mouse scrolled (594, 530) with delta (0, 0)
Screenshot: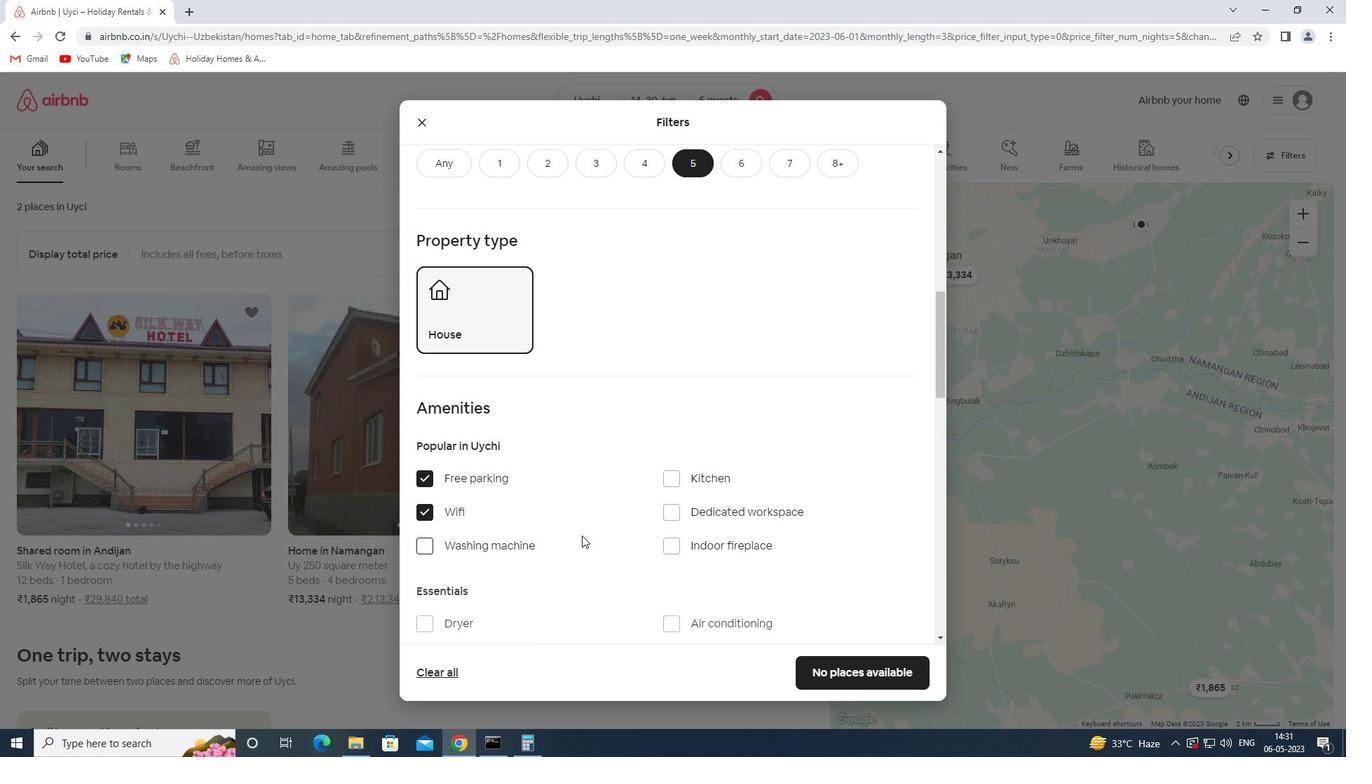 
Action: Mouse moved to (599, 529)
Screenshot: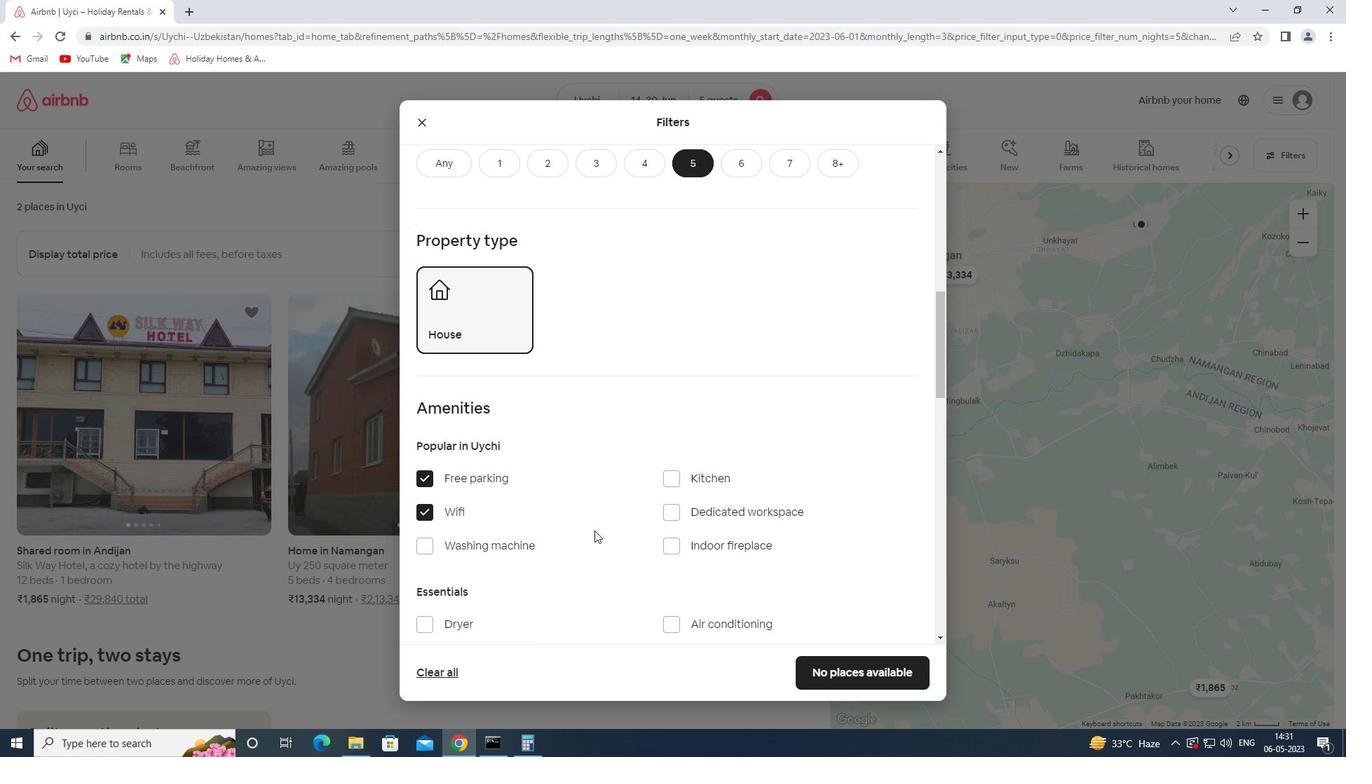 
Action: Mouse scrolled (599, 528) with delta (0, 0)
Screenshot: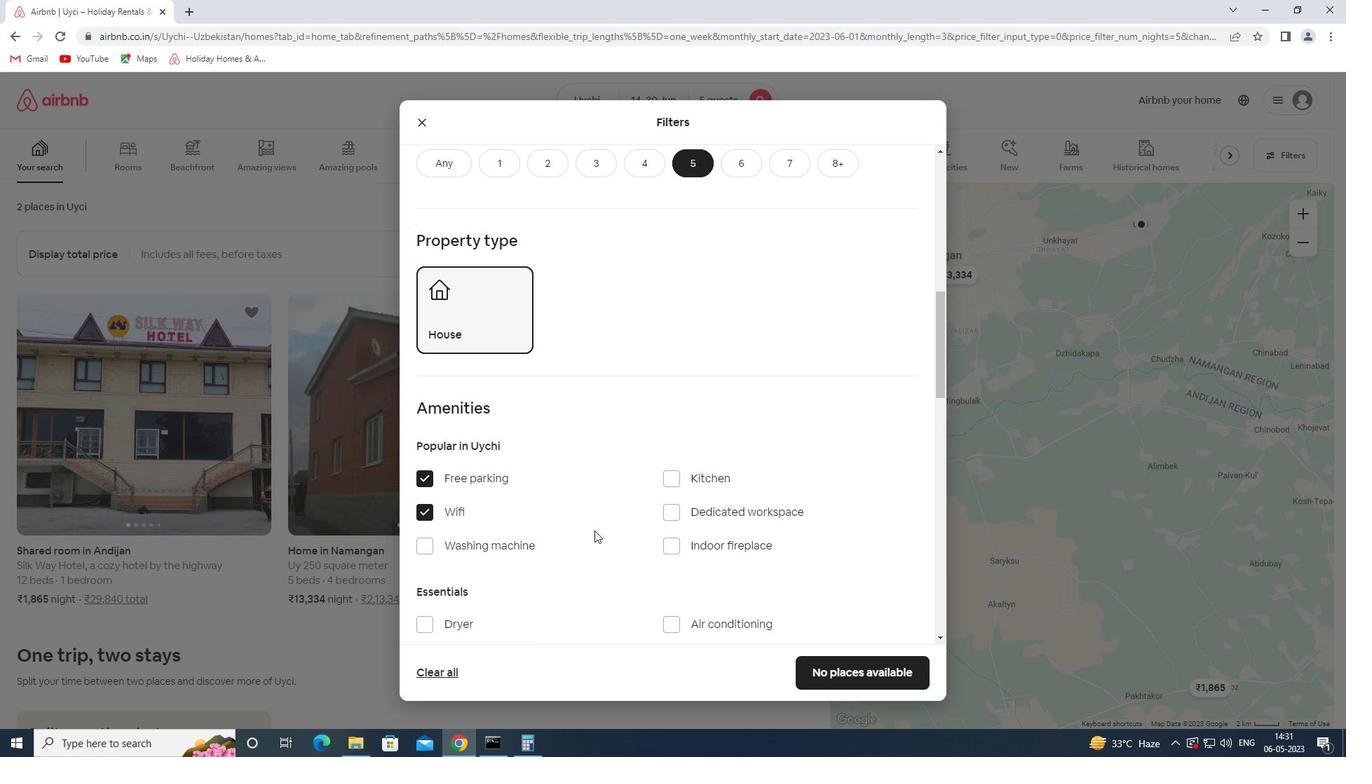 
Action: Mouse moved to (606, 525)
Screenshot: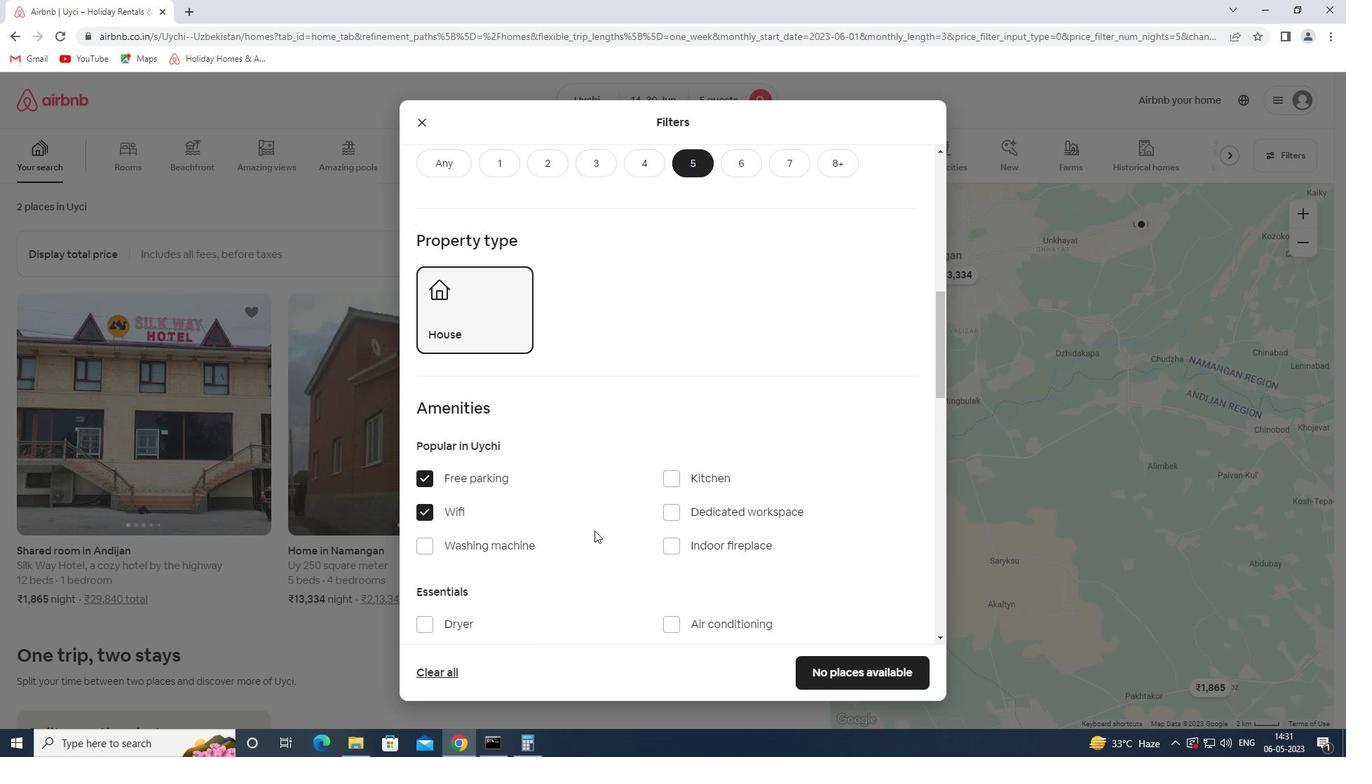 
Action: Mouse scrolled (606, 524) with delta (0, 0)
Screenshot: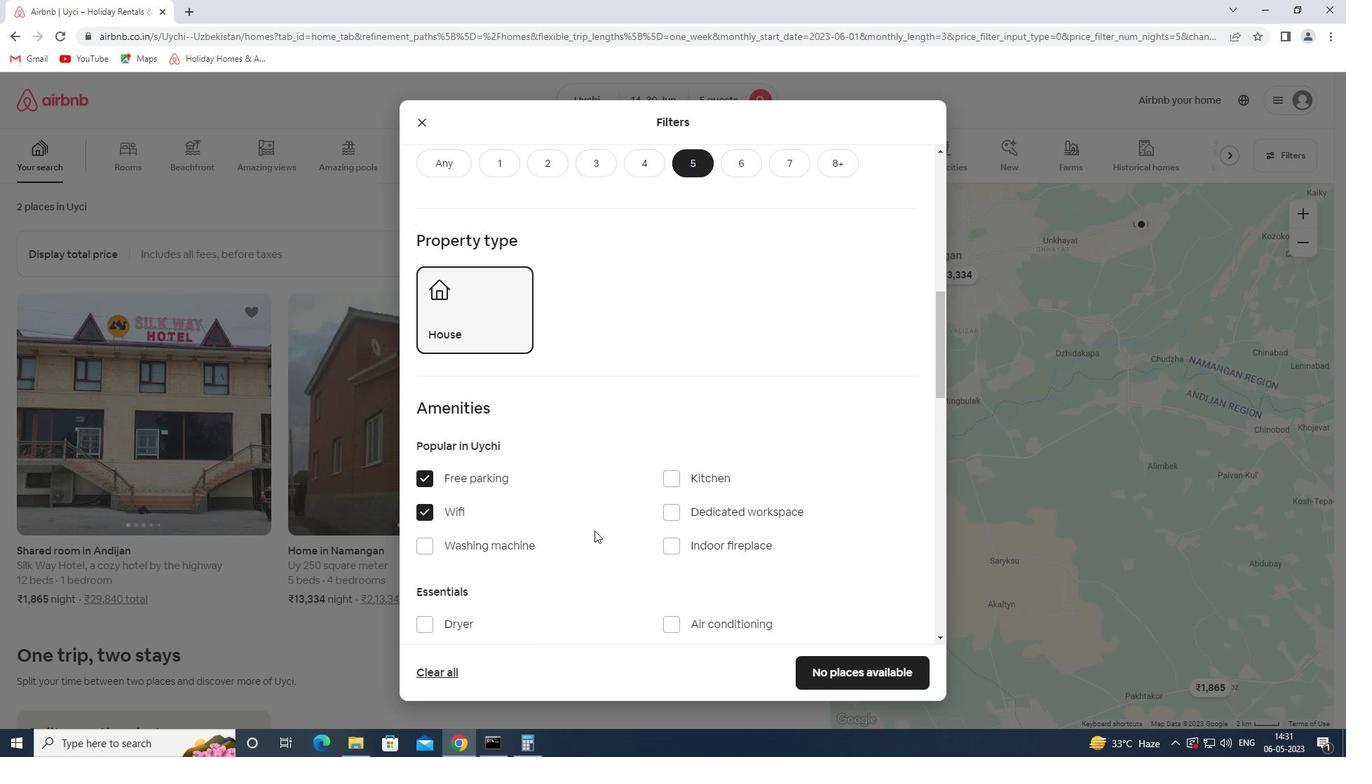 
Action: Mouse moved to (676, 378)
Screenshot: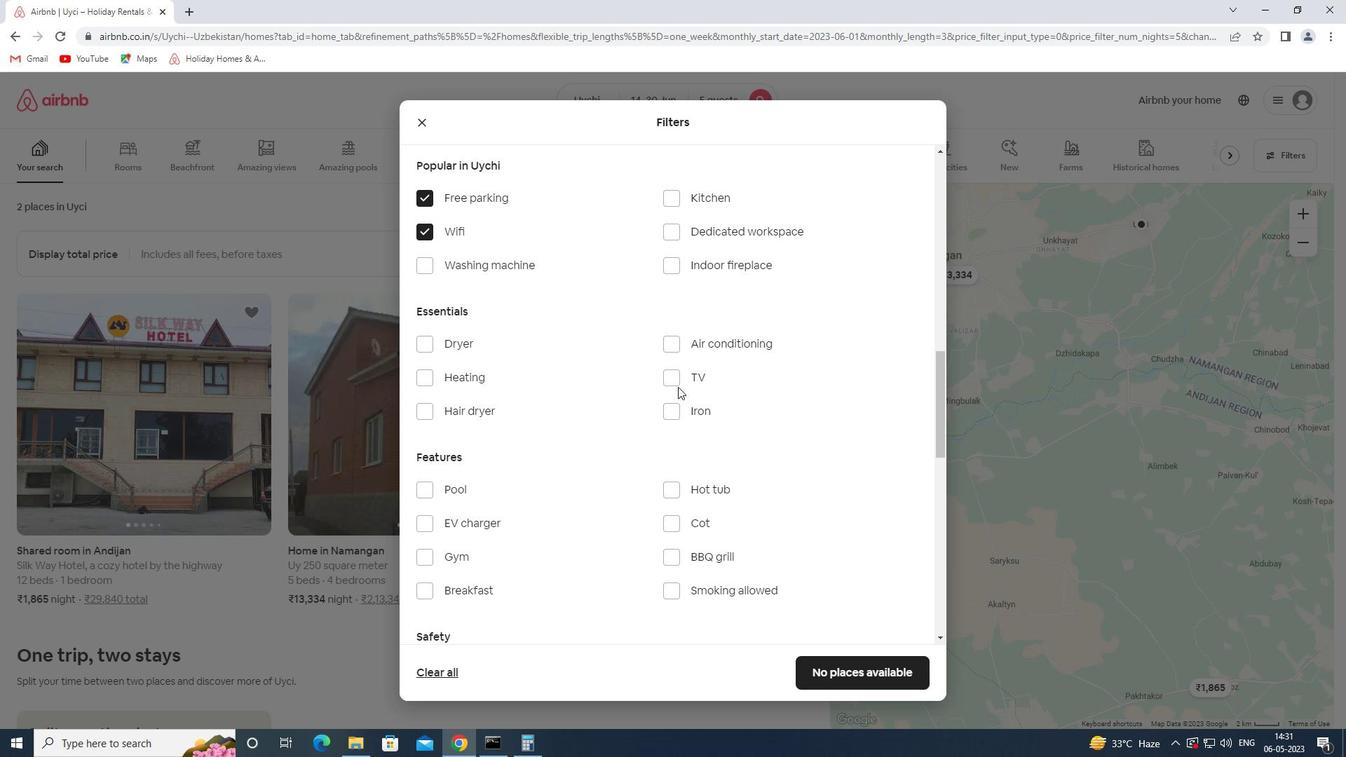 
Action: Mouse pressed left at (676, 378)
Screenshot: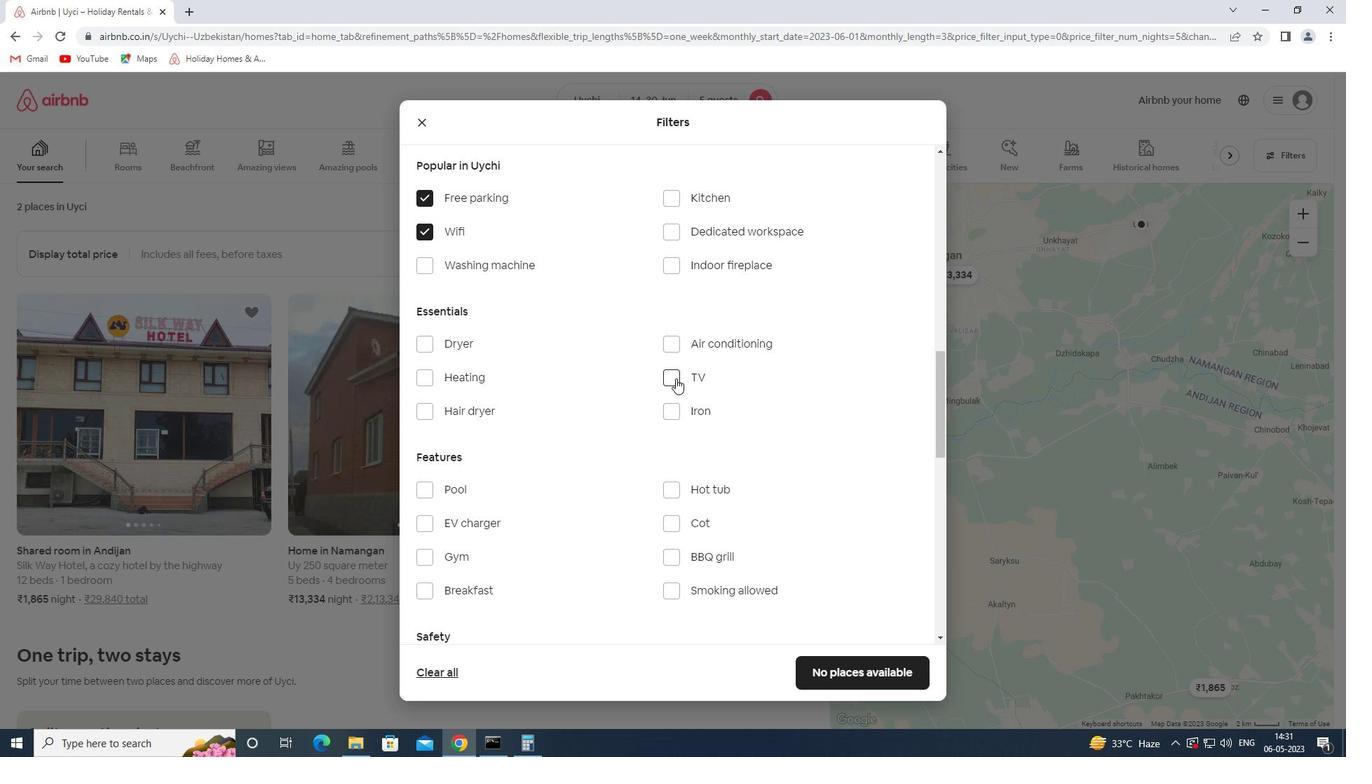 
Action: Mouse moved to (671, 444)
Screenshot: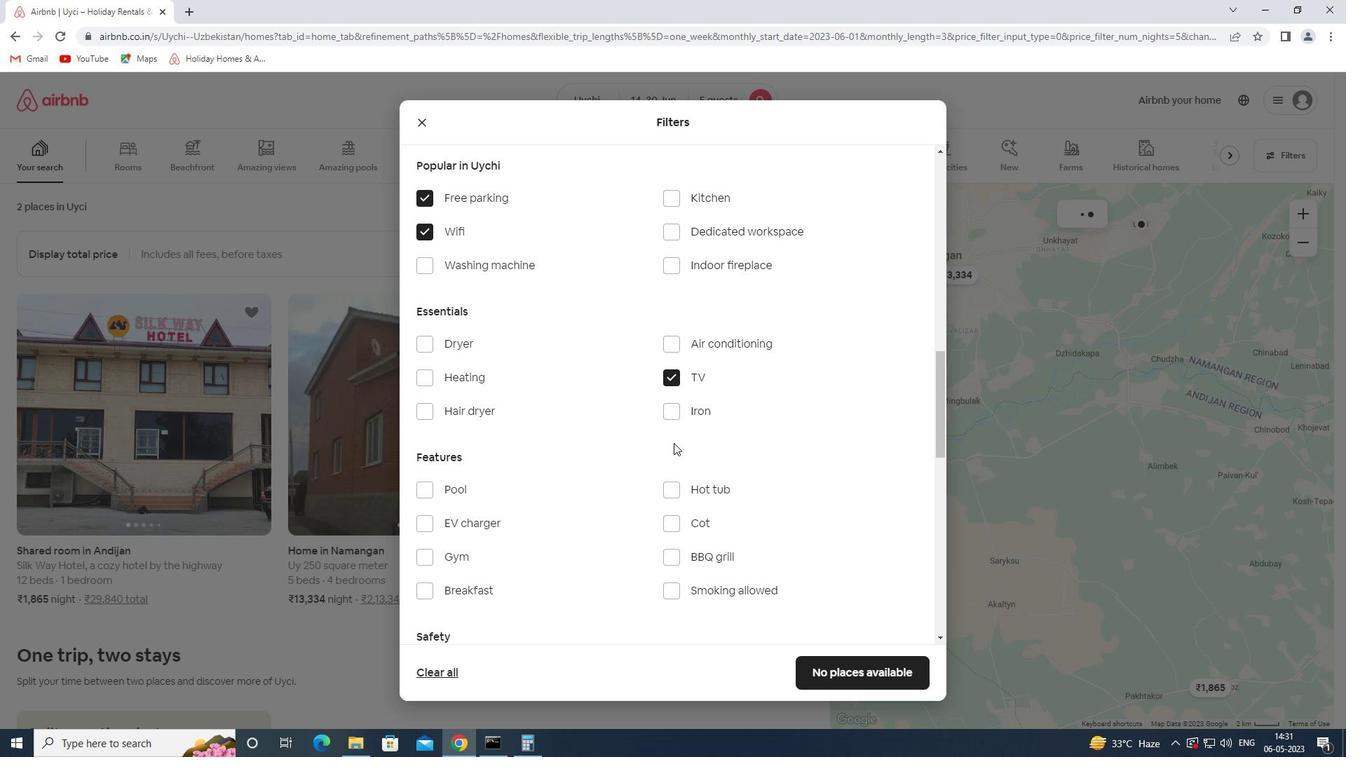 
Action: Mouse scrolled (671, 444) with delta (0, 0)
Screenshot: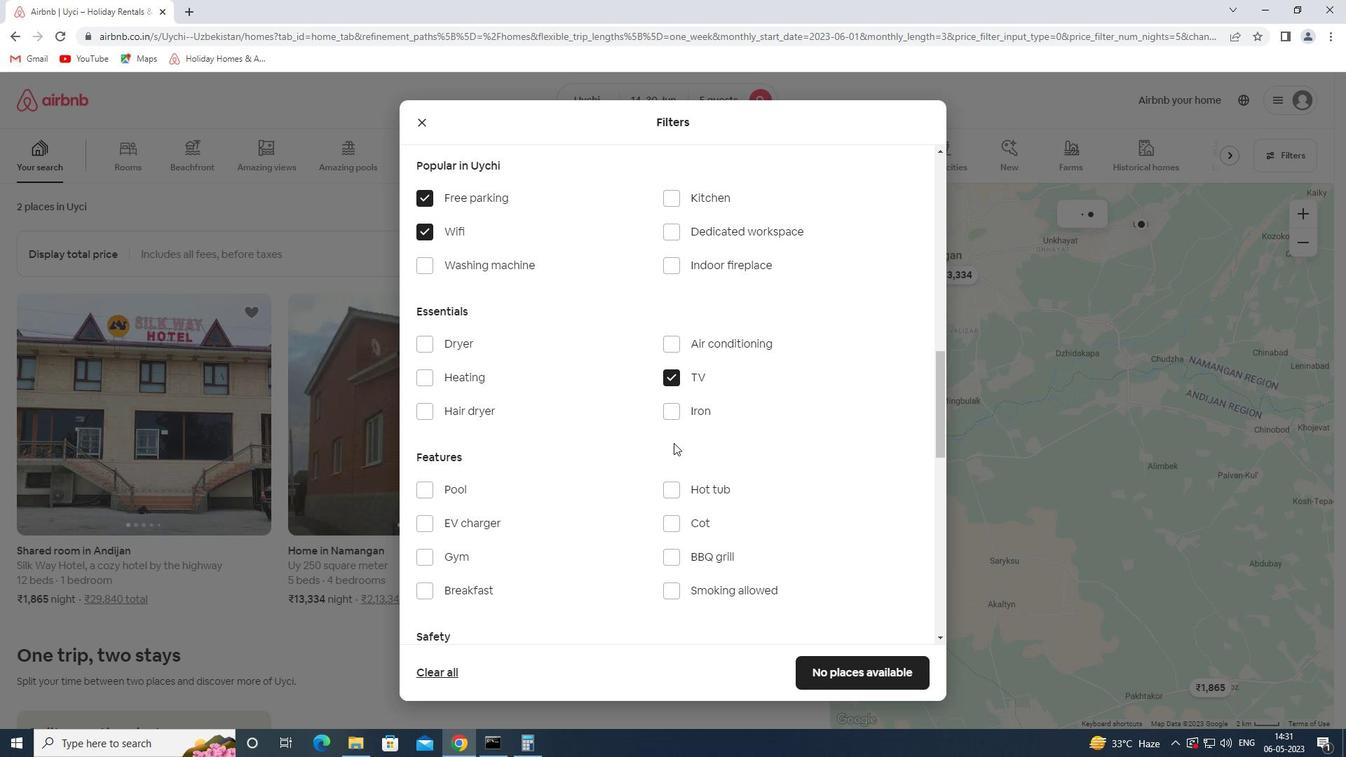 
Action: Mouse moved to (670, 444)
Screenshot: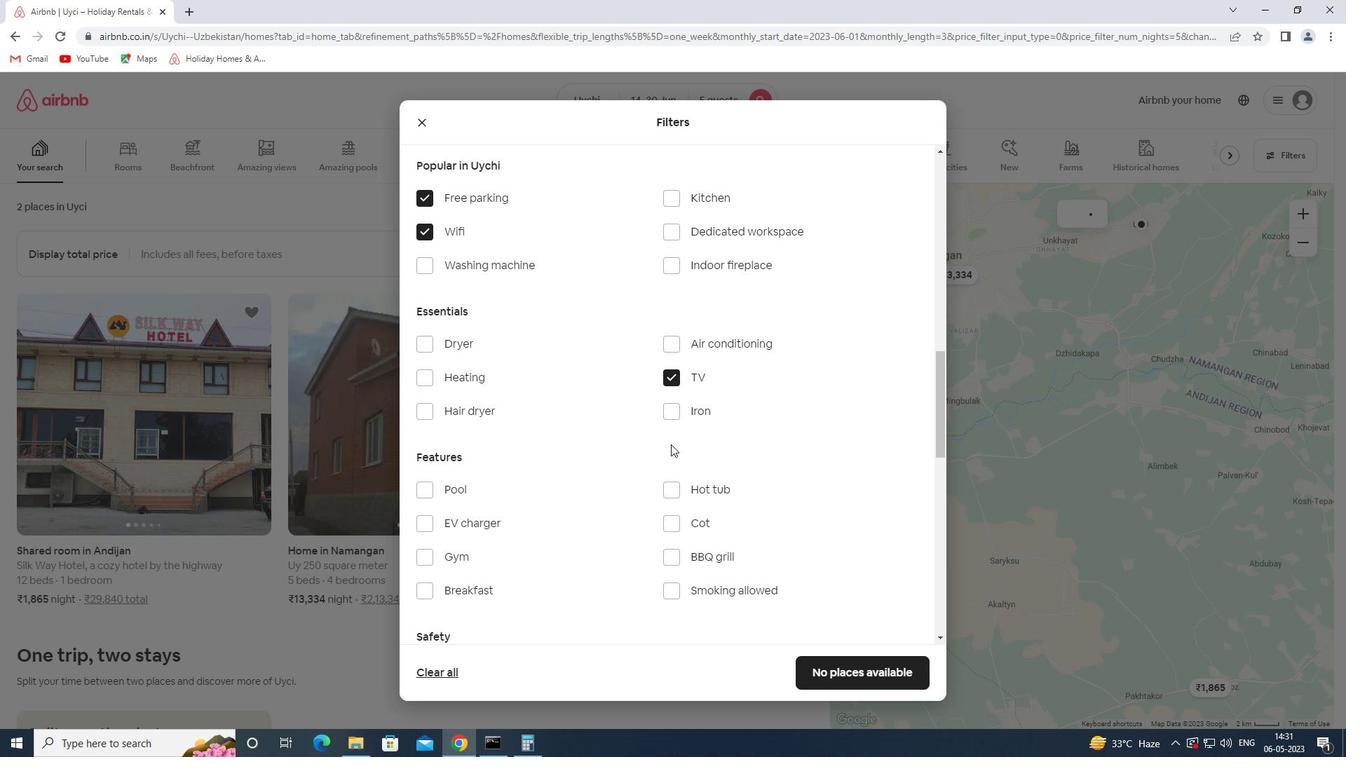 
Action: Mouse scrolled (670, 444) with delta (0, 0)
Screenshot: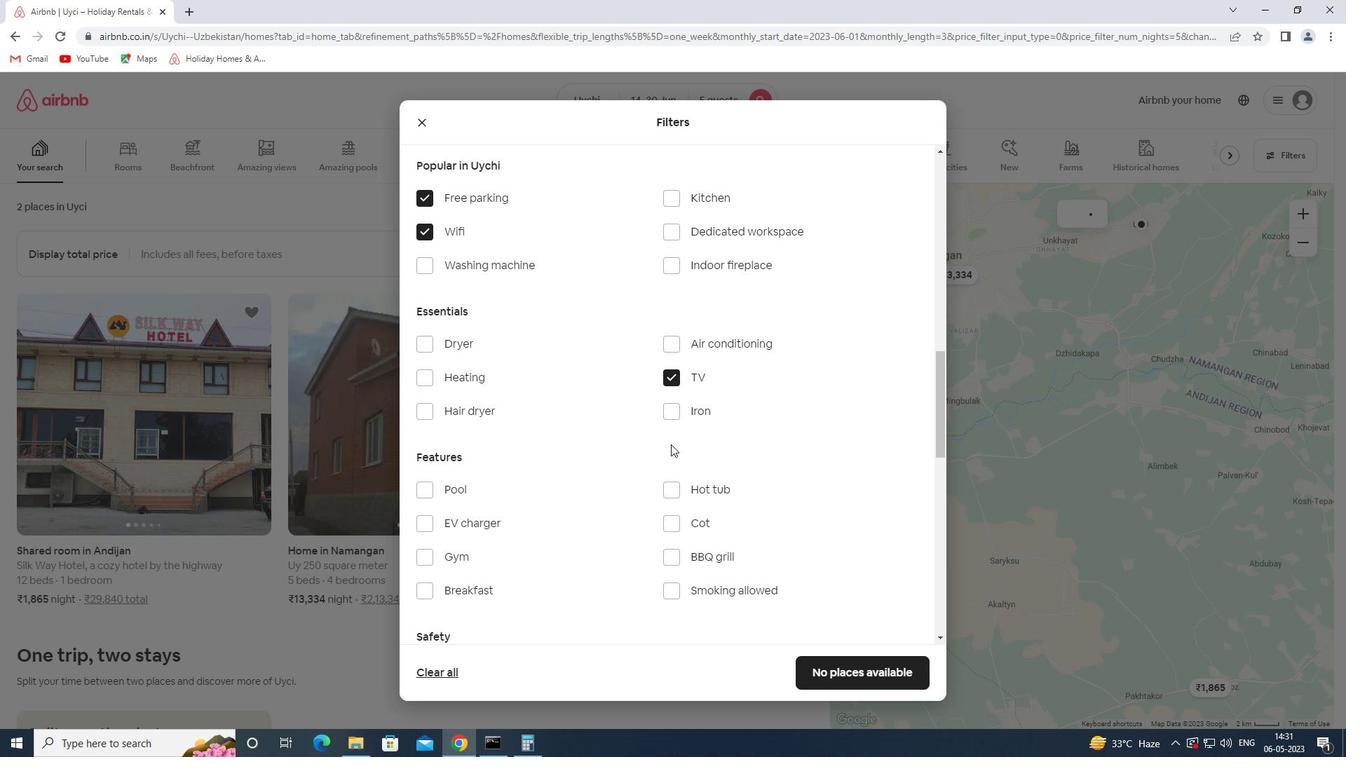 
Action: Mouse moved to (460, 417)
Screenshot: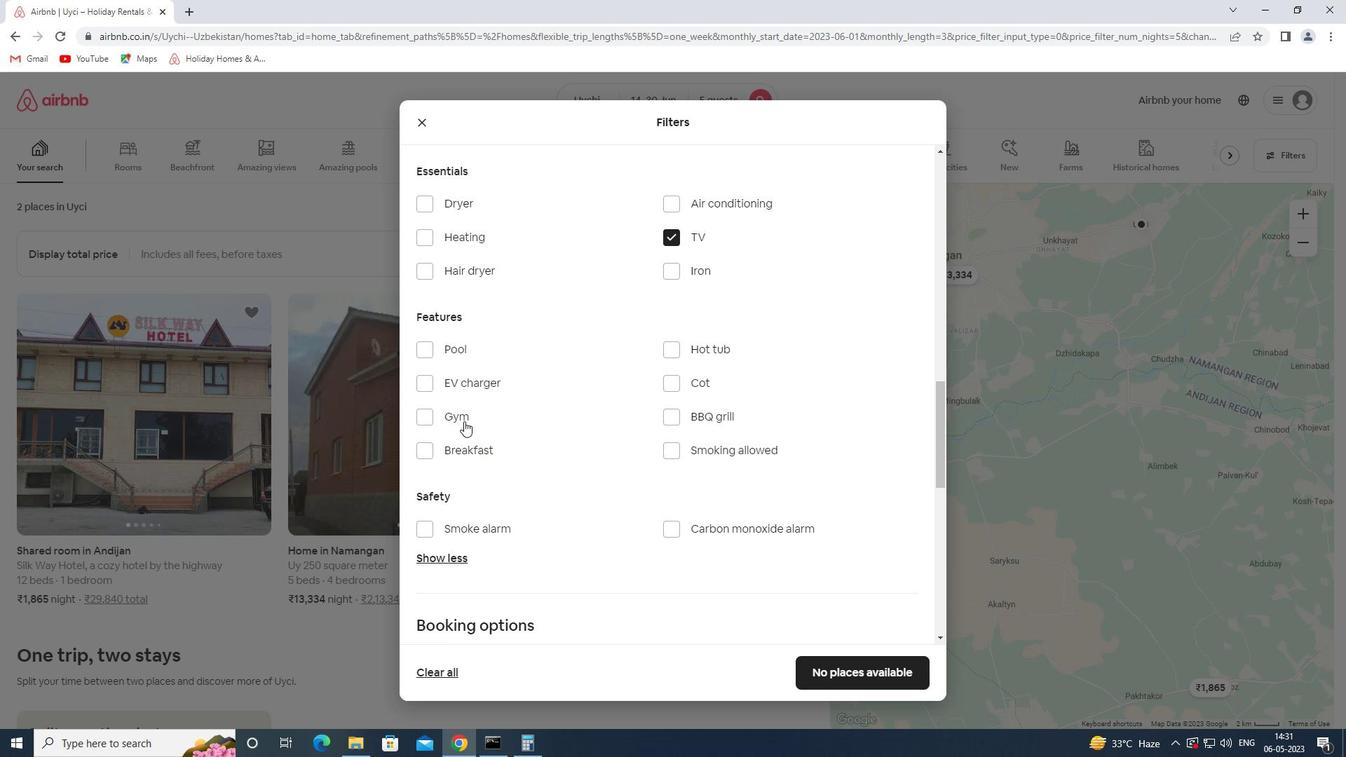 
Action: Mouse pressed left at (460, 417)
Screenshot: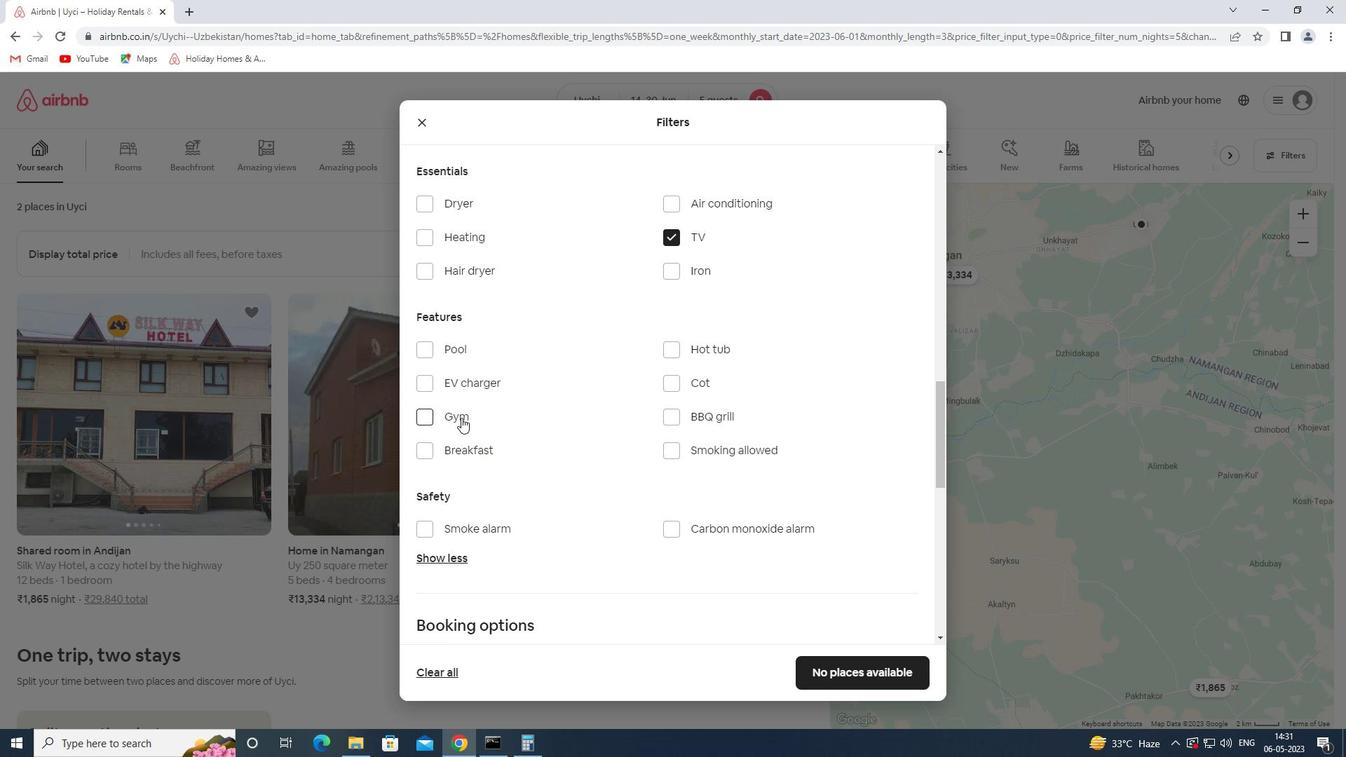 
Action: Mouse moved to (474, 449)
Screenshot: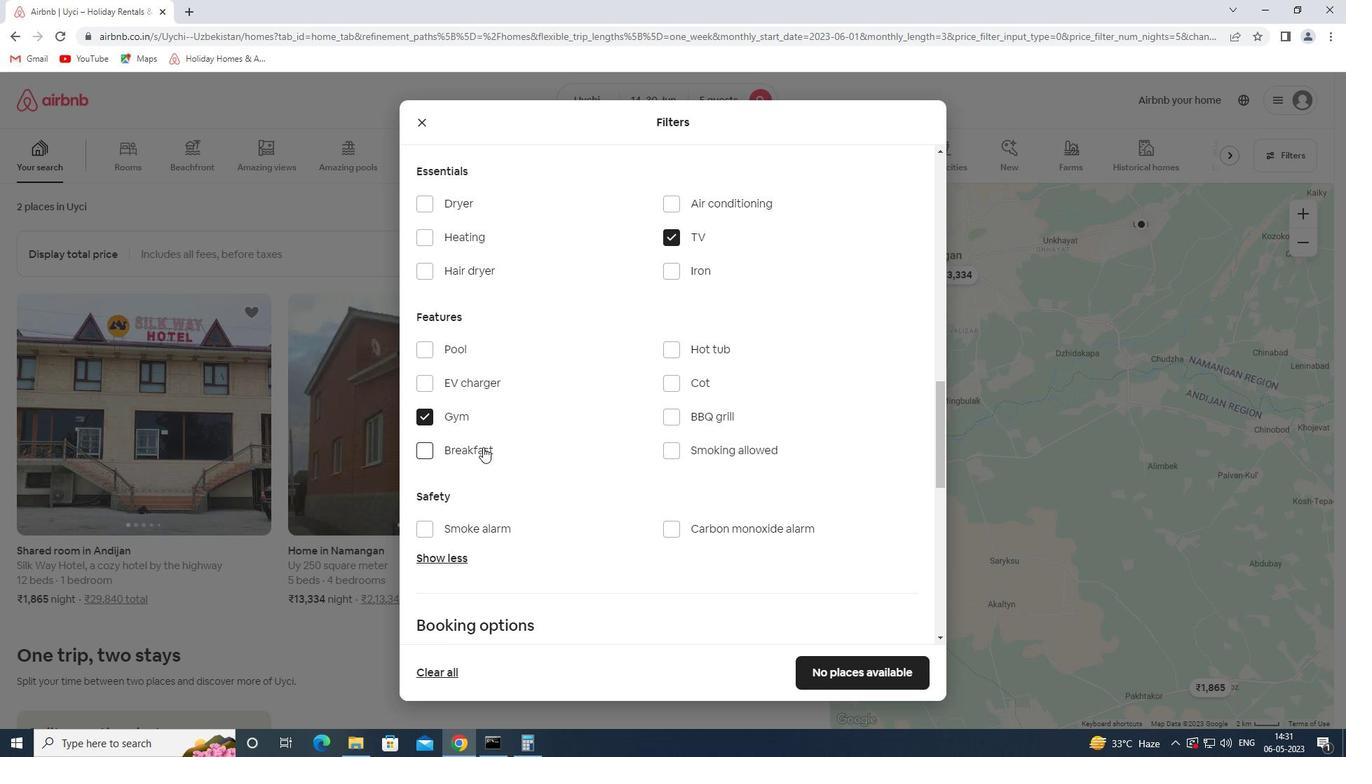 
Action: Mouse pressed left at (474, 449)
Screenshot: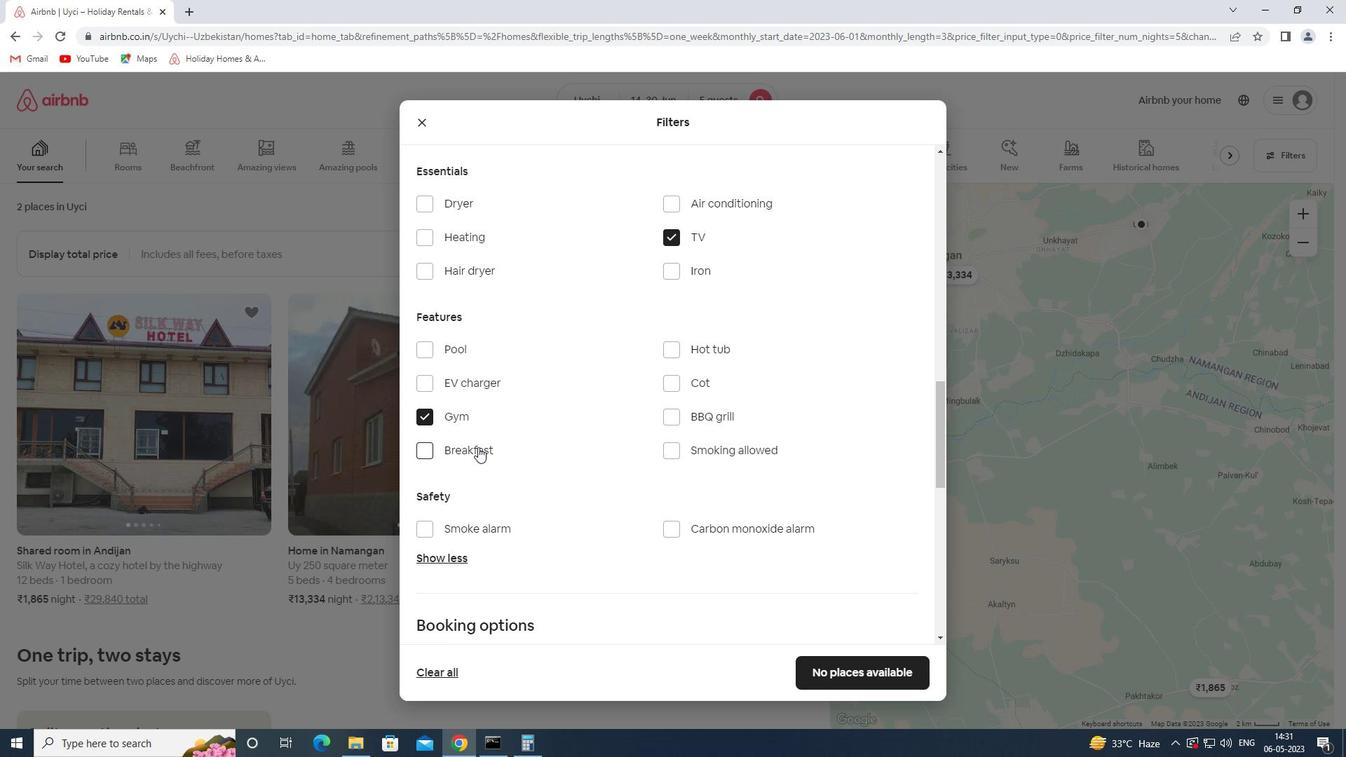
Action: Mouse moved to (598, 456)
Screenshot: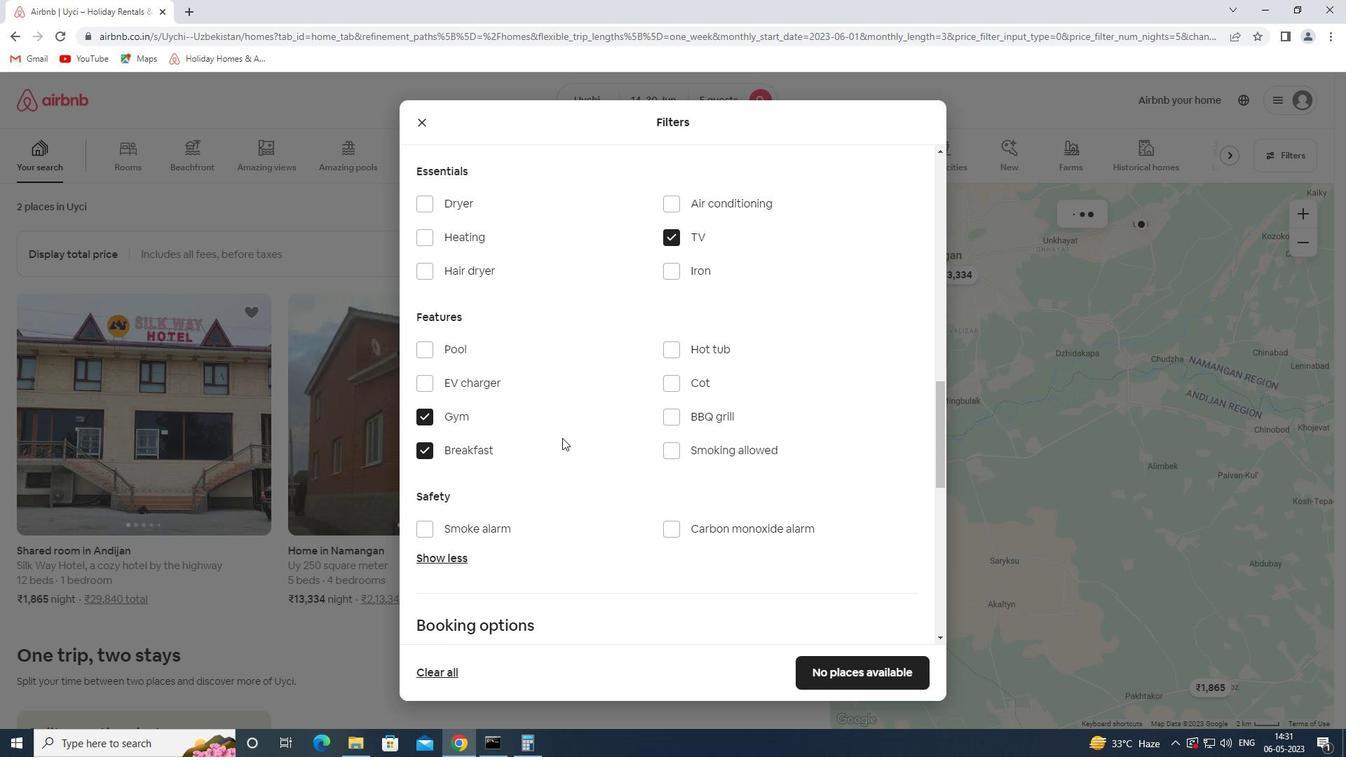 
Action: Mouse scrolled (598, 455) with delta (0, 0)
Screenshot: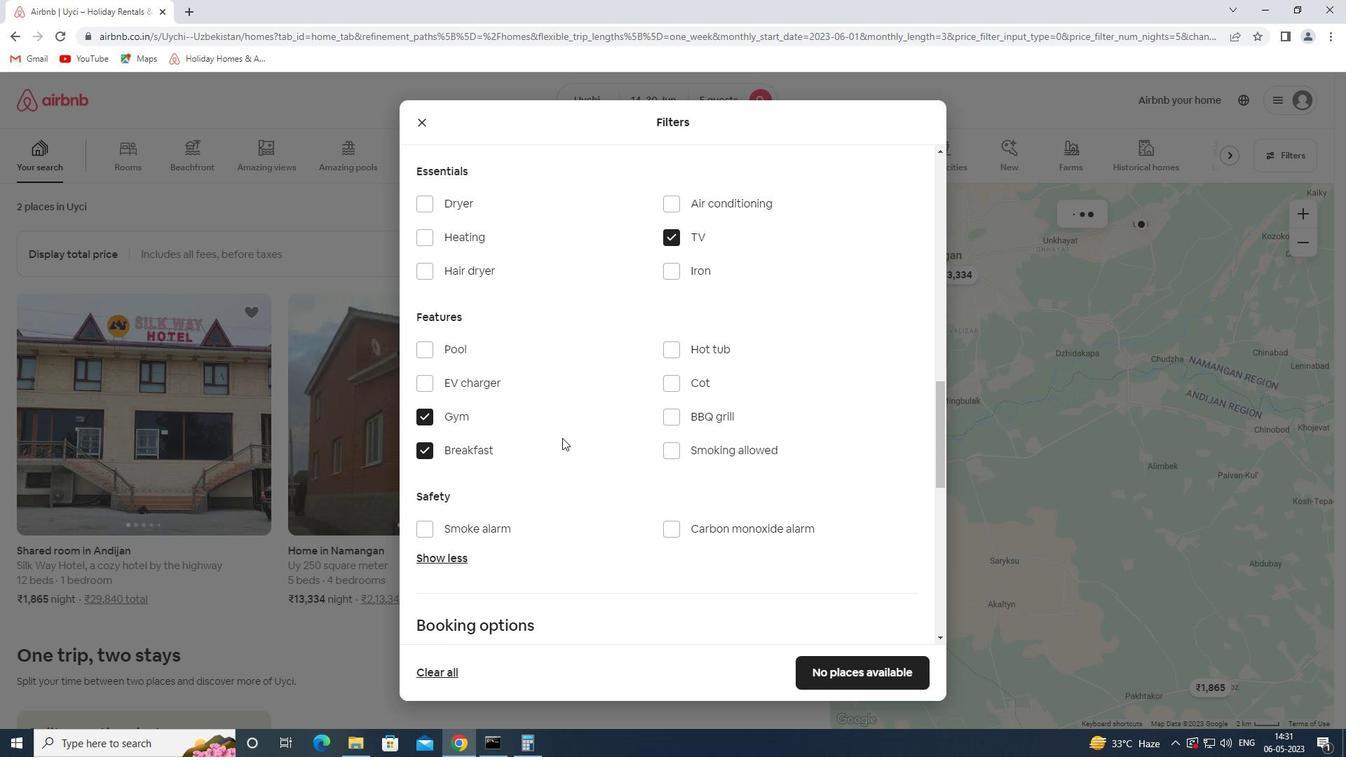 
Action: Mouse moved to (609, 462)
Screenshot: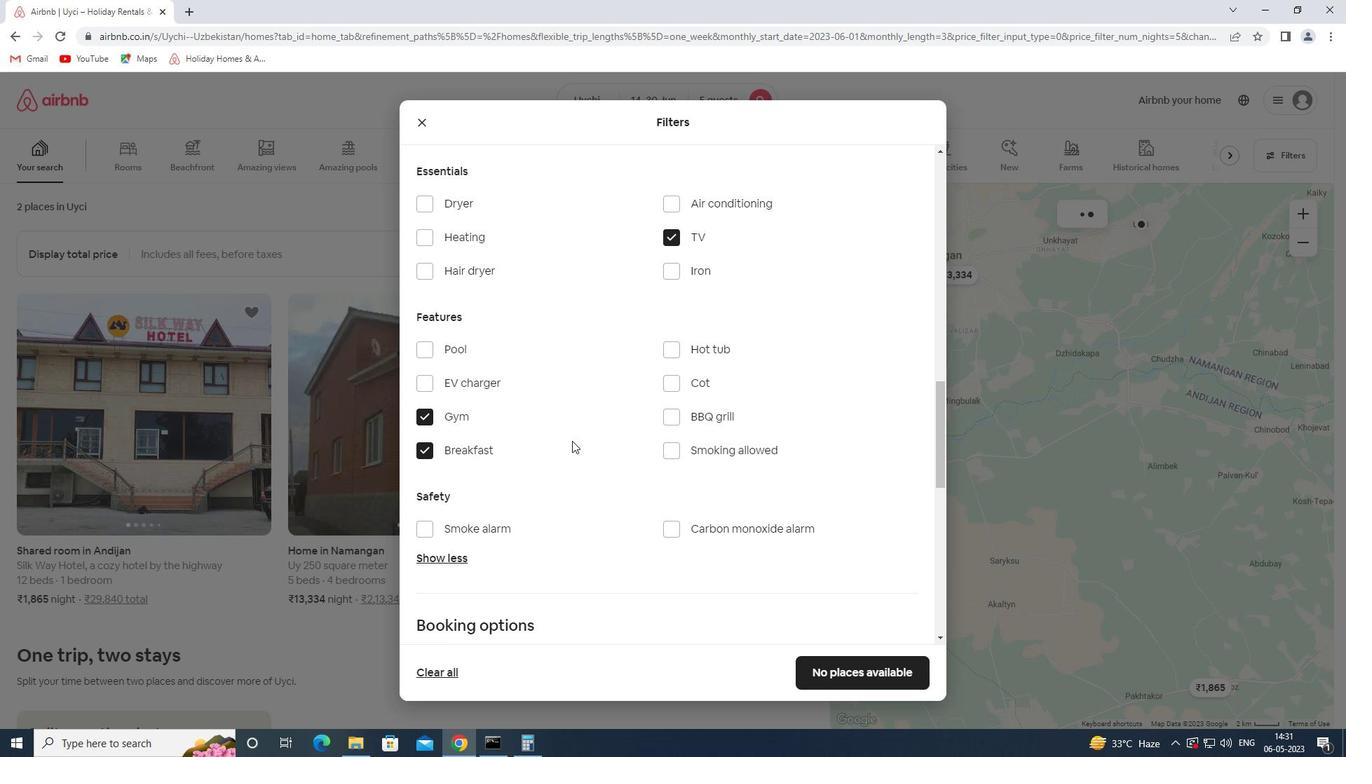 
Action: Mouse scrolled (609, 462) with delta (0, 0)
Screenshot: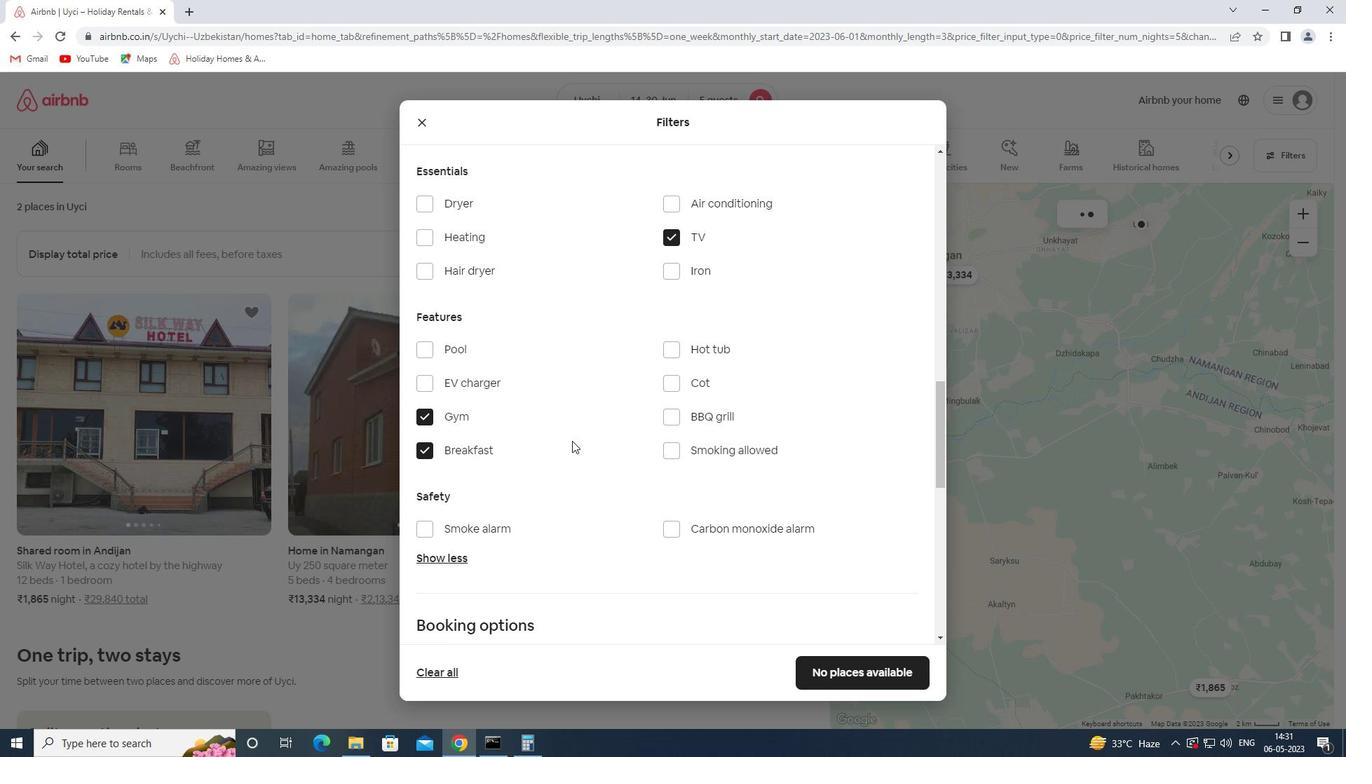 
Action: Mouse moved to (620, 463)
Screenshot: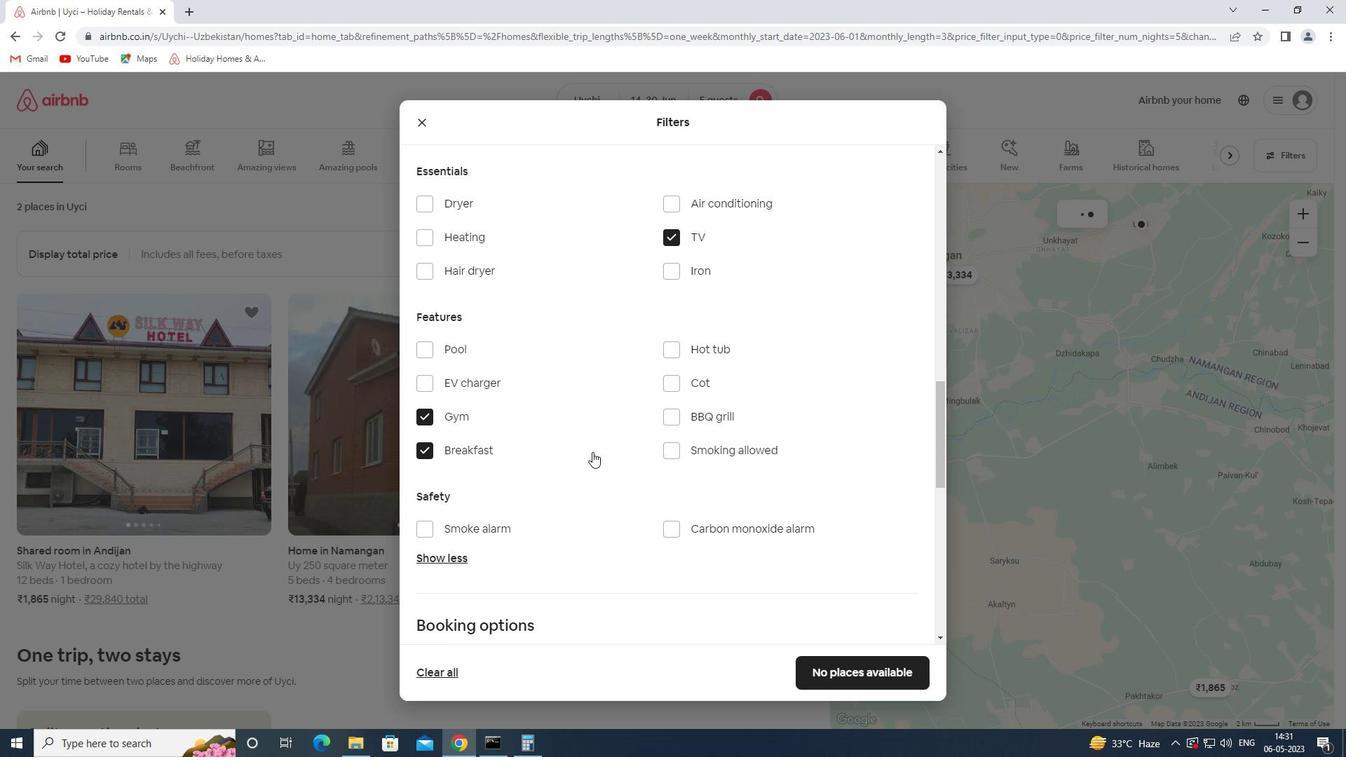 
Action: Mouse scrolled (620, 462) with delta (0, 0)
Screenshot: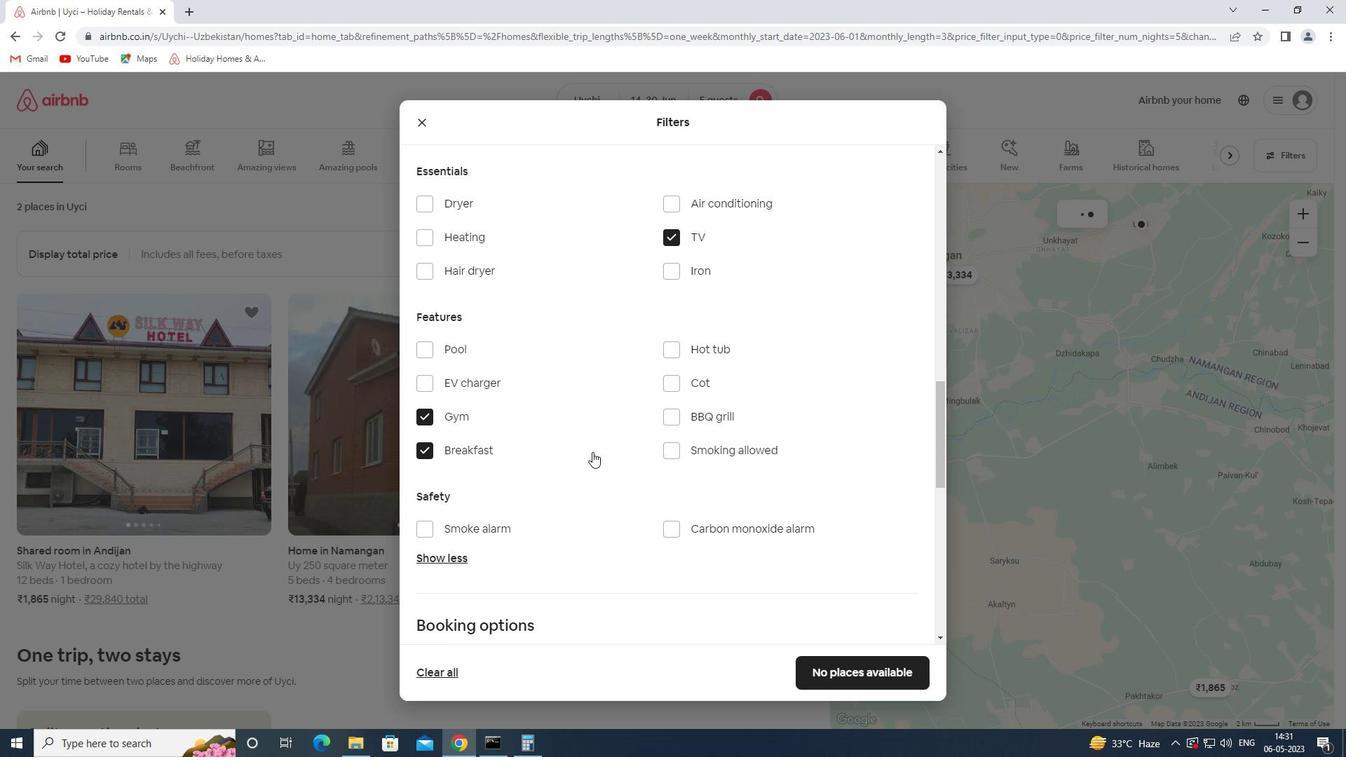 
Action: Mouse moved to (634, 463)
Screenshot: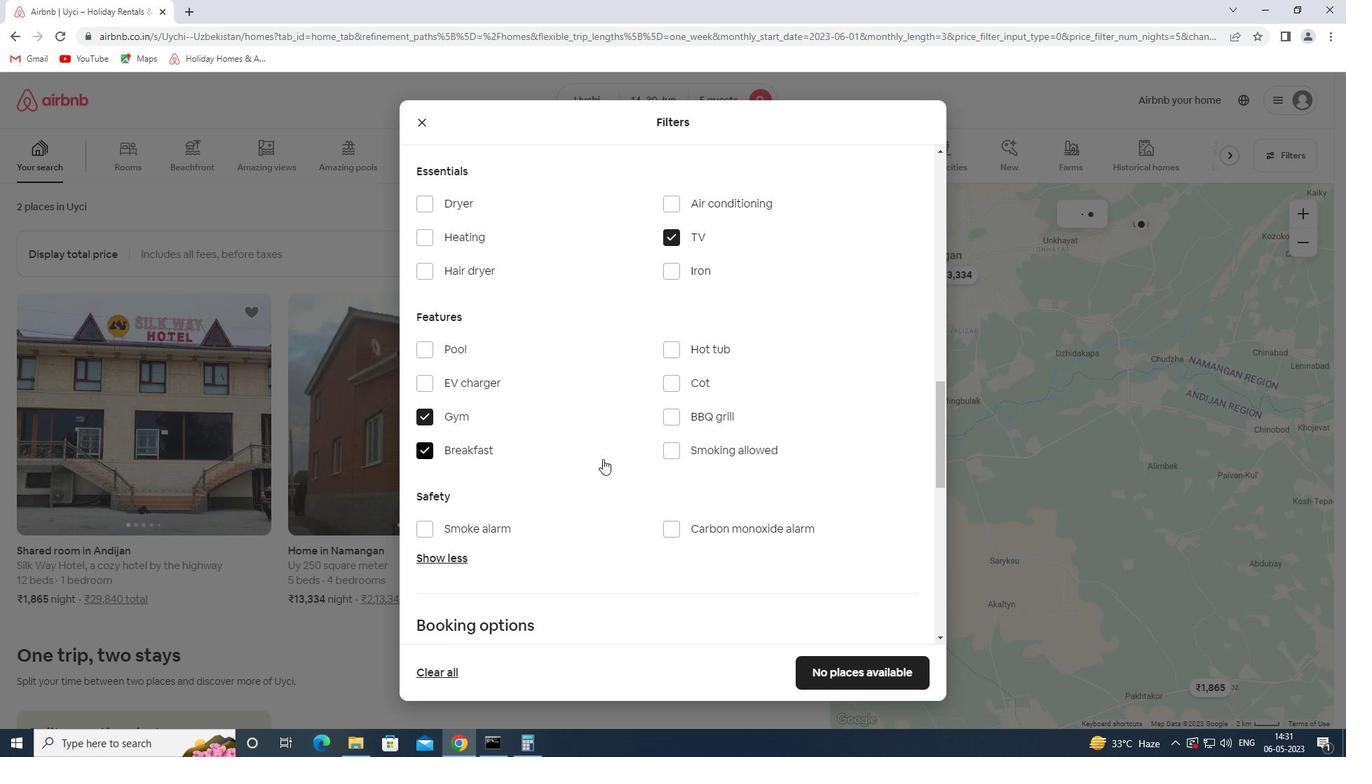 
Action: Mouse scrolled (634, 462) with delta (0, 0)
Screenshot: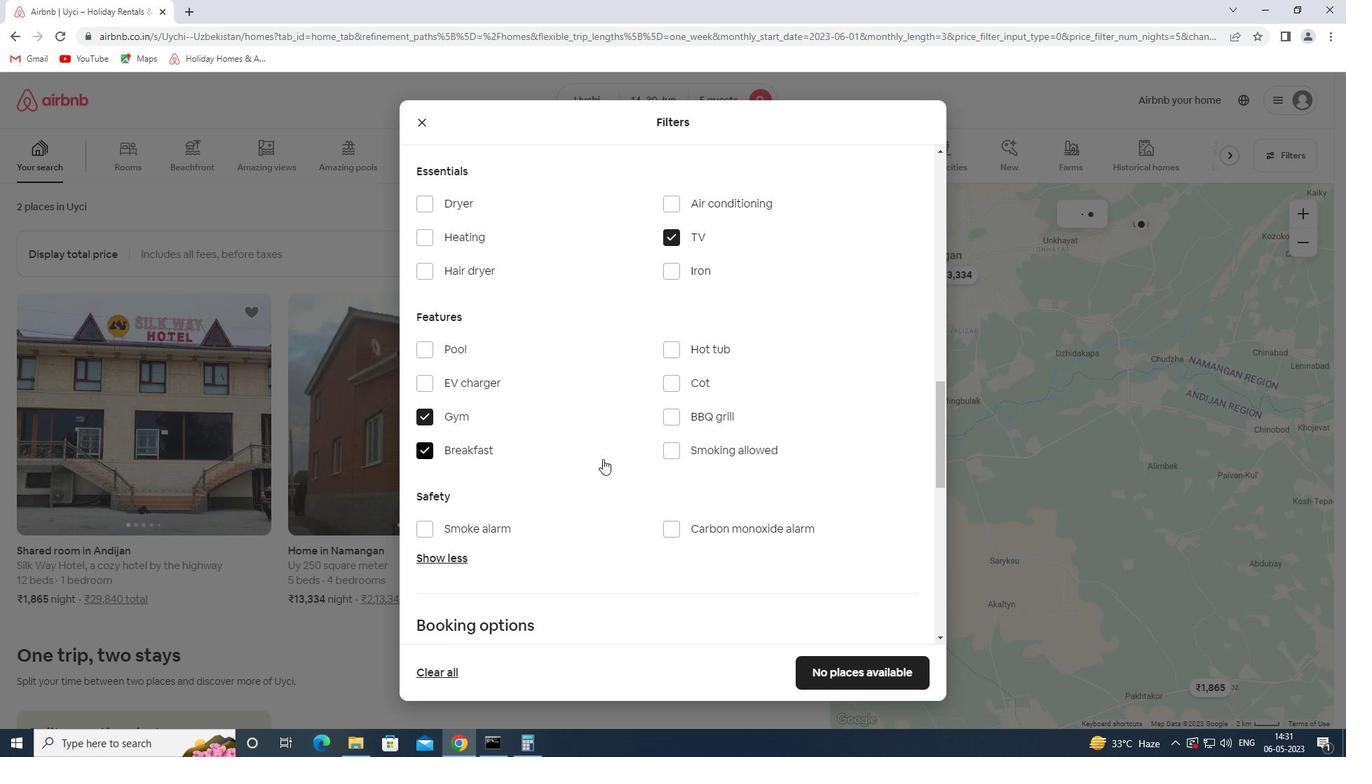 
Action: Mouse moved to (890, 443)
Screenshot: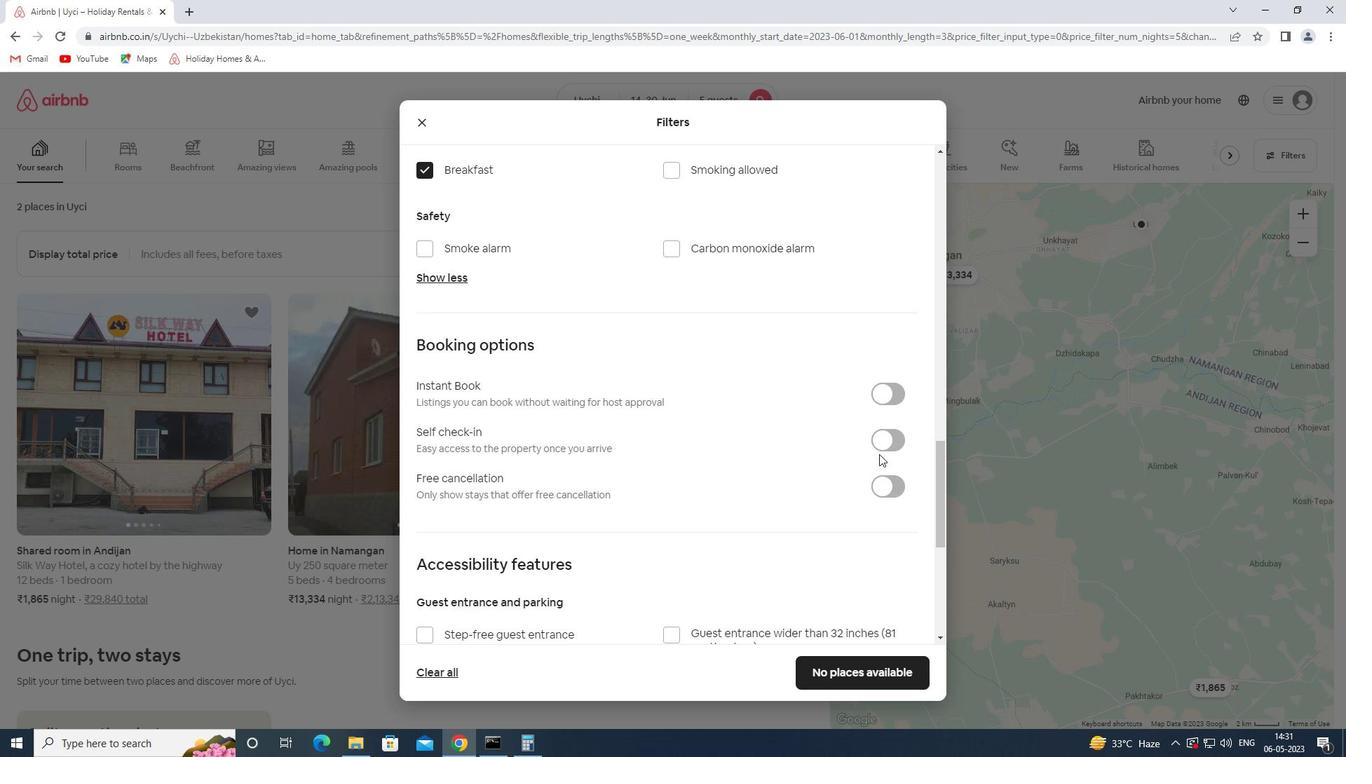 
Action: Mouse pressed left at (890, 443)
Screenshot: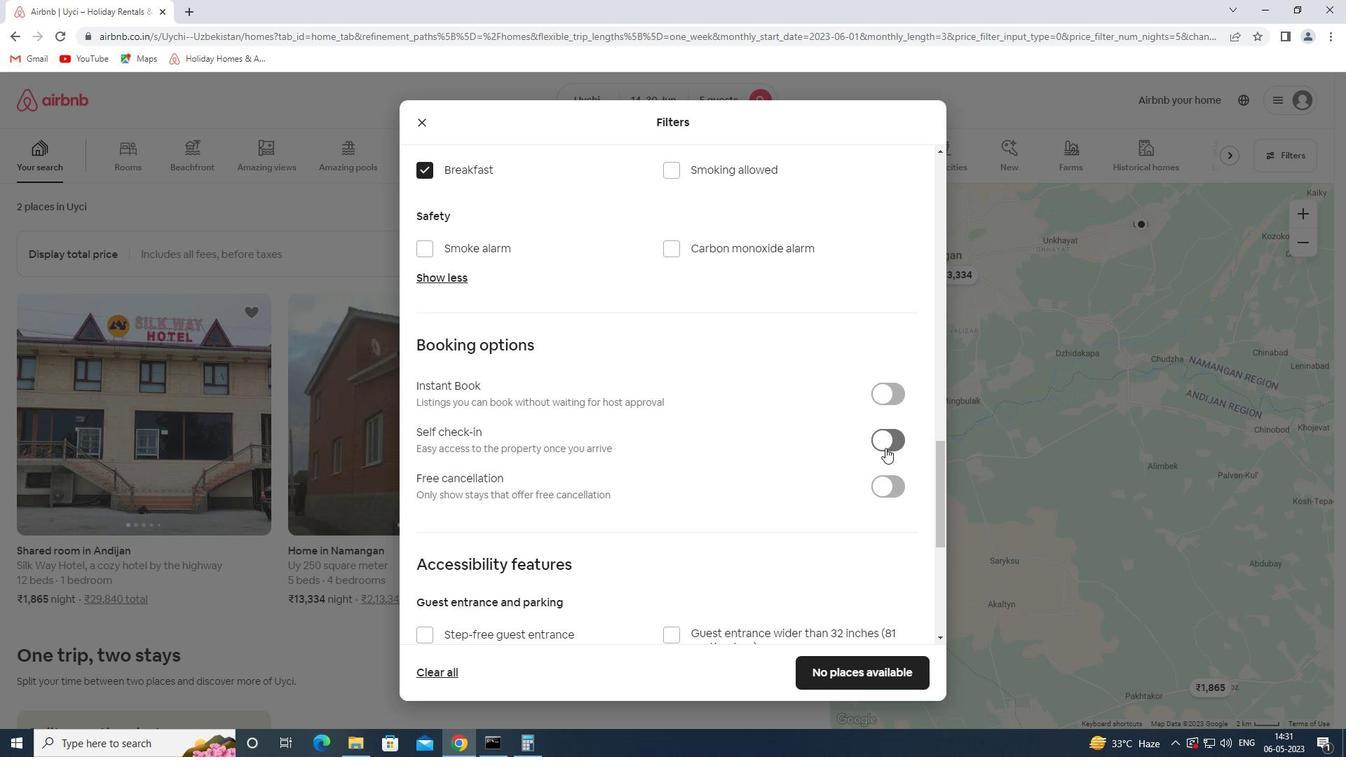 
Action: Mouse moved to (774, 486)
Screenshot: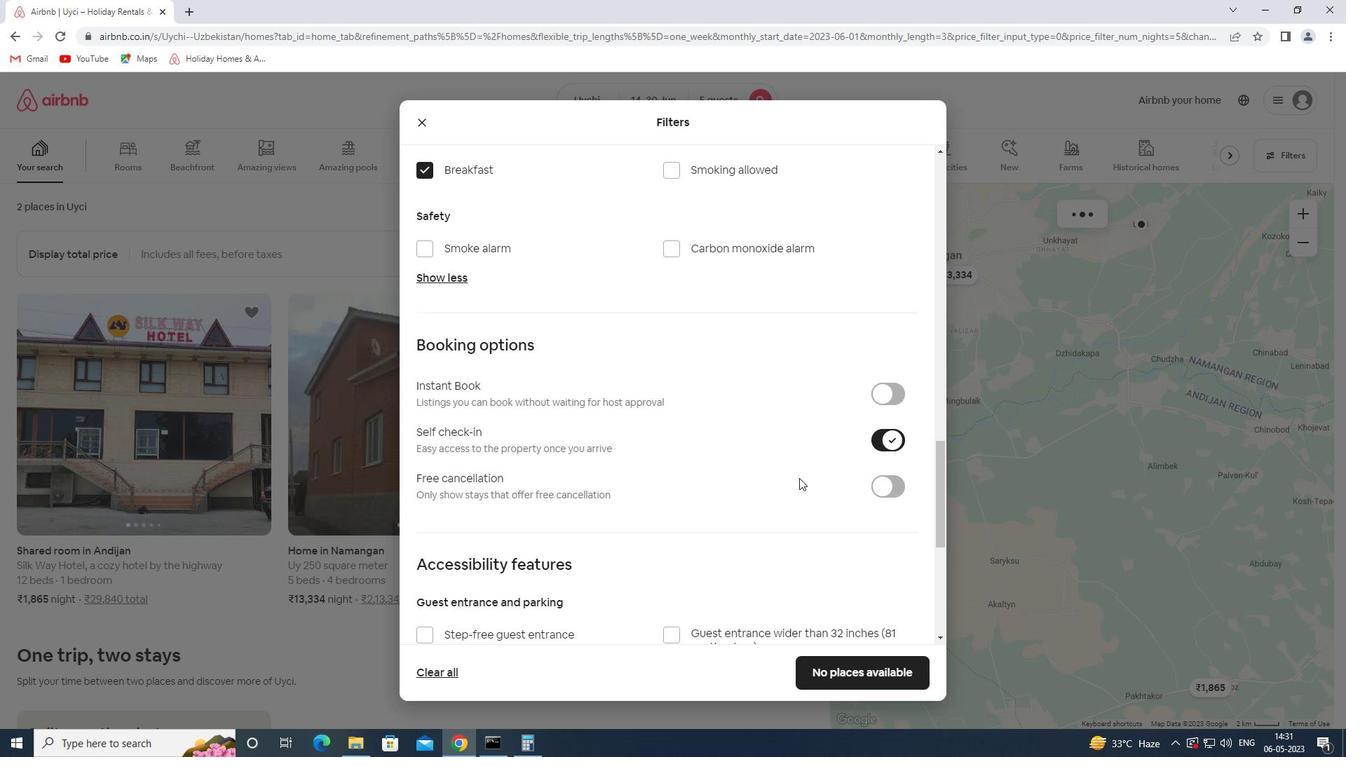 
Action: Mouse scrolled (774, 485) with delta (0, 0)
Screenshot: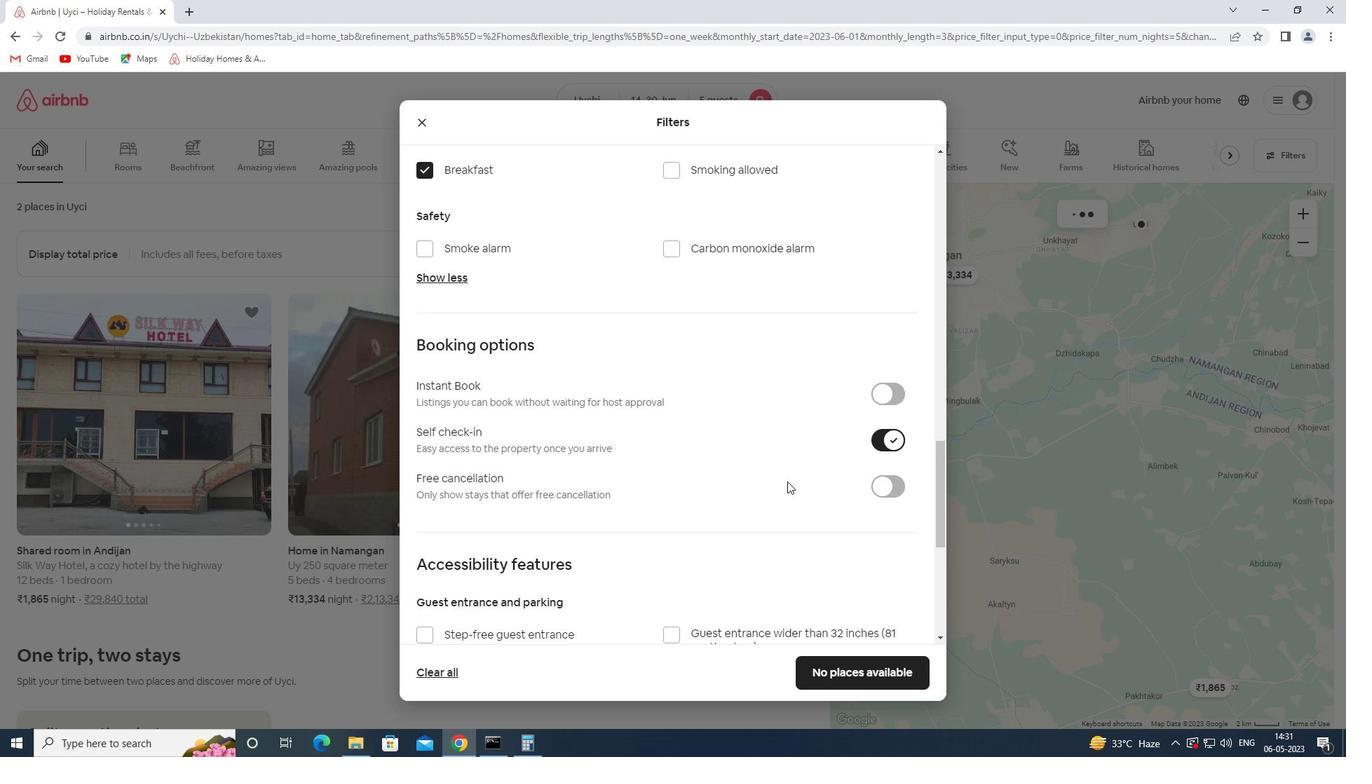 
Action: Mouse scrolled (774, 485) with delta (0, 0)
Screenshot: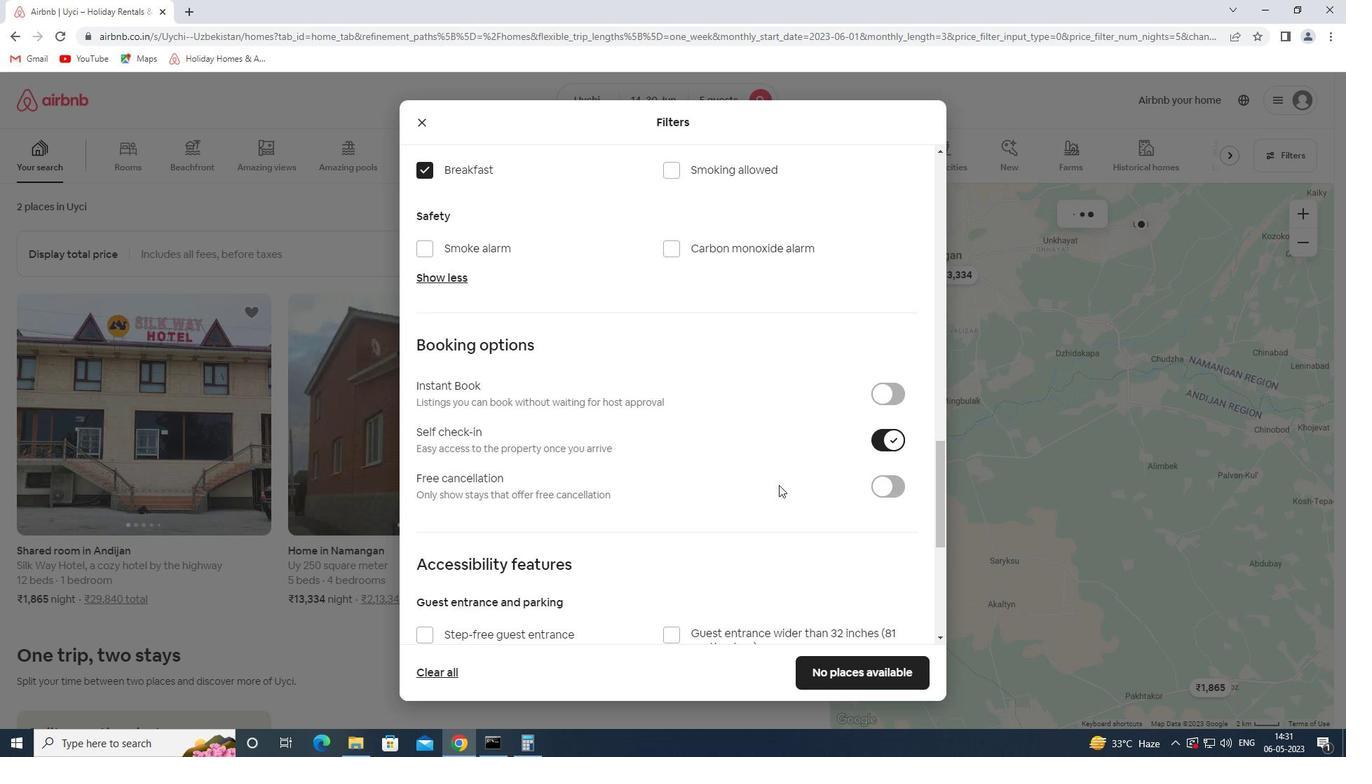 
Action: Mouse scrolled (774, 485) with delta (0, 0)
Screenshot: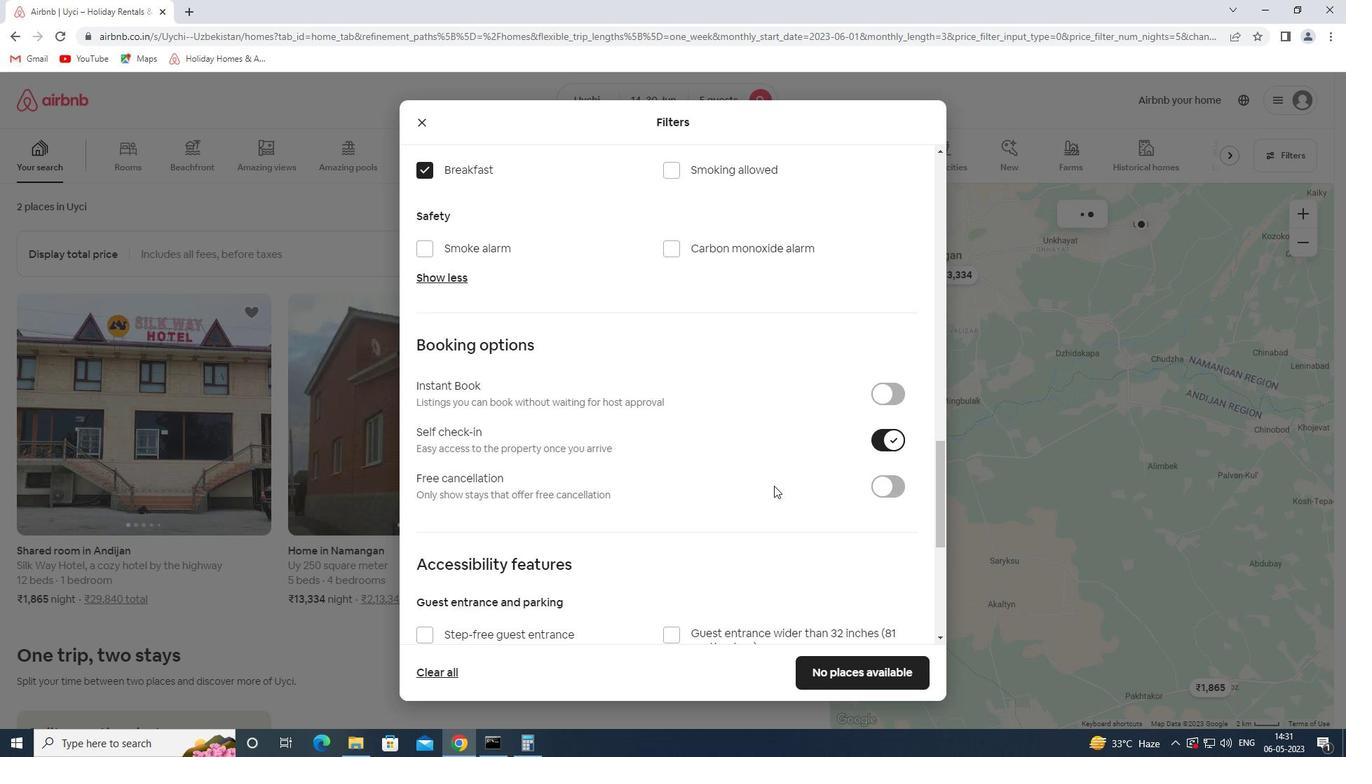 
Action: Mouse scrolled (774, 485) with delta (0, 0)
Screenshot: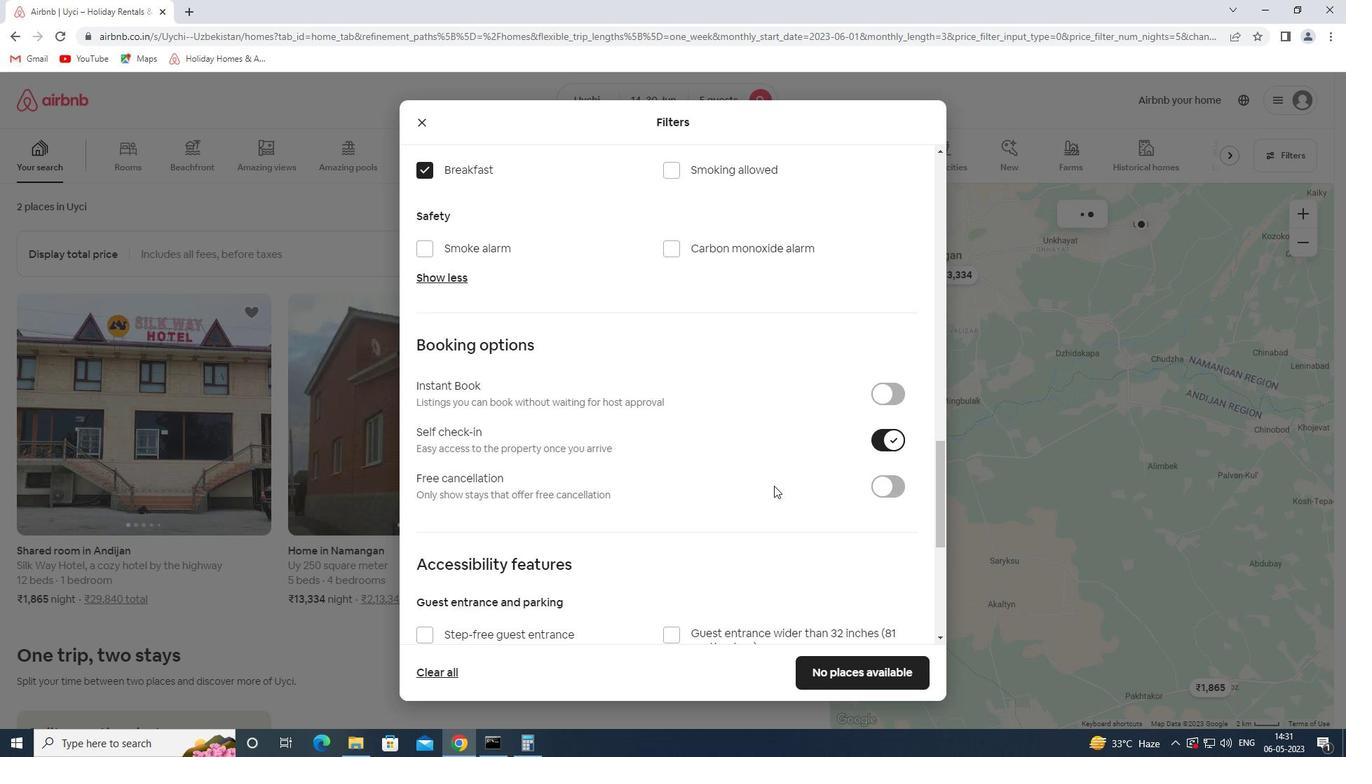 
Action: Mouse scrolled (774, 485) with delta (0, 0)
Screenshot: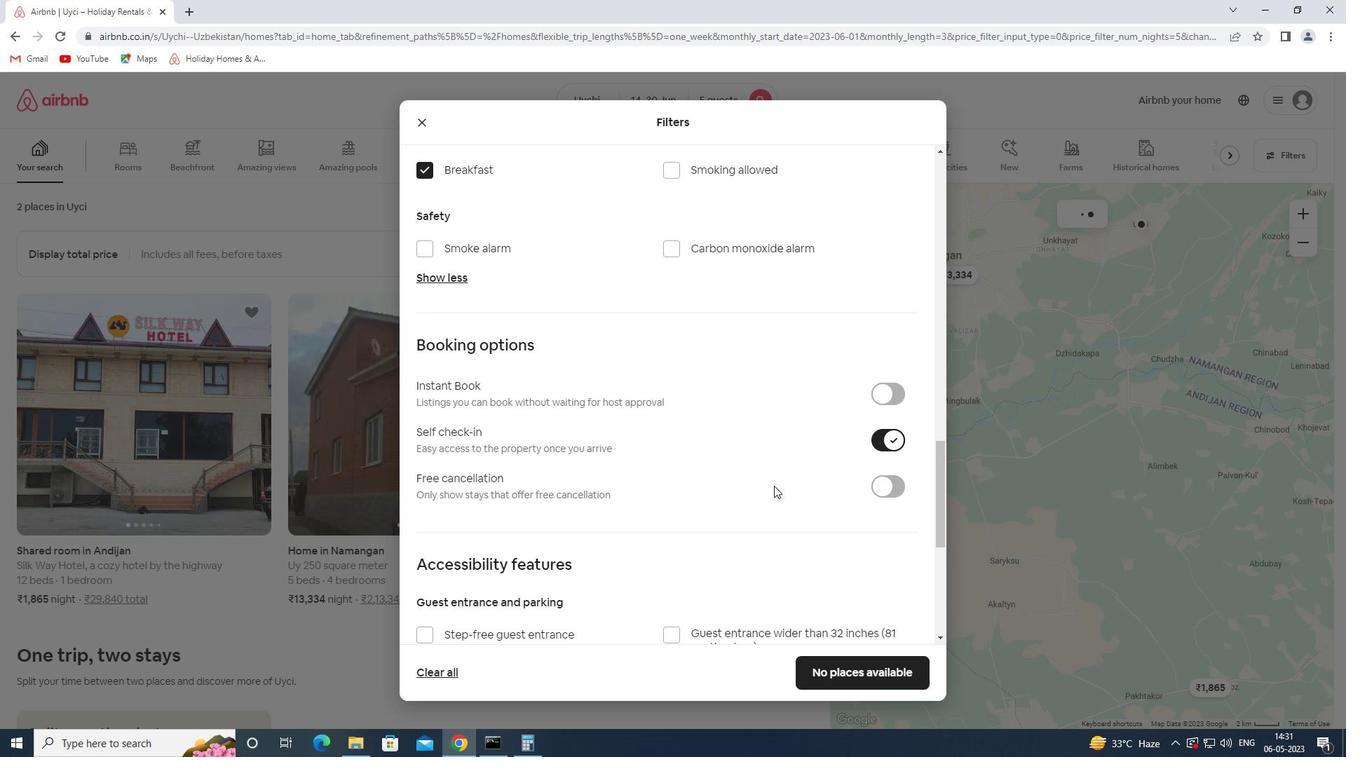 
Action: Mouse moved to (508, 448)
Screenshot: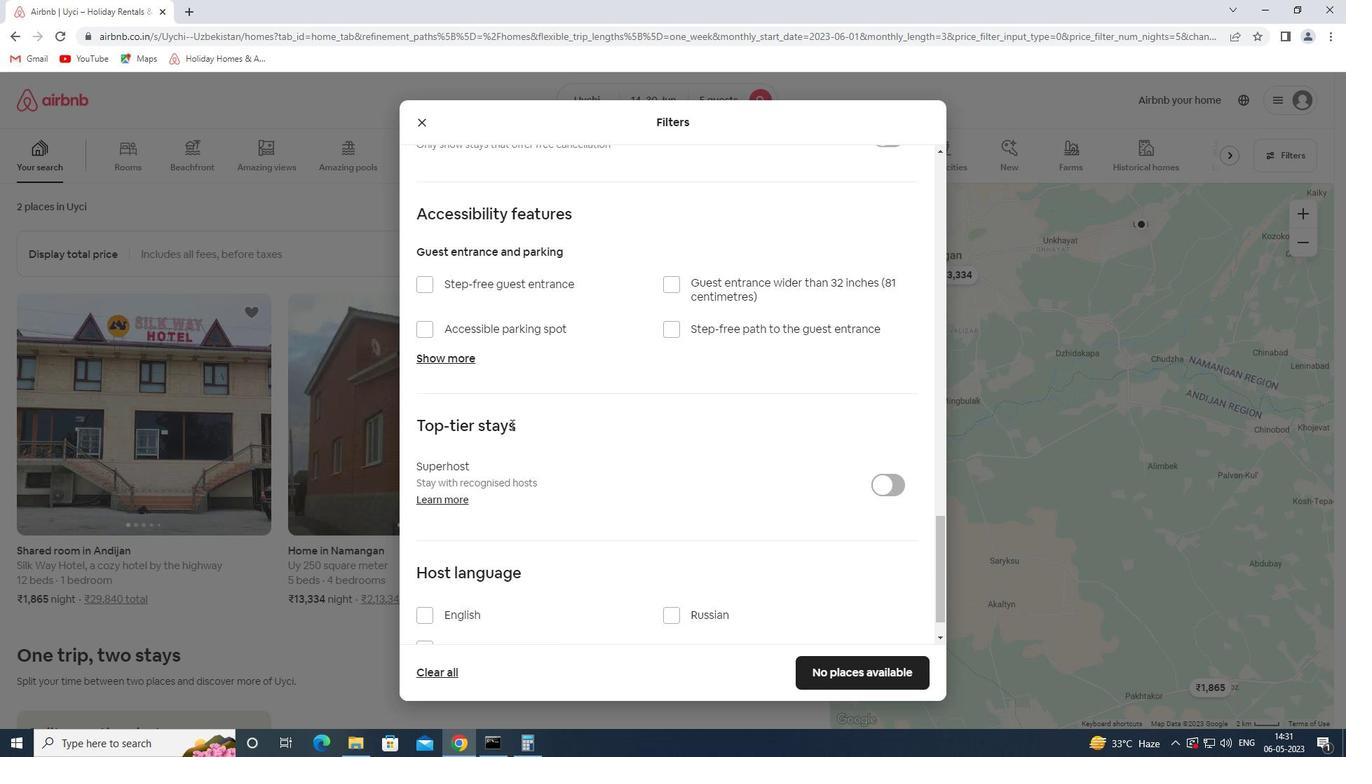 
Action: Mouse scrolled (508, 448) with delta (0, 0)
Screenshot: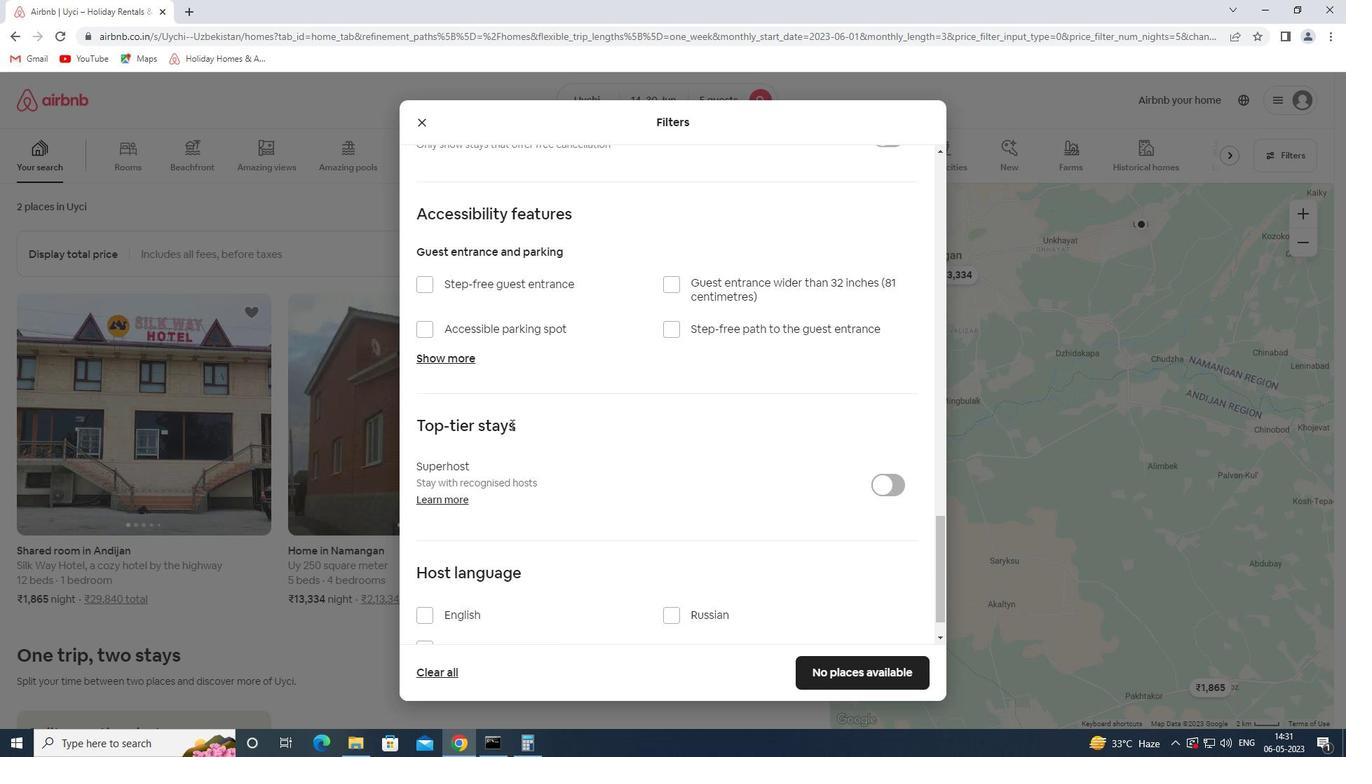 
Action: Mouse scrolled (508, 448) with delta (0, 0)
Screenshot: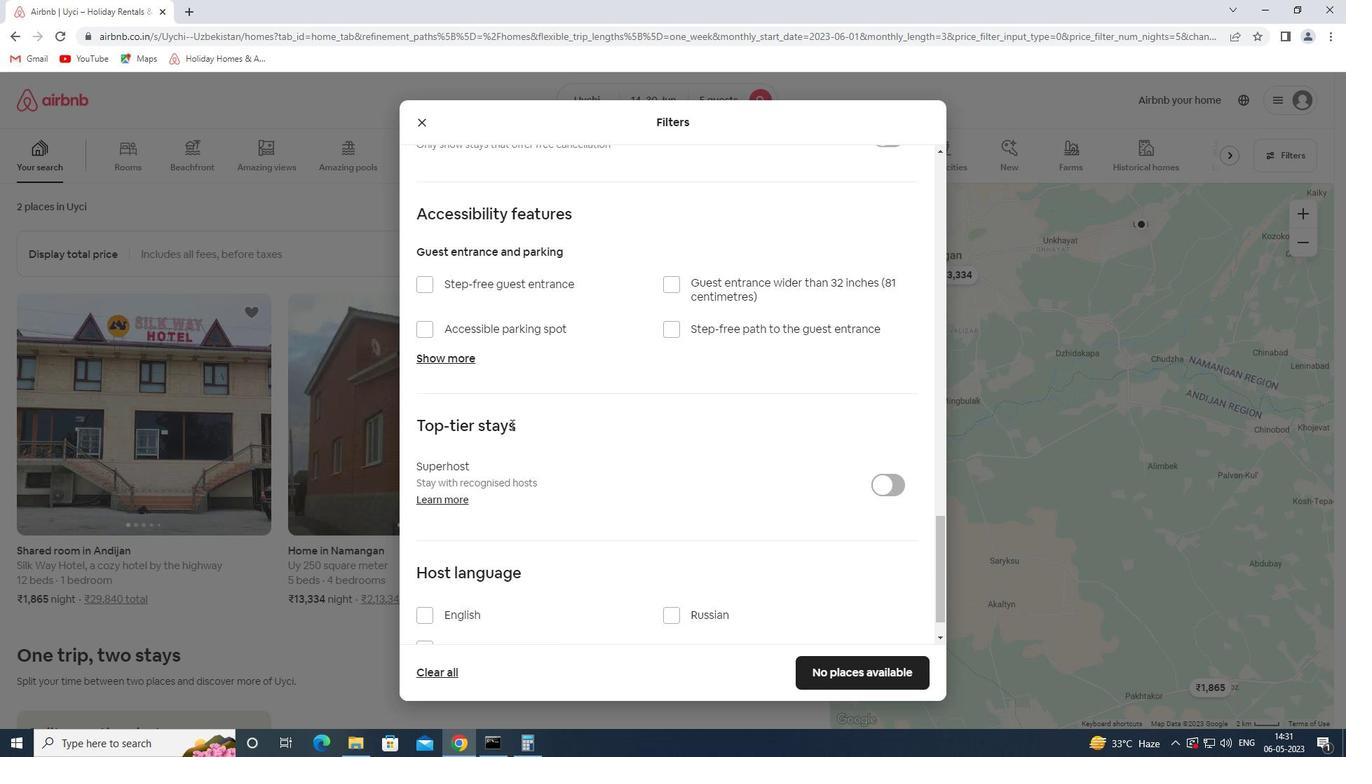 
Action: Mouse scrolled (508, 448) with delta (0, 0)
Screenshot: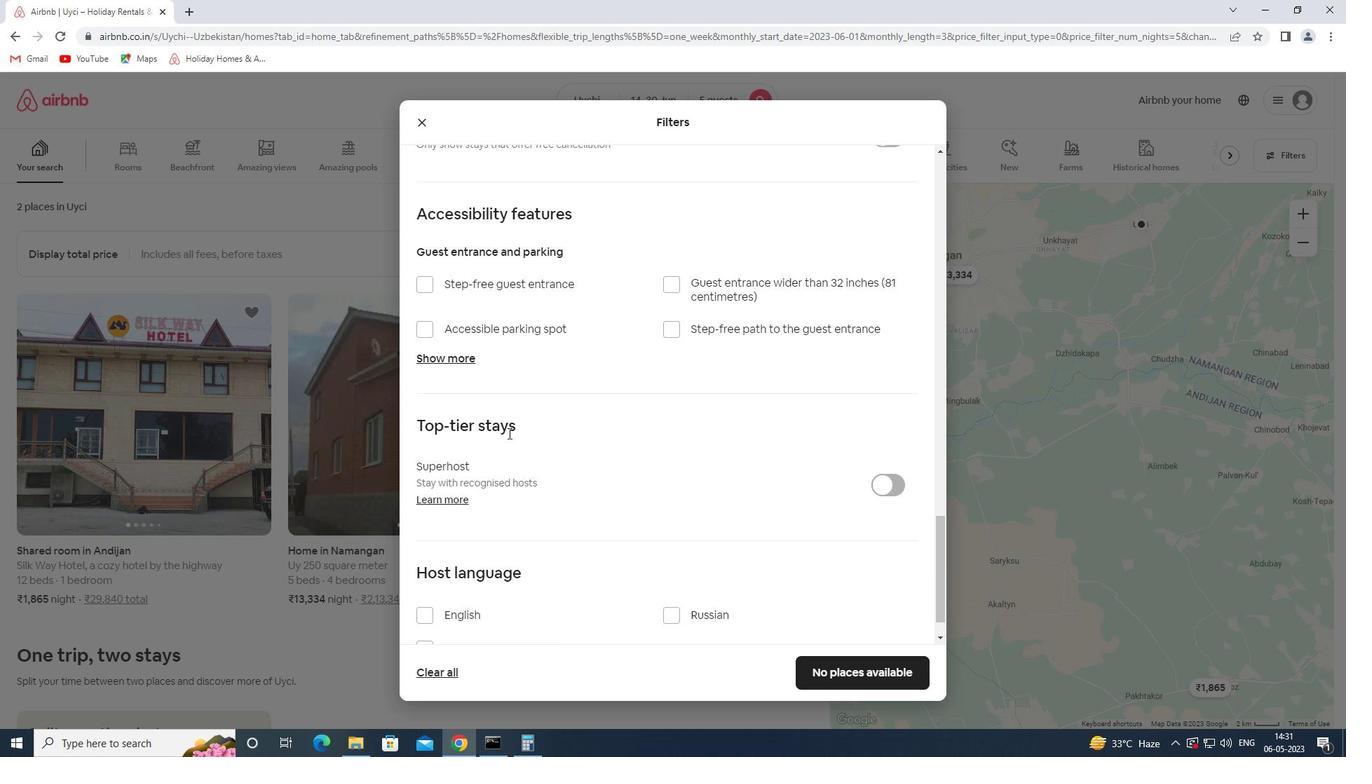 
Action: Mouse scrolled (508, 448) with delta (0, 0)
Screenshot: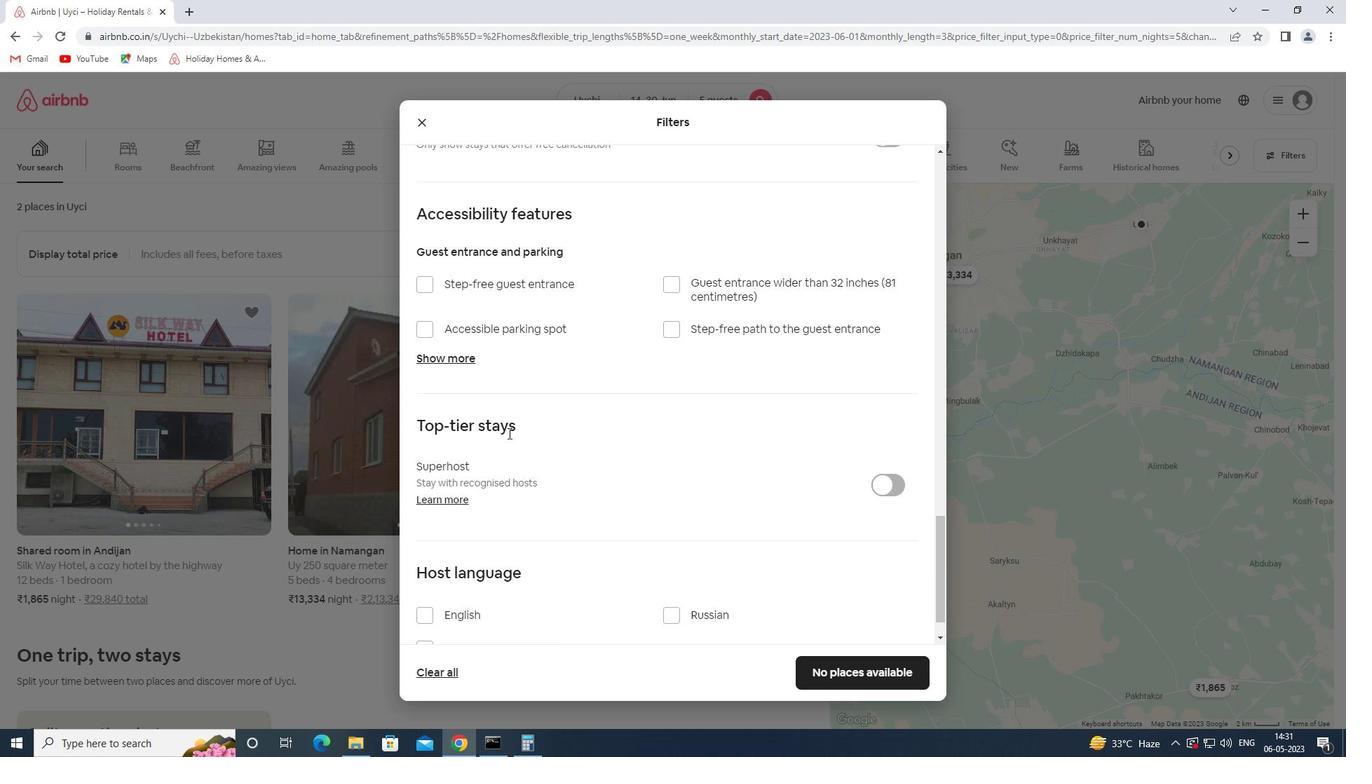 
Action: Mouse scrolled (508, 448) with delta (0, 0)
Screenshot: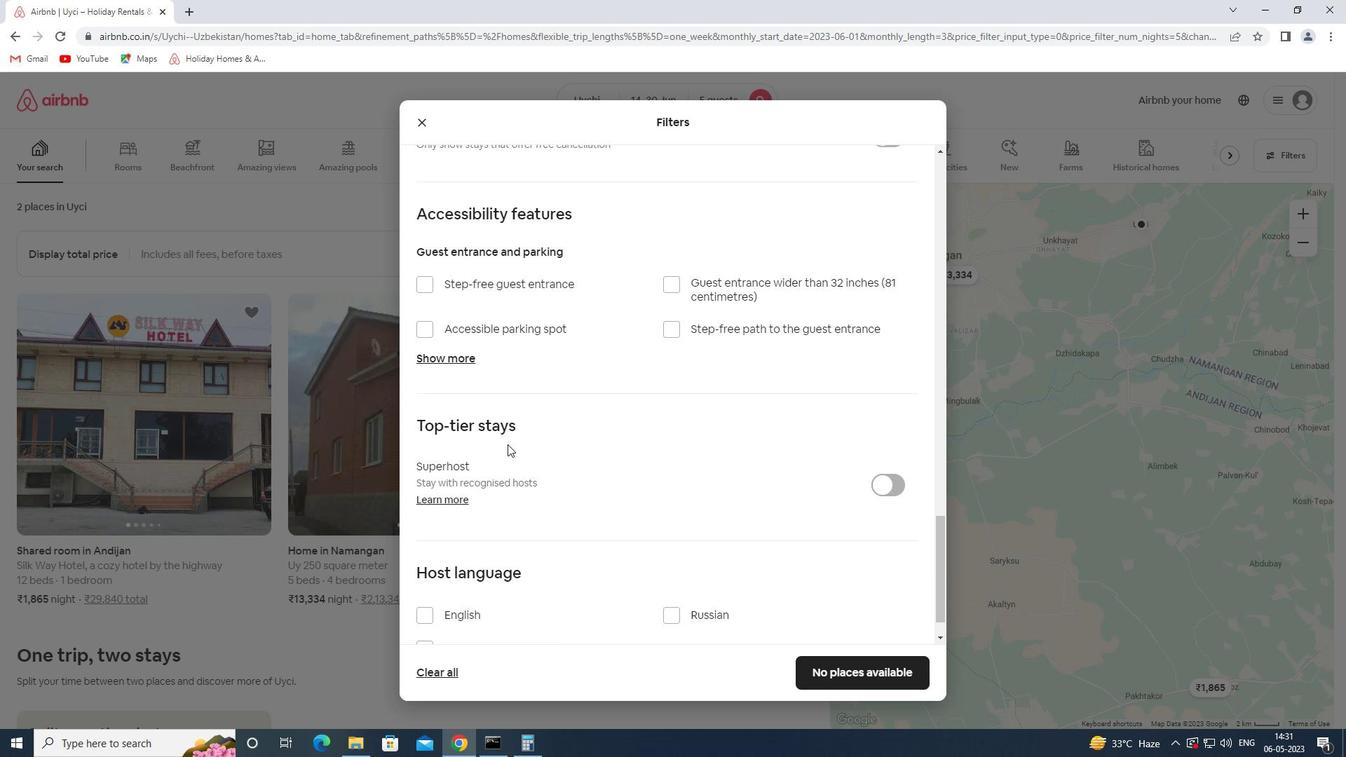 
Action: Mouse moved to (474, 567)
Screenshot: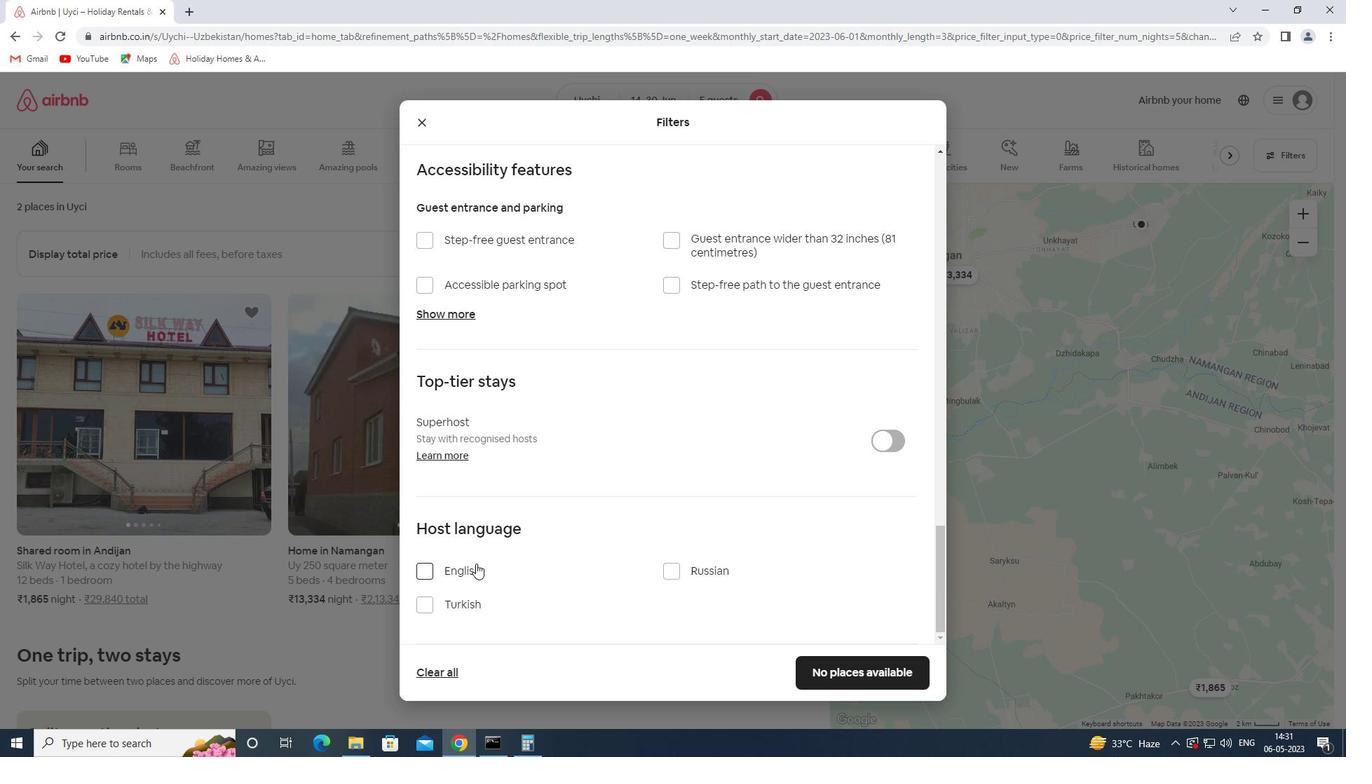 
Action: Mouse pressed left at (474, 567)
Screenshot: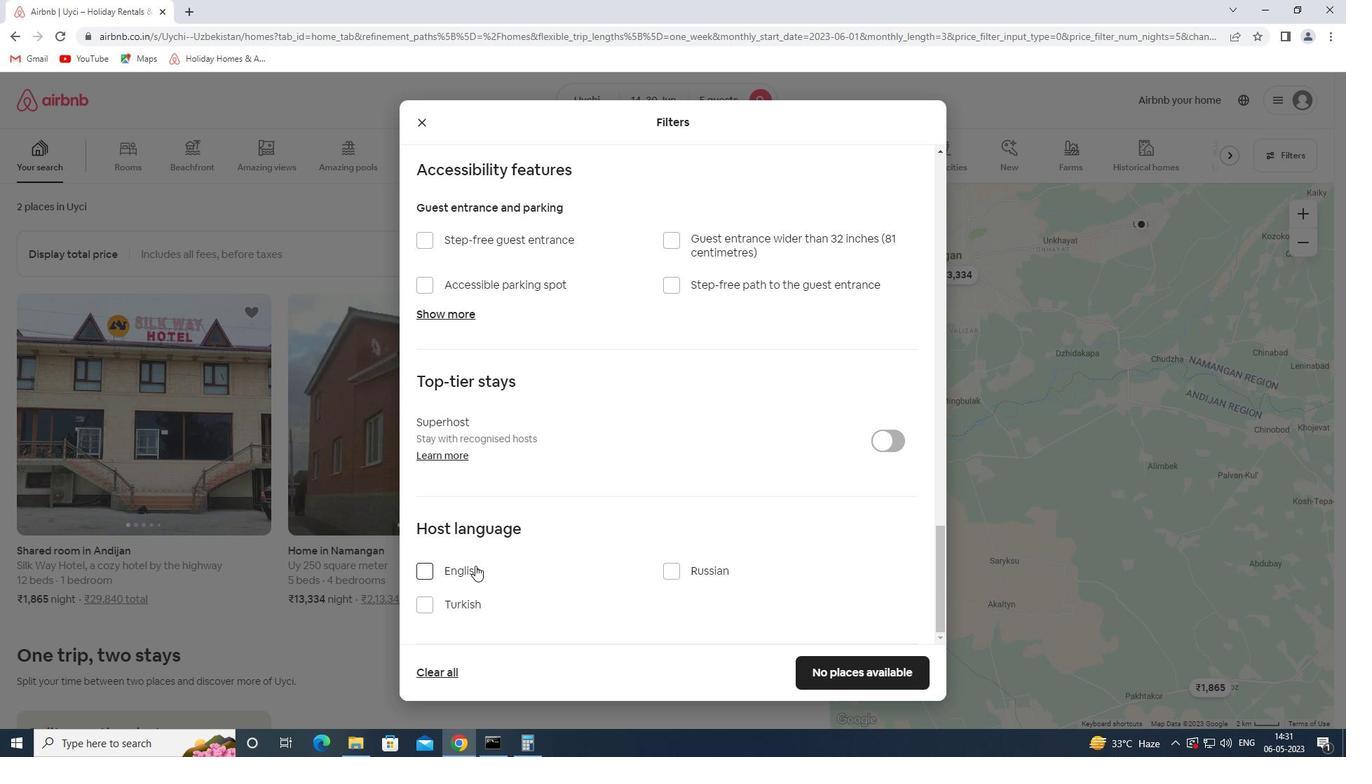 
Action: Mouse moved to (848, 678)
Screenshot: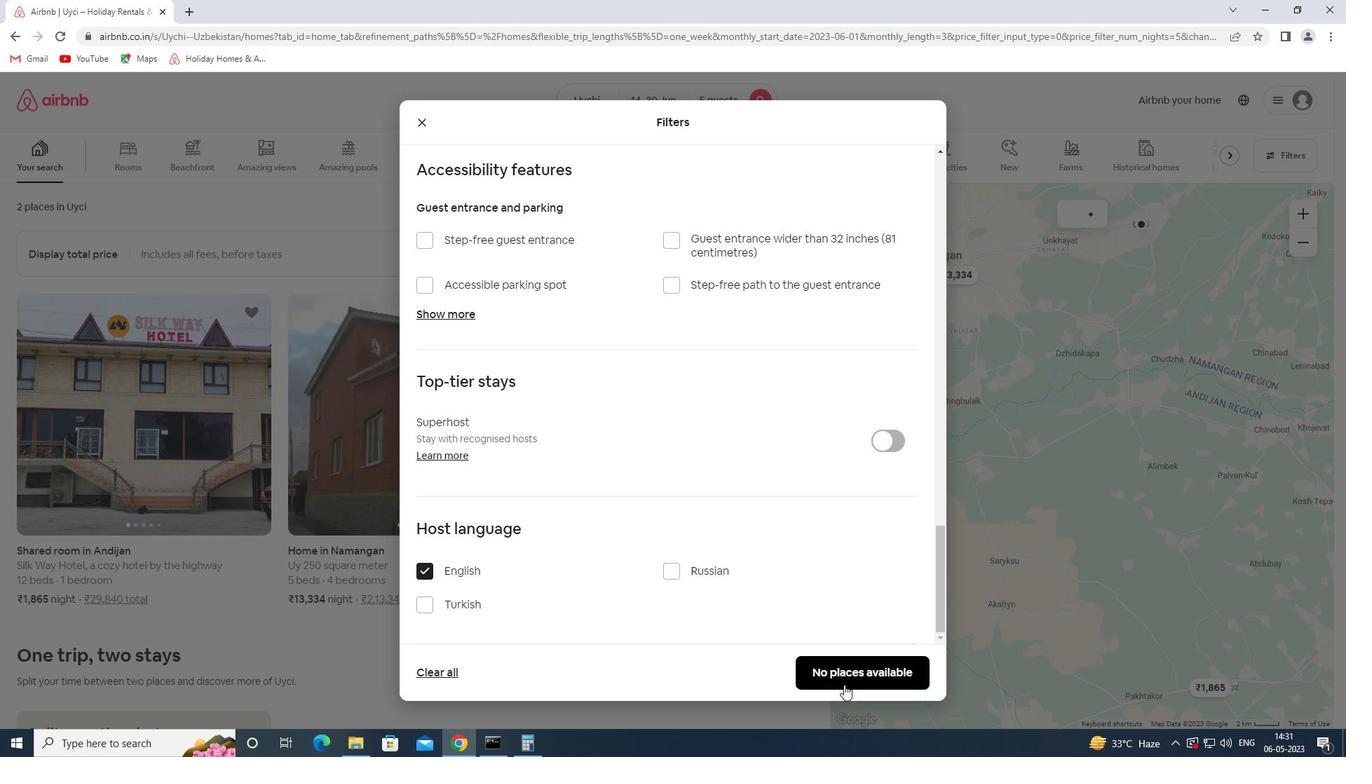 
Action: Mouse pressed left at (848, 678)
Screenshot: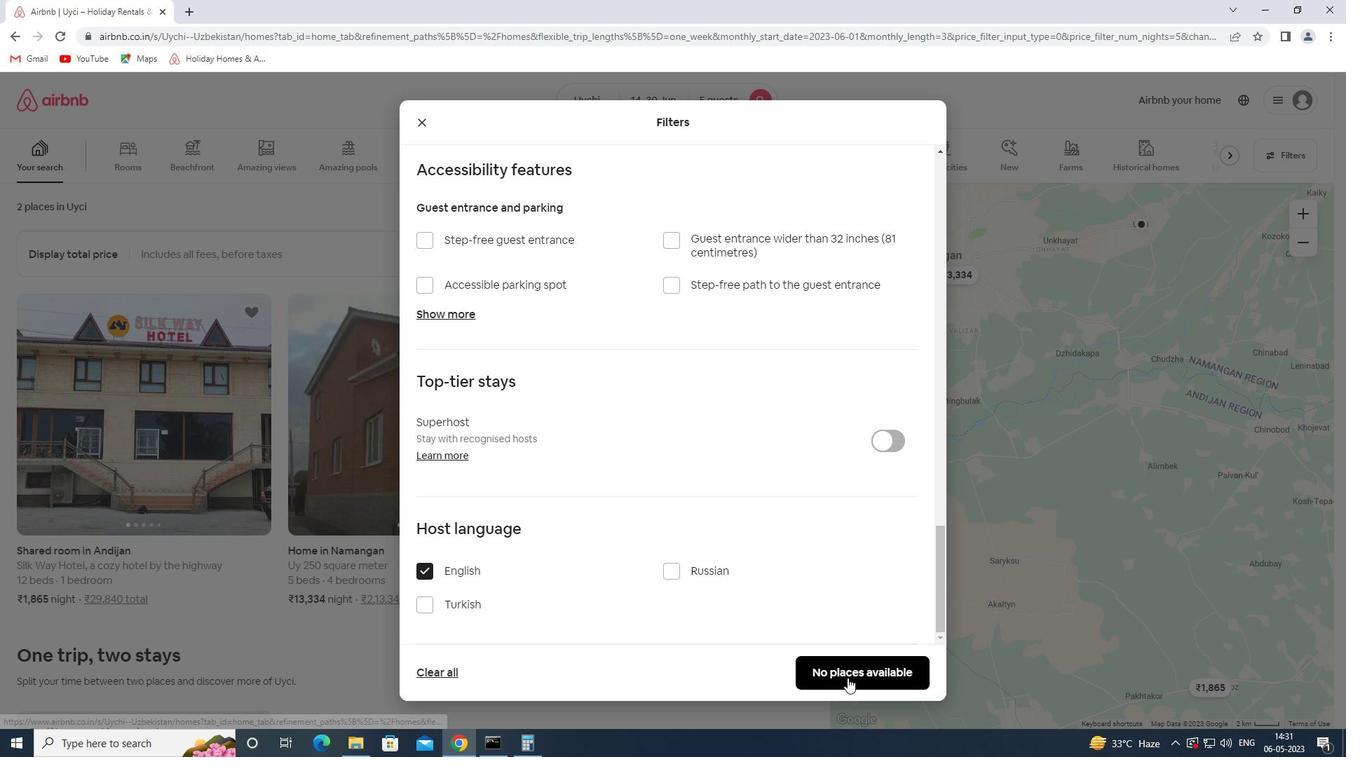 
Action: Mouse moved to (845, 674)
Screenshot: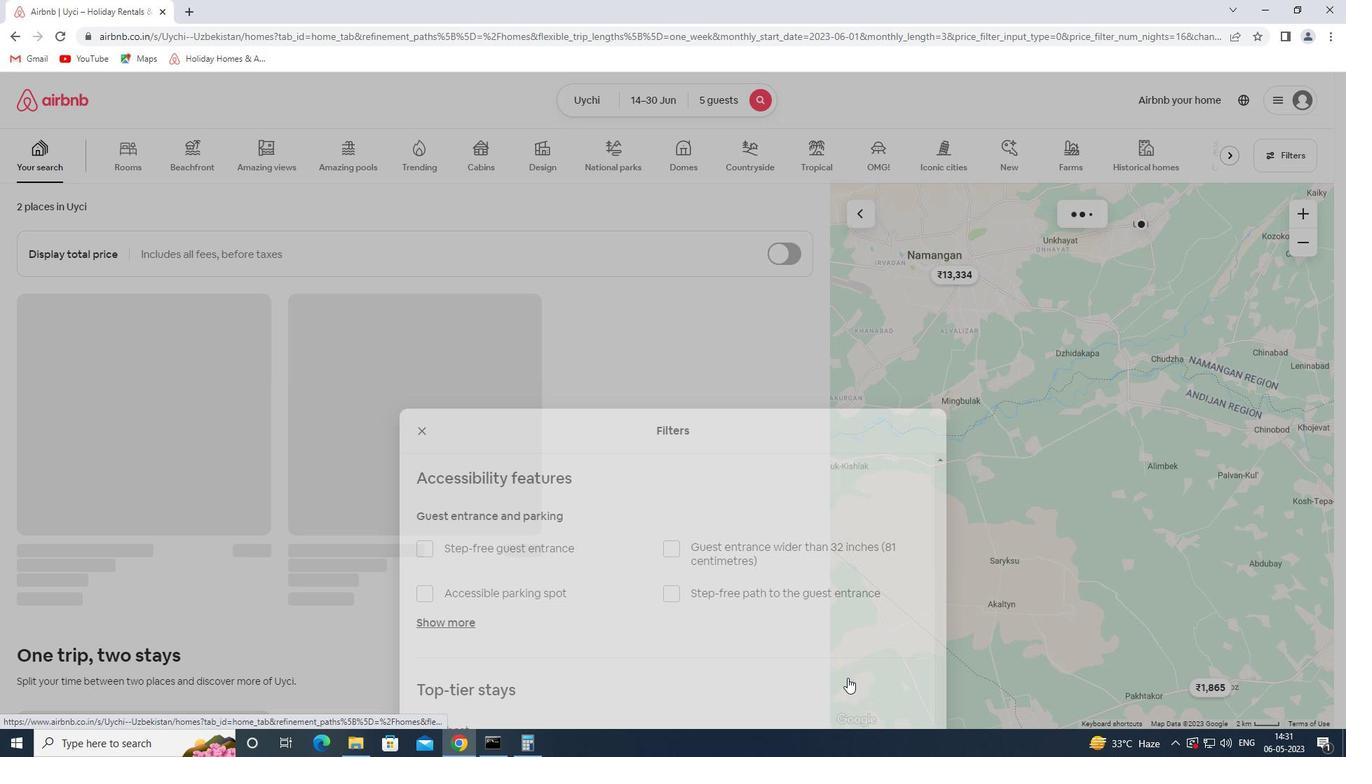 
